 Task: Look for space in Warren Township, United States from 10th August, 2023 to 18th August, 2023 for 2 adults in price range Rs.10000 to Rs.14000. Place can be private room with 1  bedroom having 1 bed and 1 bathroom. Property type can be house, flat, guest house. Amenities needed are: wifi, TV, free parkinig on premises, gym, breakfast. Booking option can be shelf check-in. Required host language is English.
Action: Mouse moved to (490, 122)
Screenshot: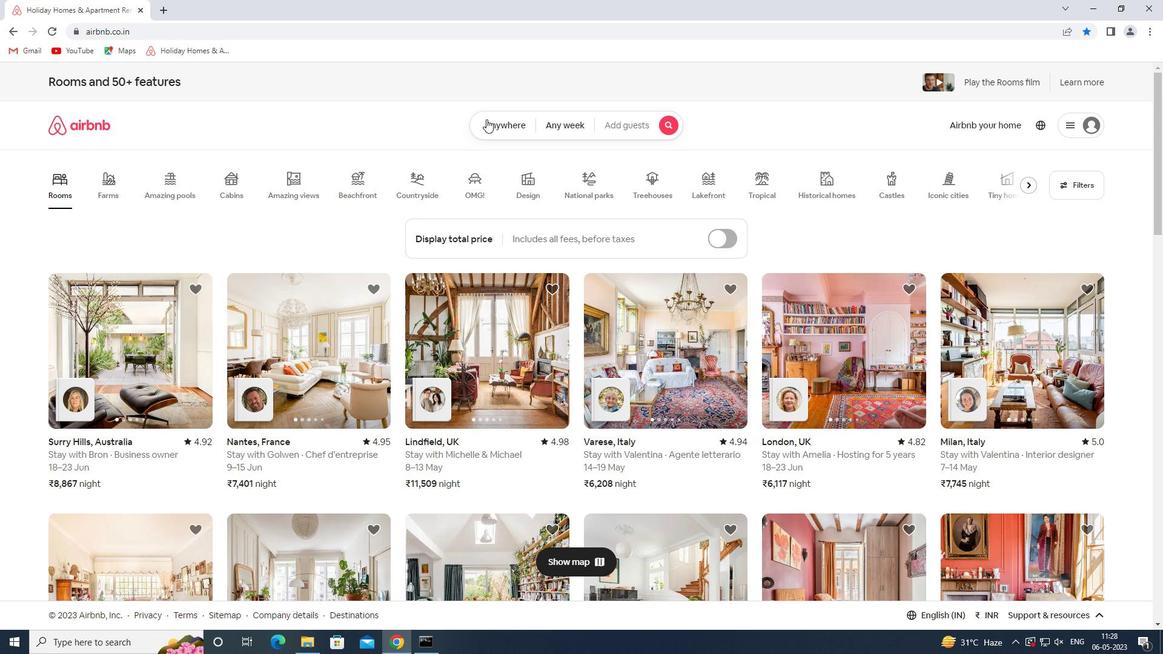 
Action: Mouse pressed left at (490, 122)
Screenshot: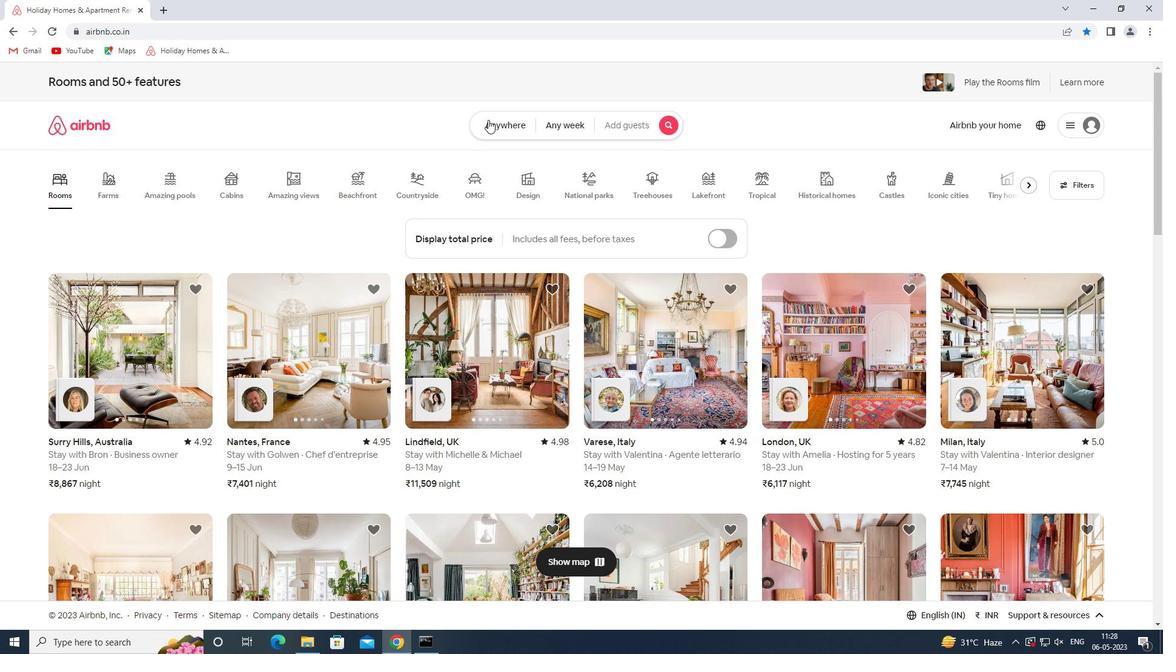 
Action: Mouse moved to (399, 174)
Screenshot: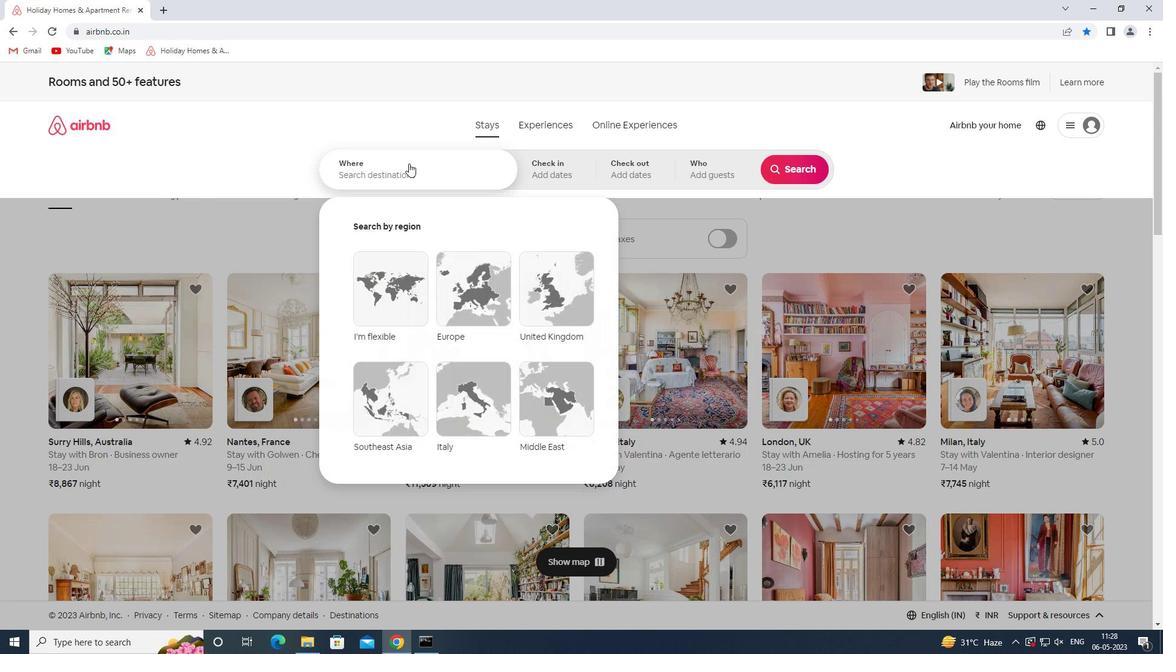 
Action: Mouse pressed left at (399, 174)
Screenshot: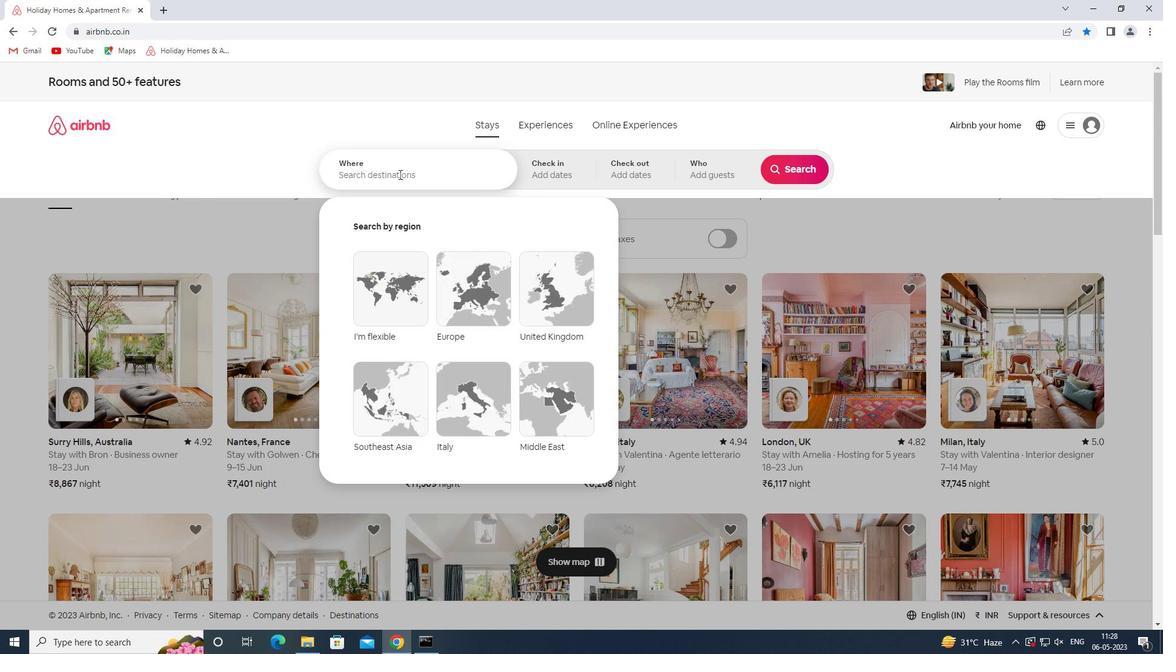 
Action: Mouse moved to (398, 174)
Screenshot: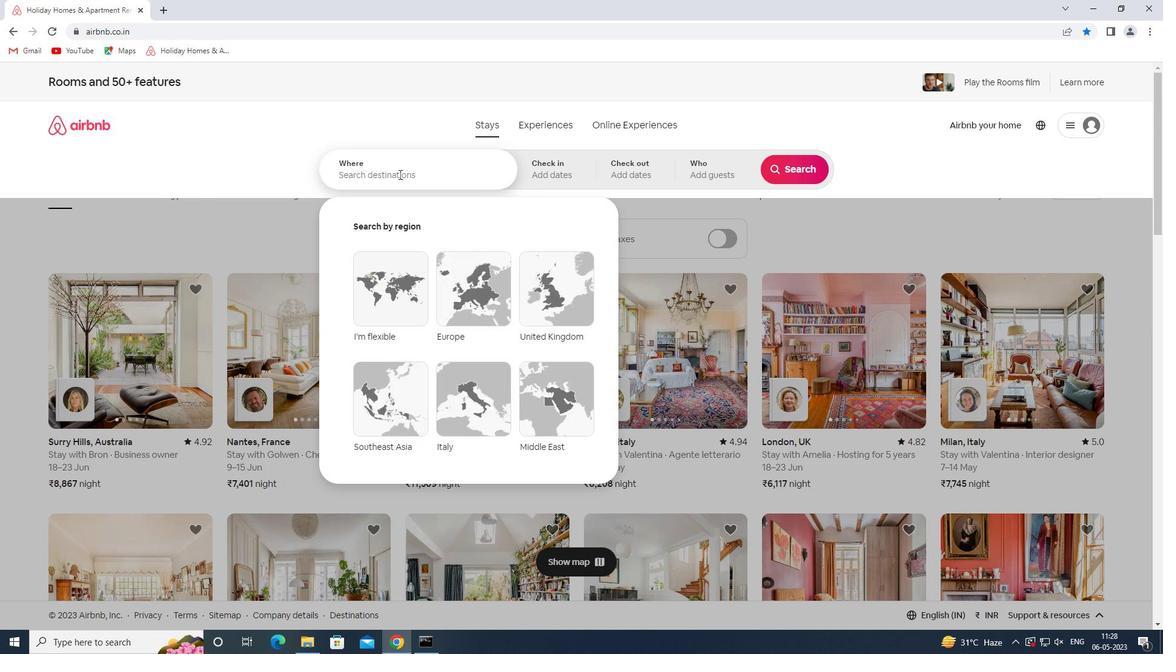 
Action: Key pressed warren<Key.space>township<Key.space>united<Key.space>states<Key.space><Key.enter>
Screenshot: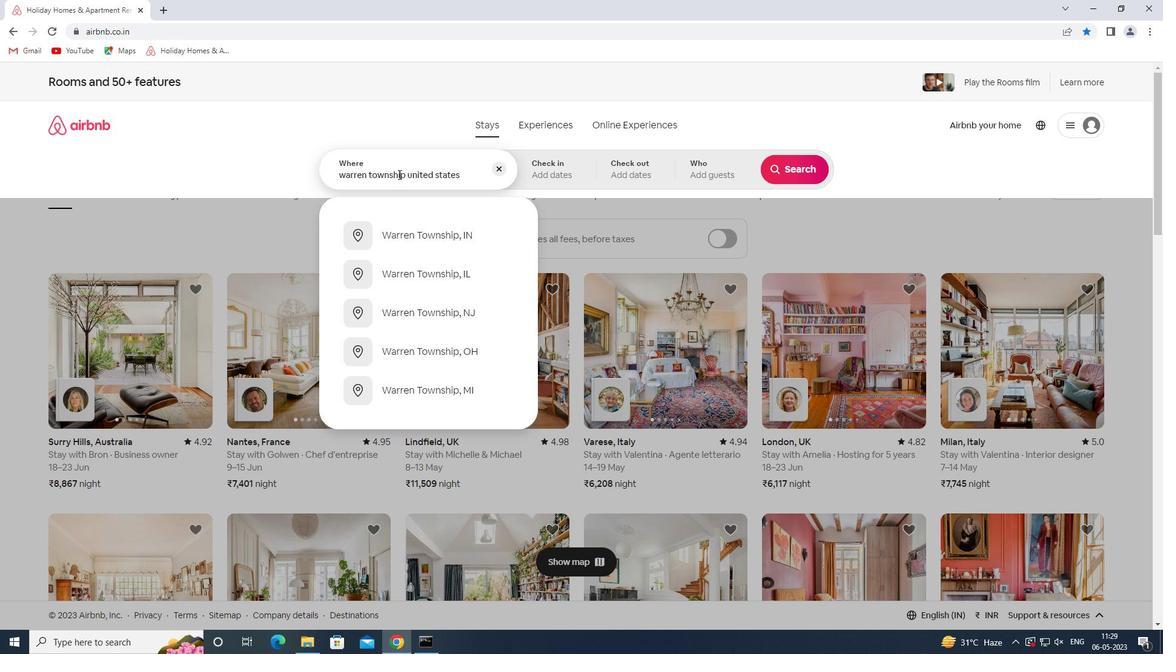 
Action: Mouse moved to (789, 264)
Screenshot: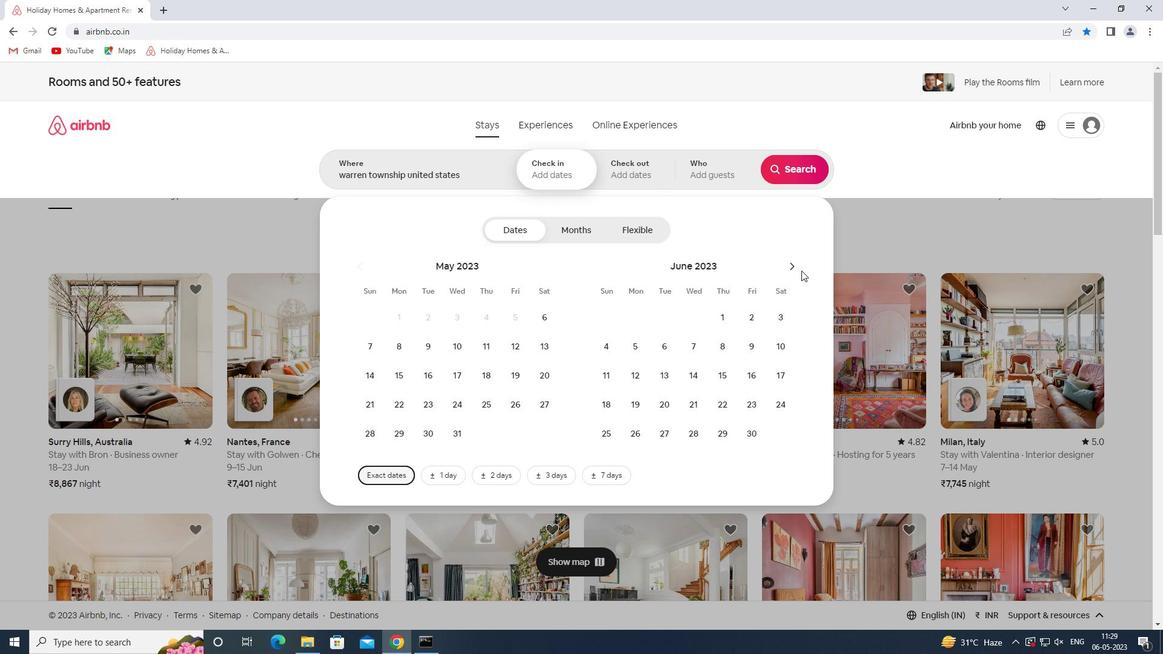 
Action: Mouse pressed left at (789, 264)
Screenshot: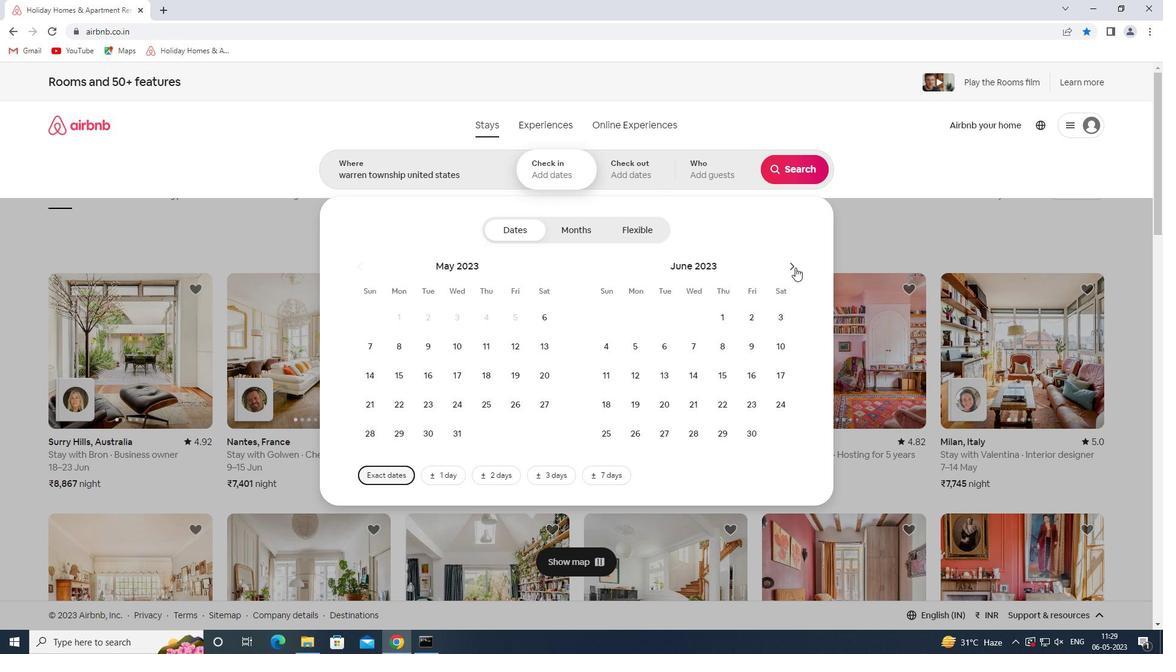 
Action: Mouse moved to (791, 264)
Screenshot: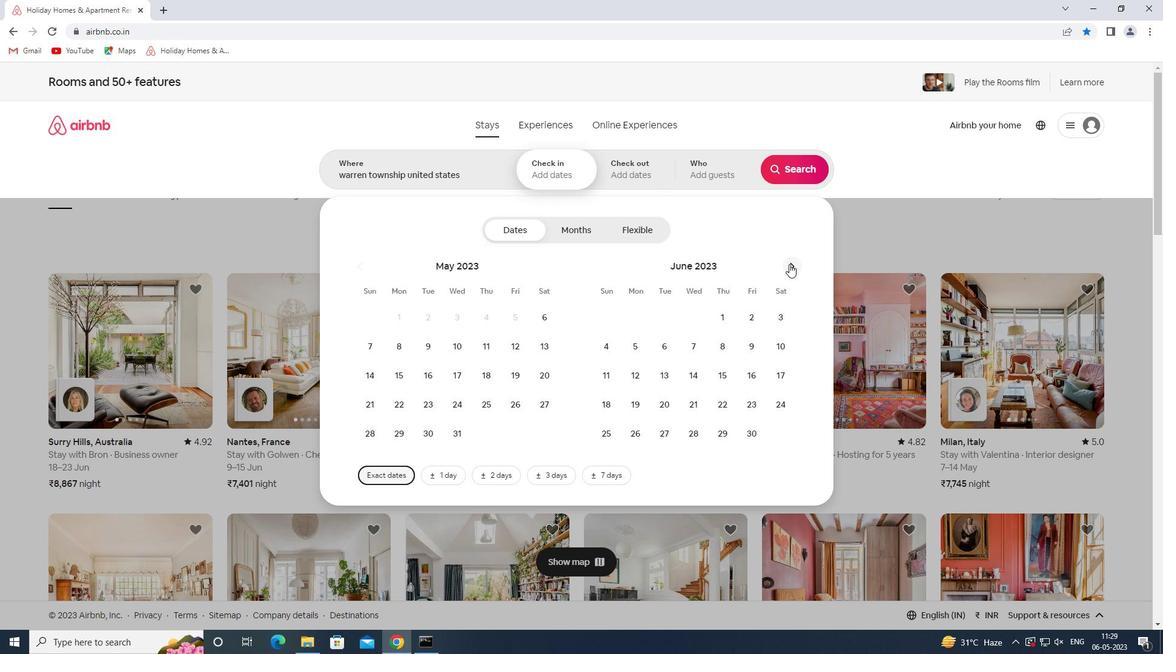 
Action: Mouse pressed left at (791, 264)
Screenshot: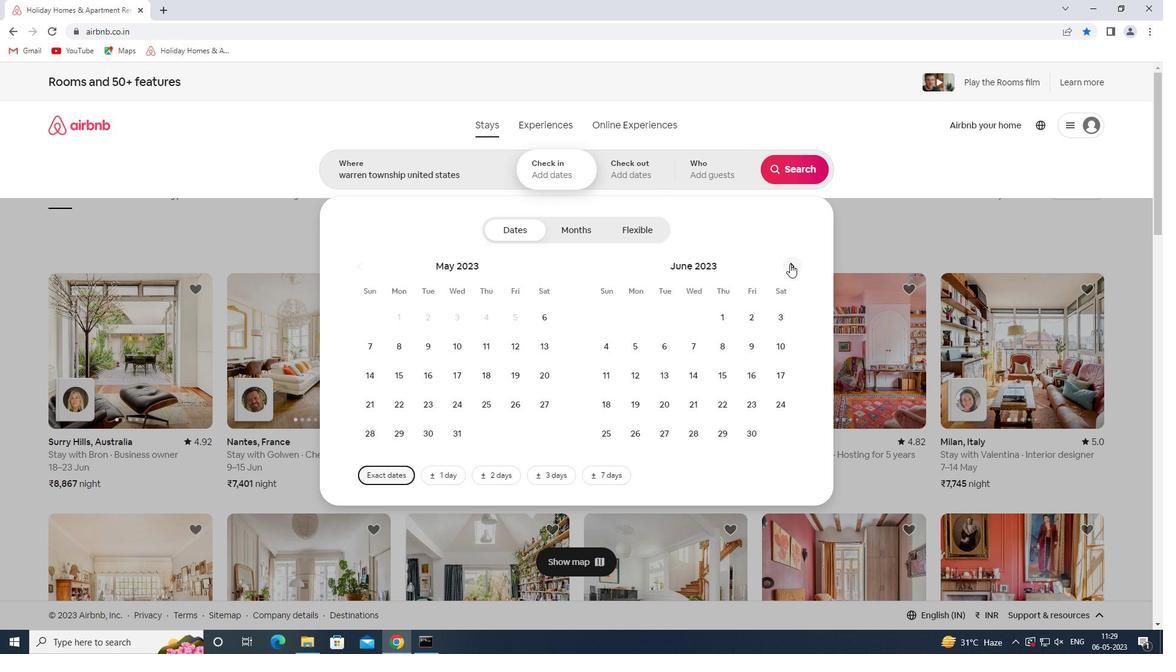 
Action: Mouse moved to (792, 264)
Screenshot: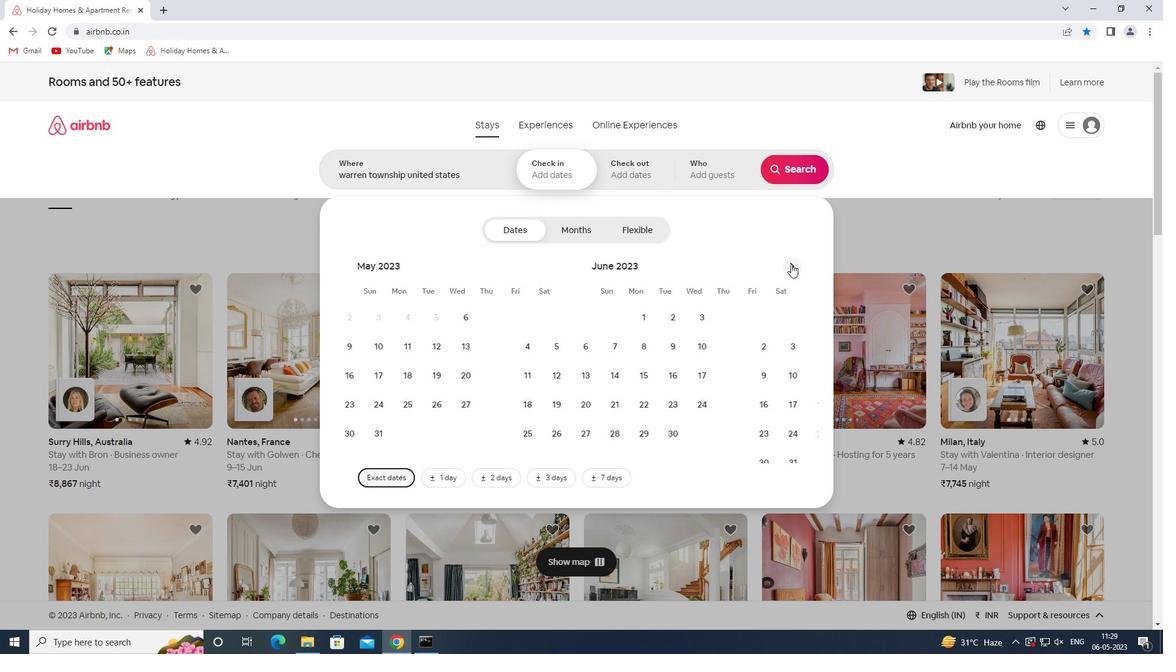 
Action: Mouse pressed left at (792, 264)
Screenshot: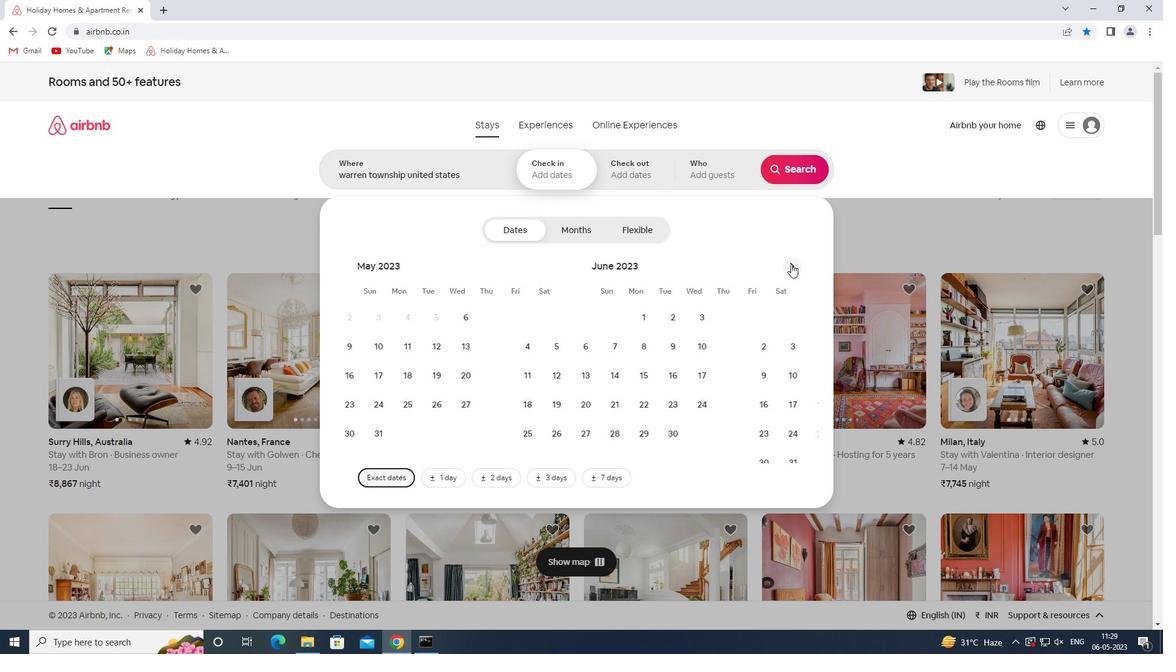 
Action: Mouse pressed left at (792, 264)
Screenshot: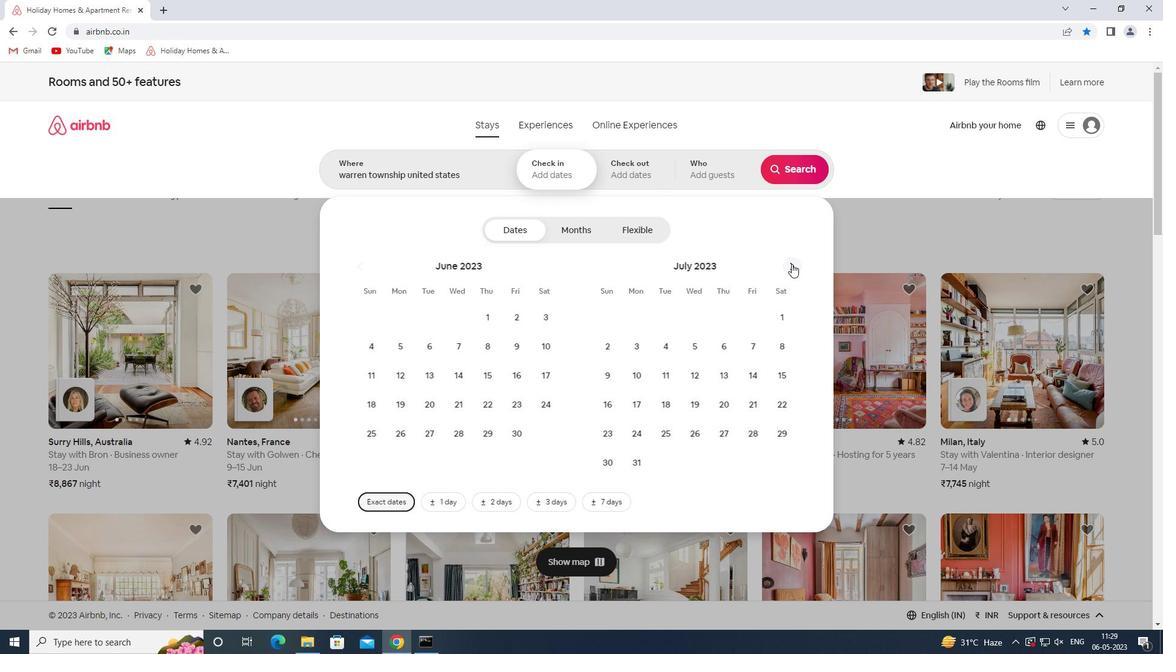 
Action: Mouse moved to (726, 349)
Screenshot: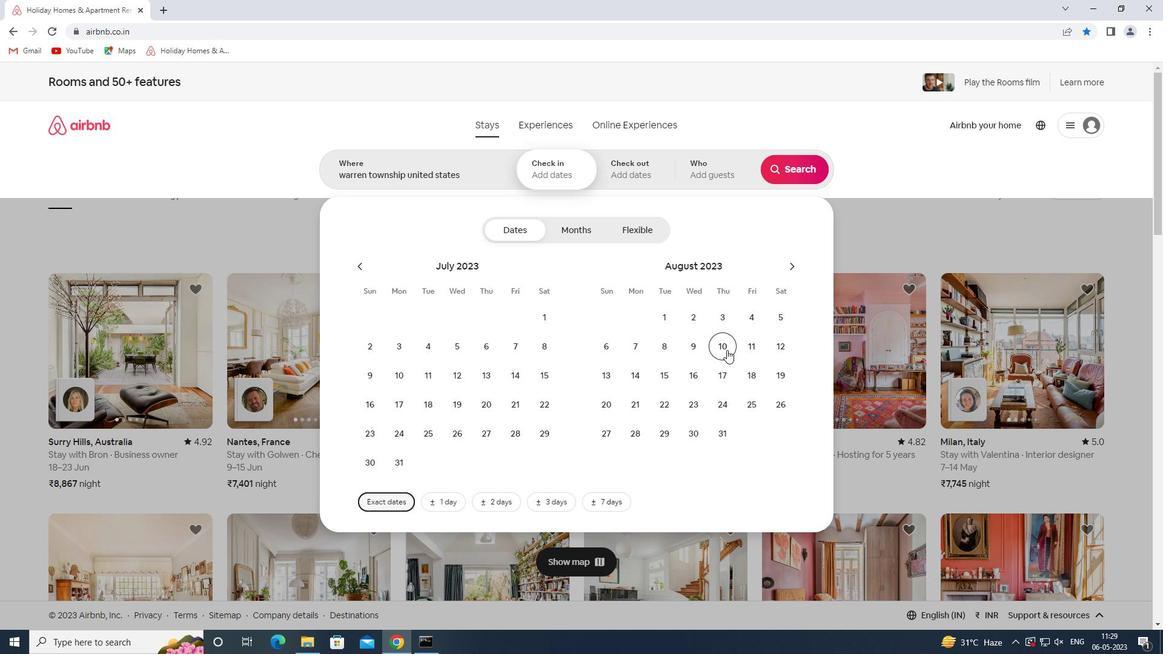 
Action: Mouse pressed left at (726, 349)
Screenshot: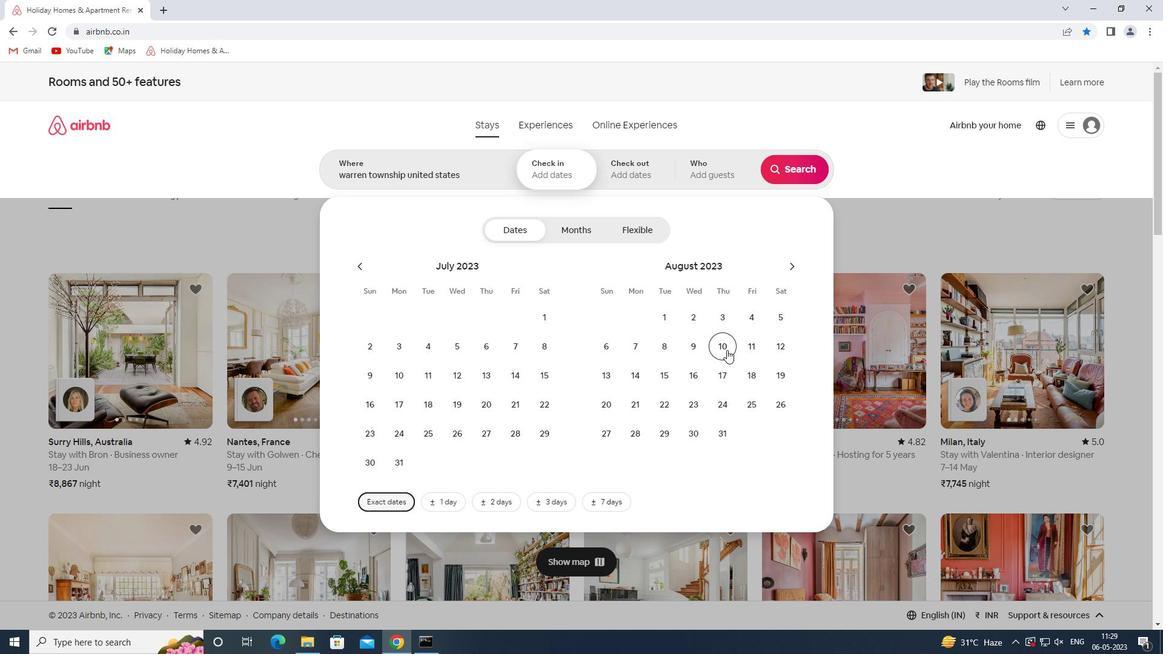 
Action: Mouse moved to (749, 373)
Screenshot: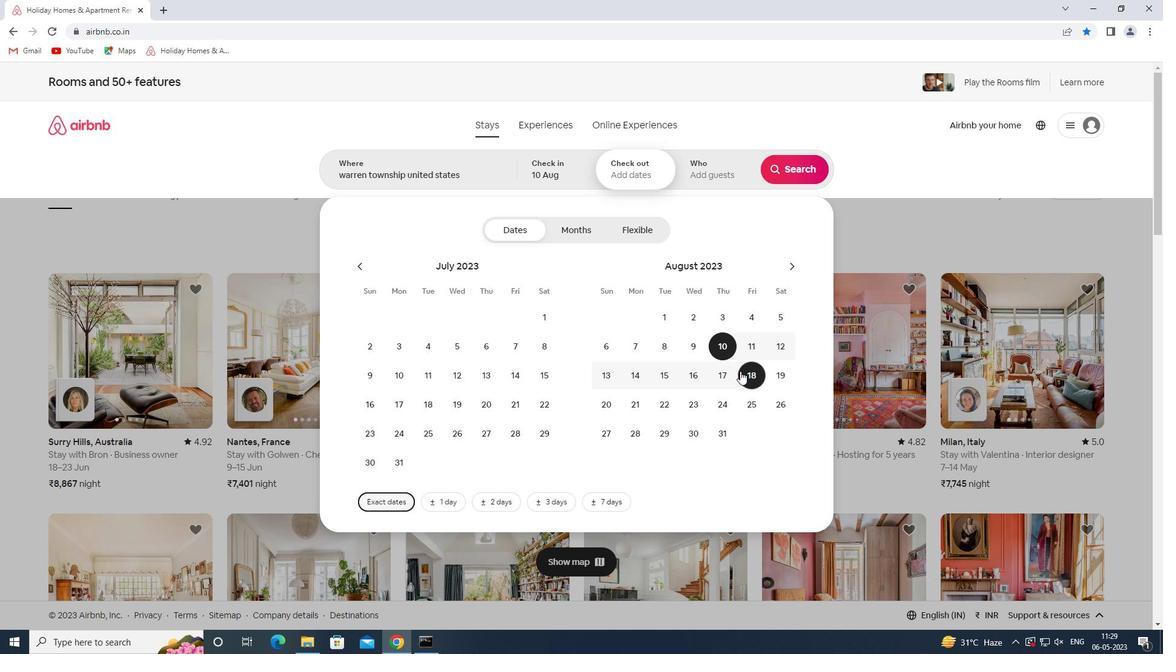 
Action: Mouse pressed left at (749, 373)
Screenshot: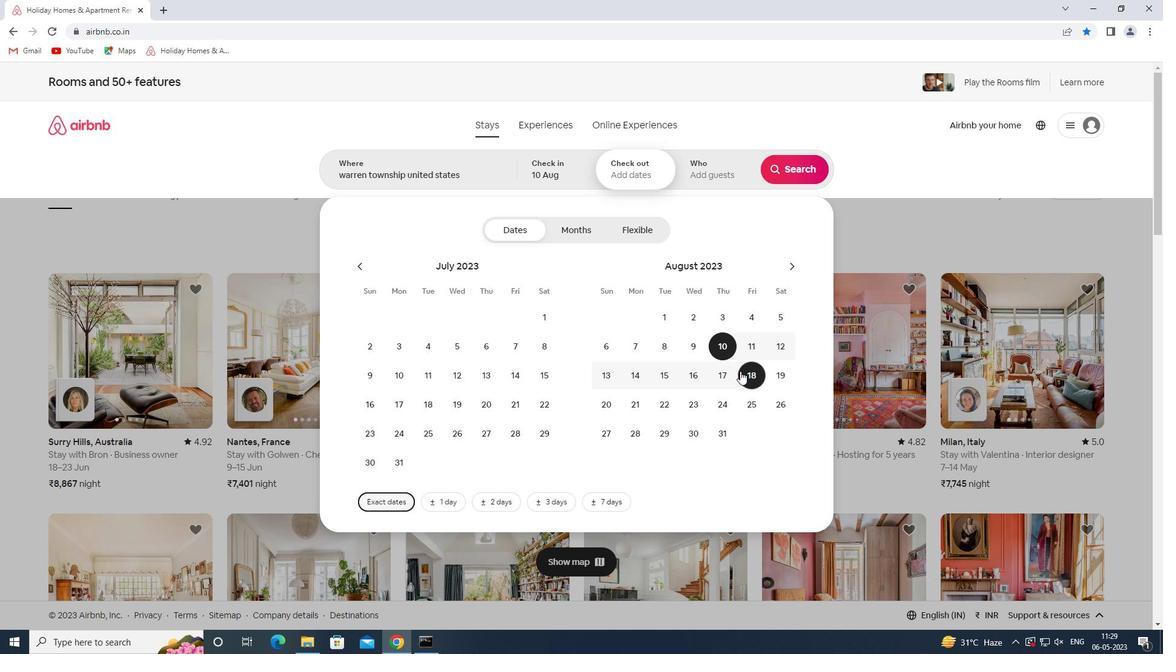 
Action: Mouse moved to (731, 173)
Screenshot: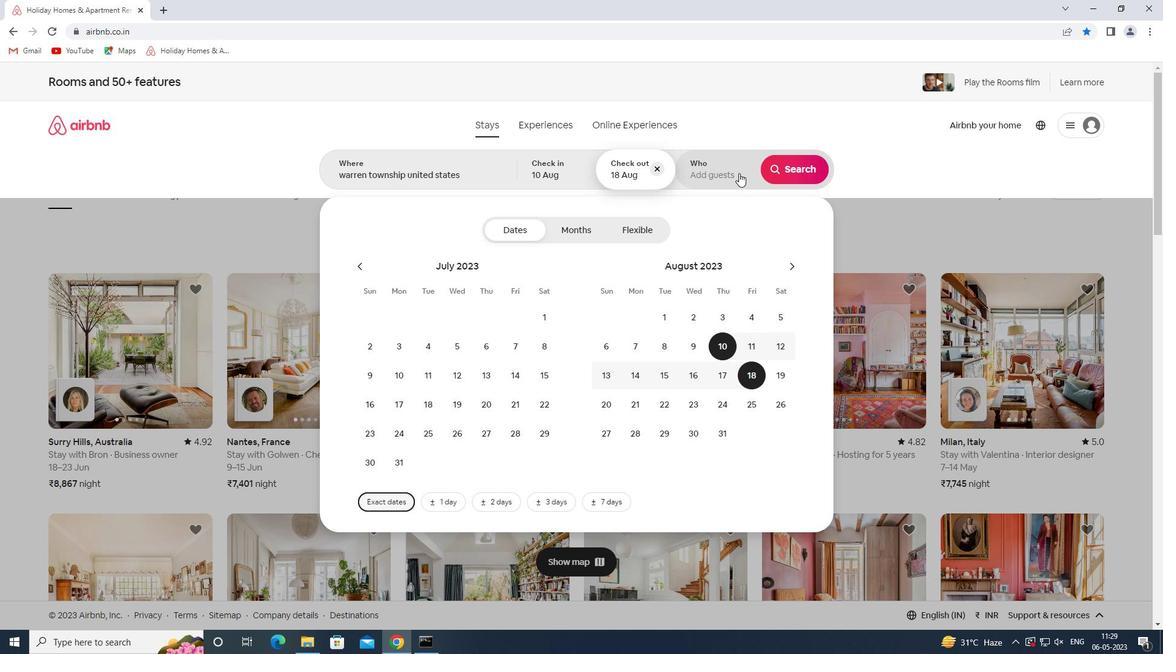 
Action: Mouse pressed left at (731, 173)
Screenshot: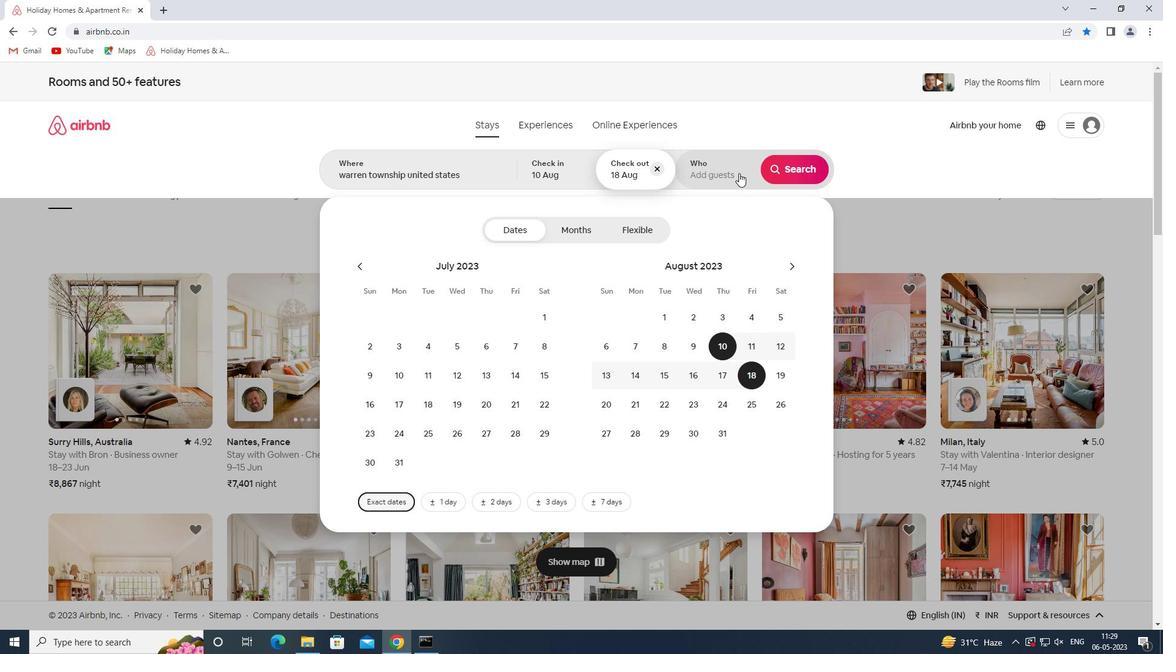
Action: Mouse moved to (801, 236)
Screenshot: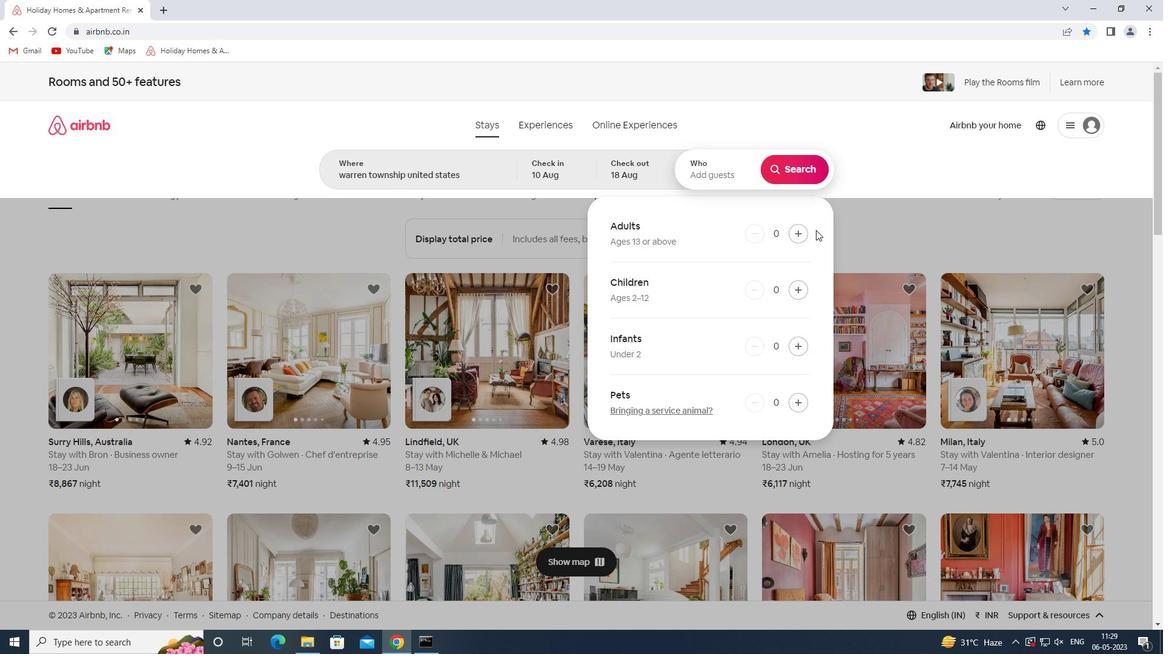 
Action: Mouse pressed left at (801, 236)
Screenshot: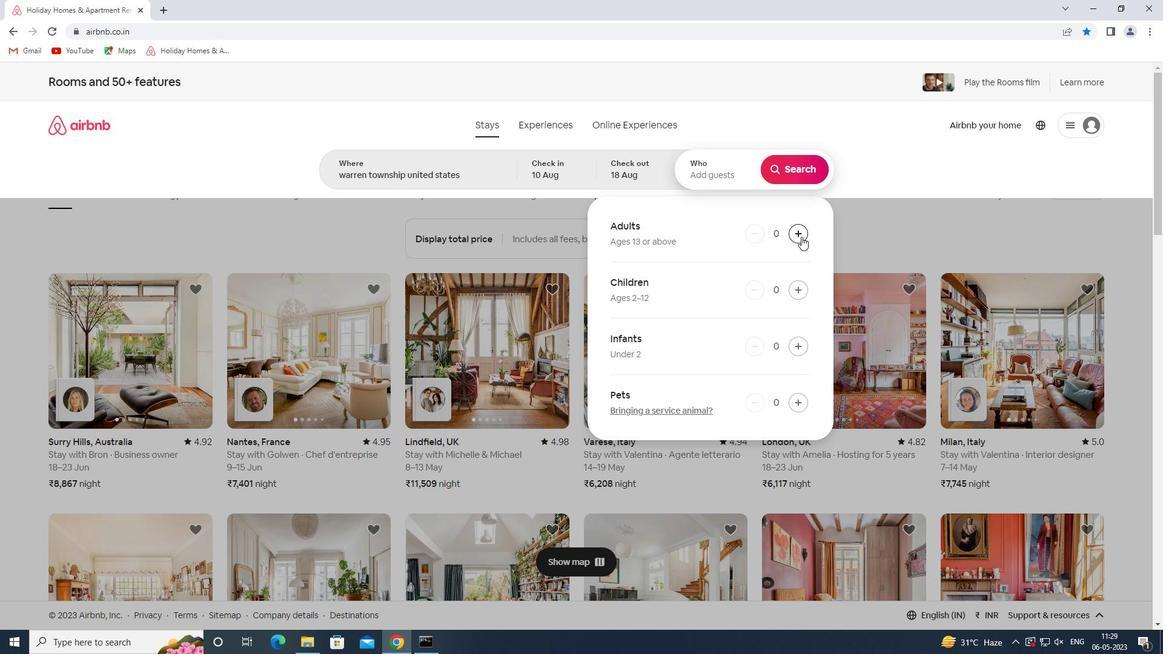 
Action: Mouse moved to (801, 236)
Screenshot: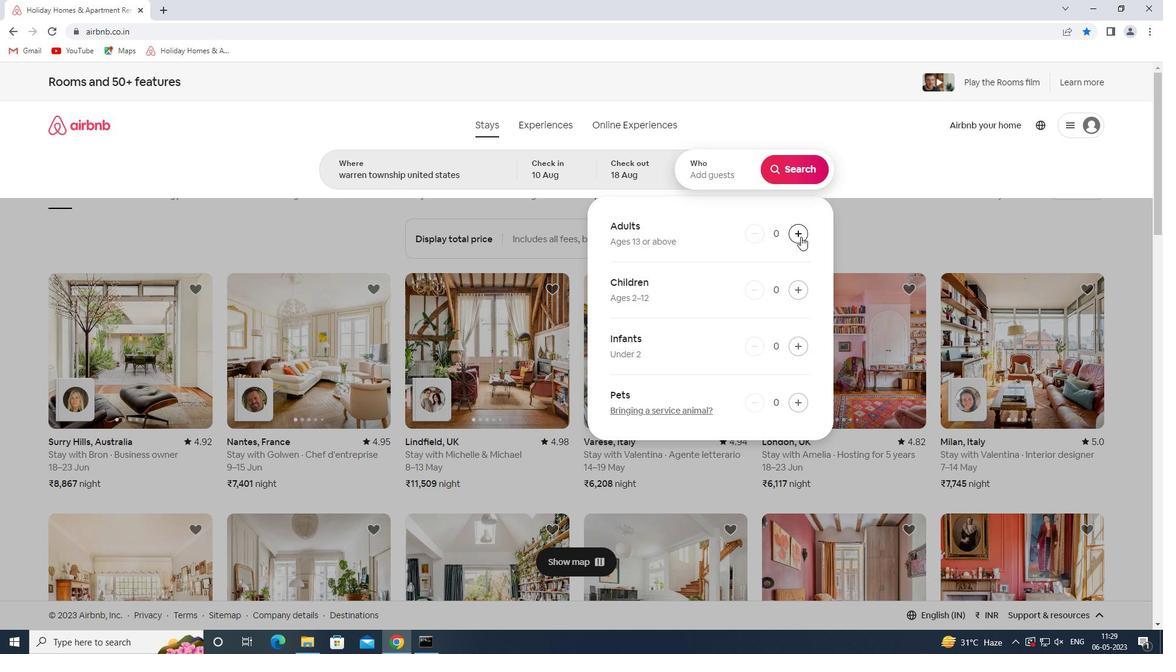 
Action: Mouse pressed left at (801, 236)
Screenshot: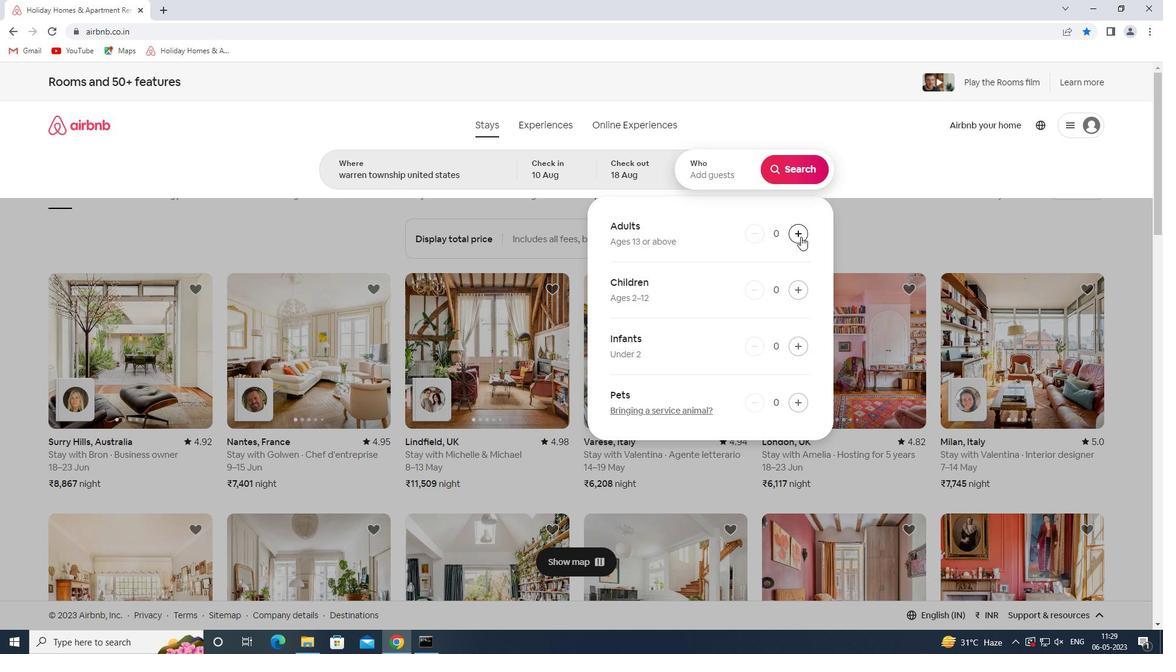 
Action: Mouse moved to (793, 166)
Screenshot: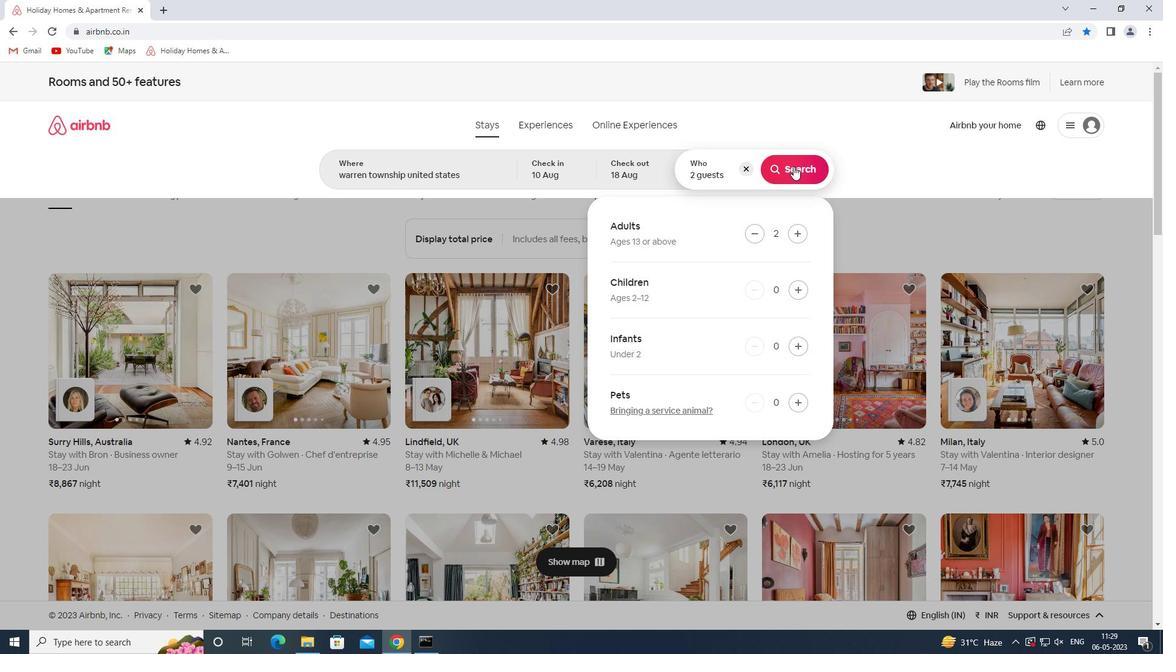 
Action: Mouse pressed left at (793, 166)
Screenshot: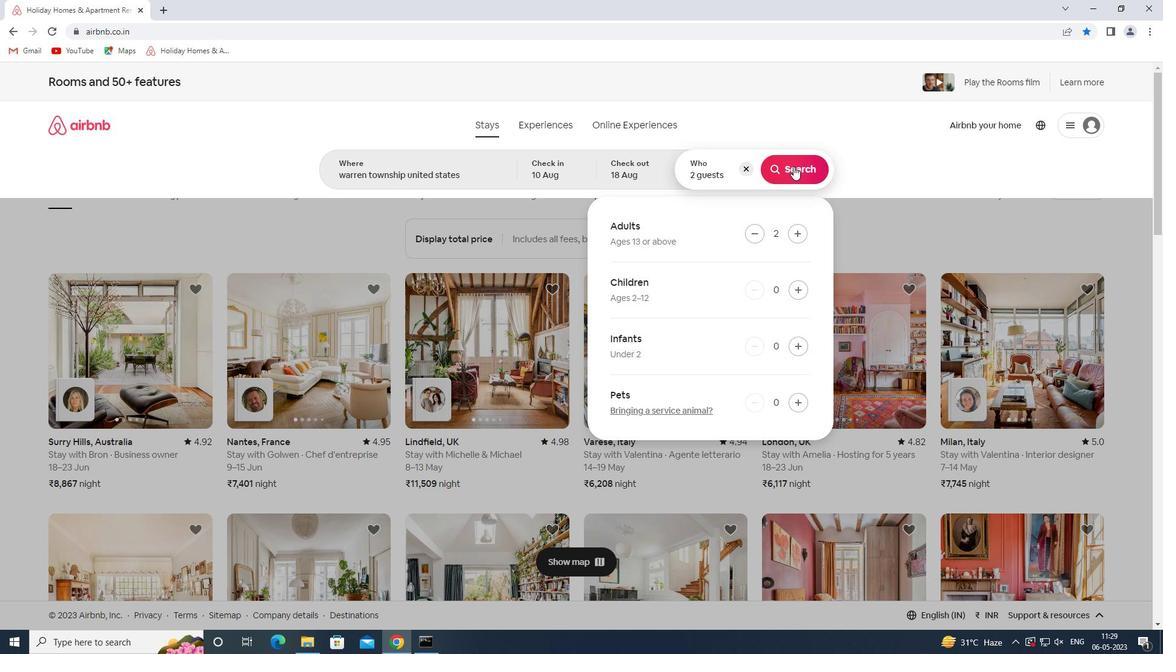 
Action: Mouse moved to (1121, 131)
Screenshot: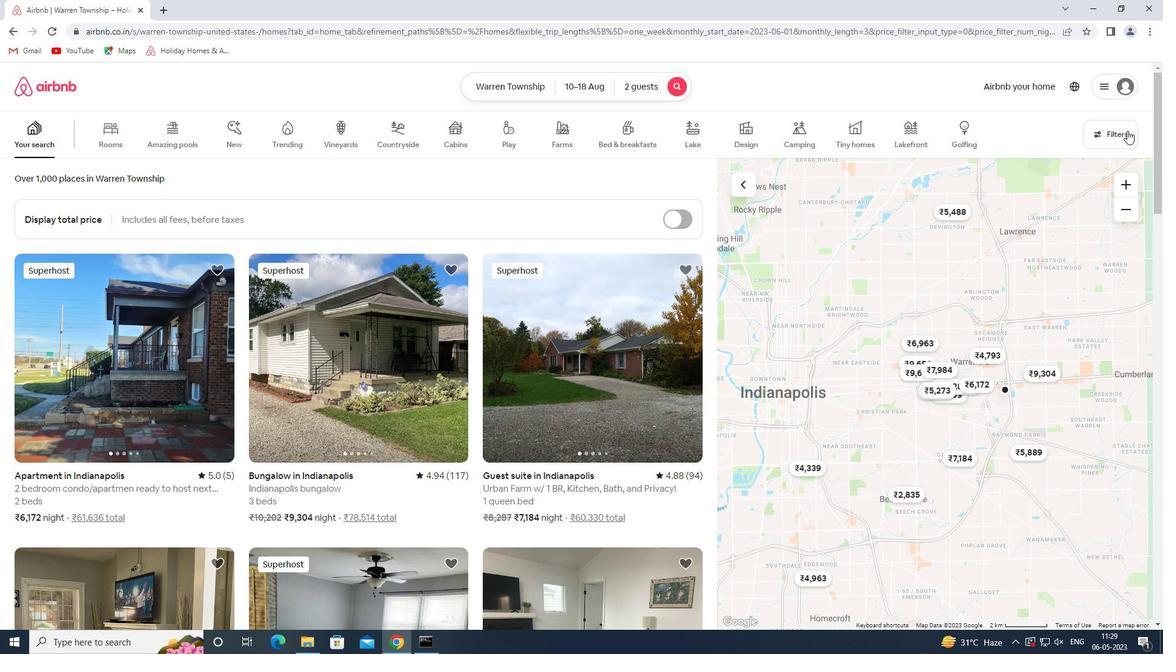 
Action: Mouse pressed left at (1121, 131)
Screenshot: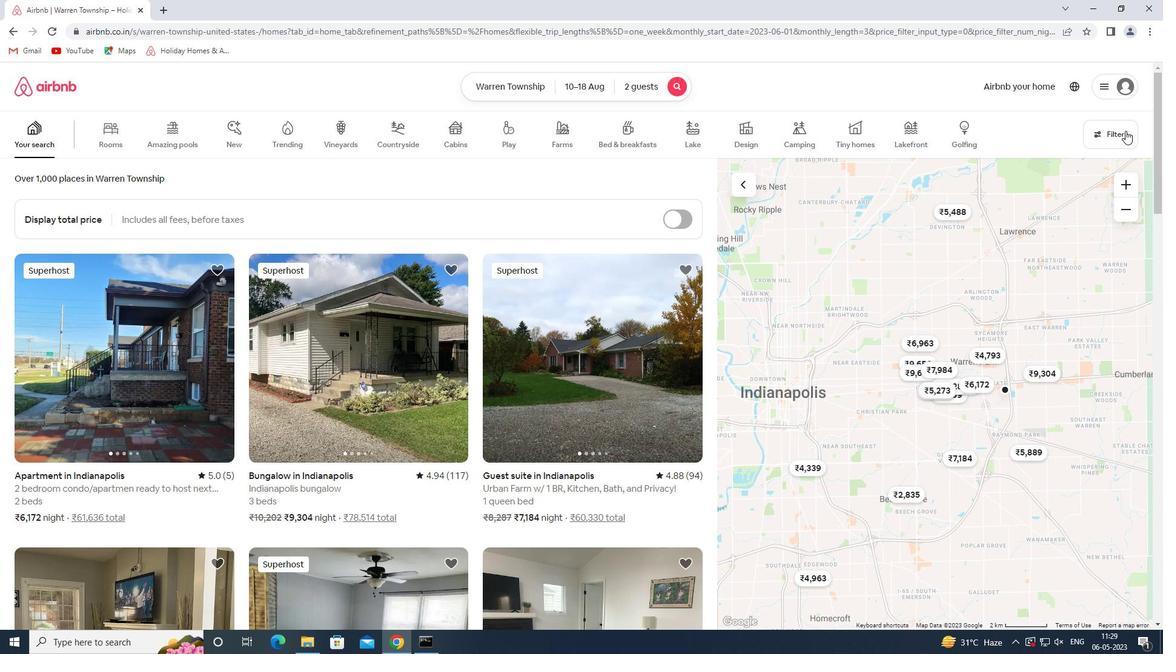 
Action: Mouse moved to (423, 431)
Screenshot: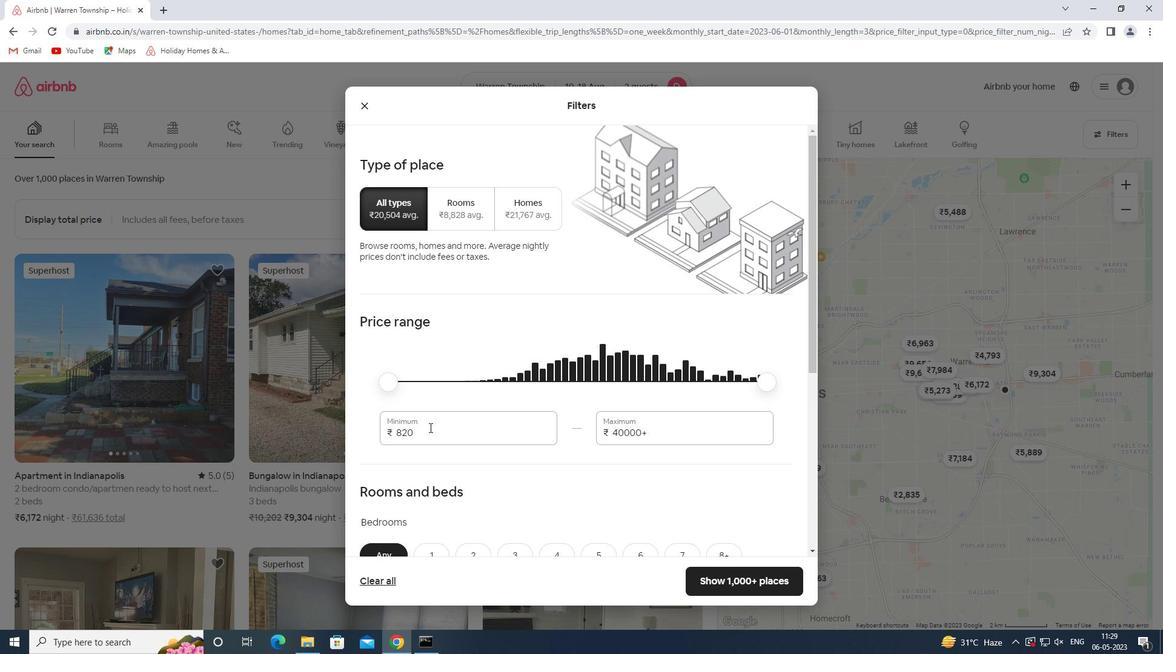 
Action: Mouse pressed left at (423, 431)
Screenshot: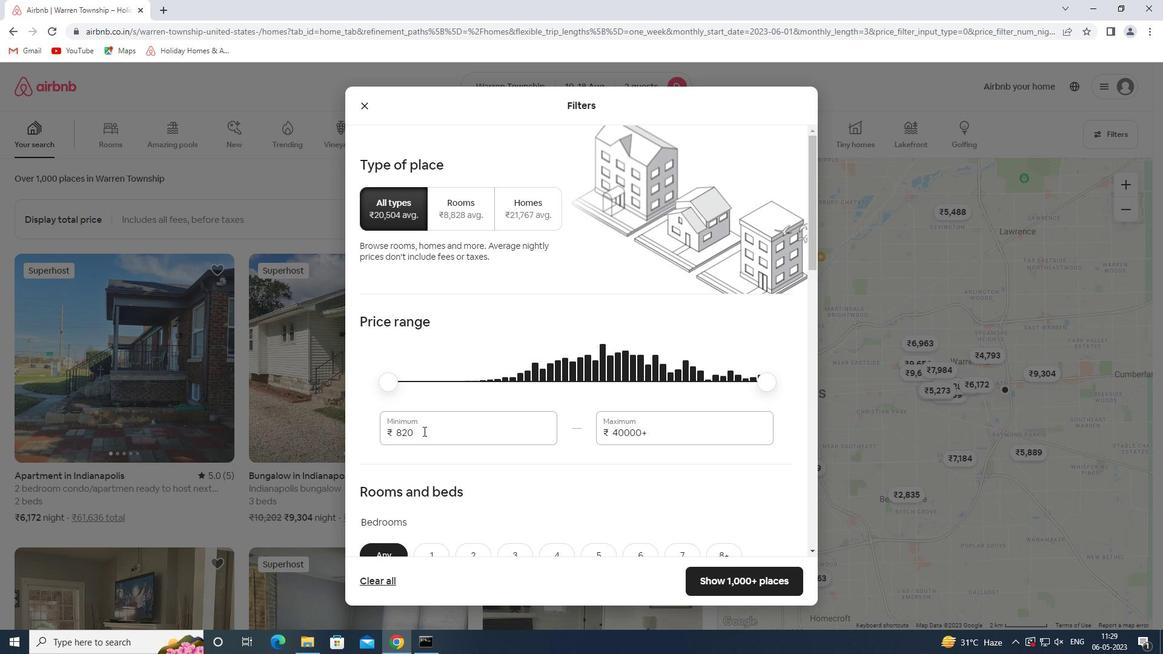 
Action: Mouse pressed left at (423, 431)
Screenshot: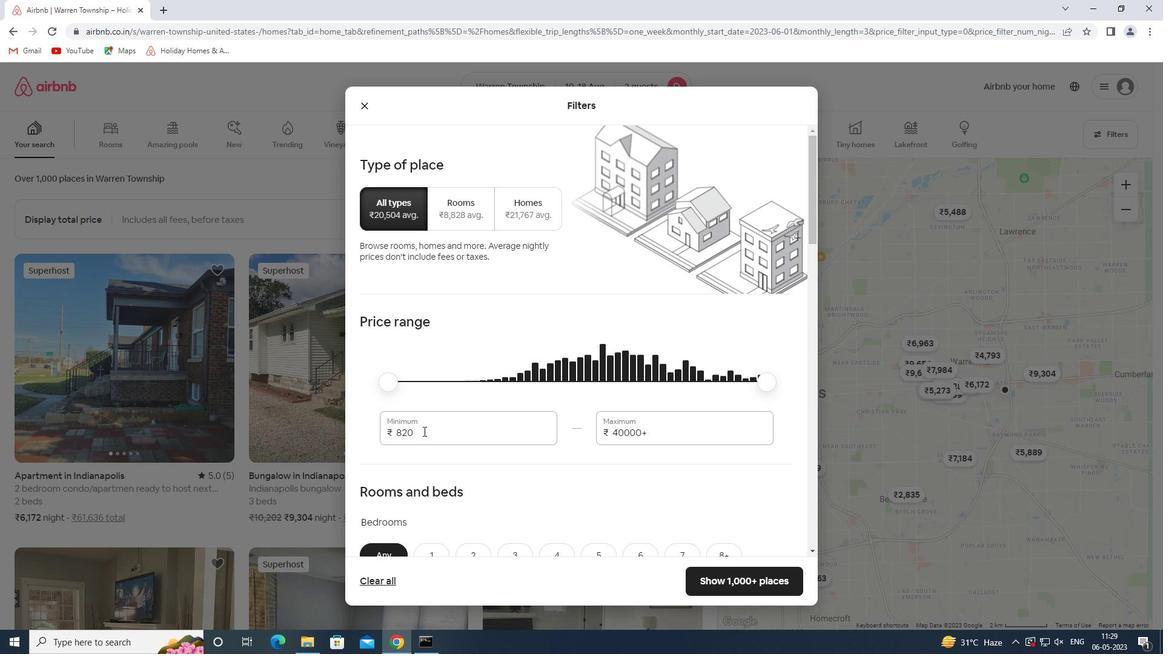 
Action: Mouse moved to (407, 393)
Screenshot: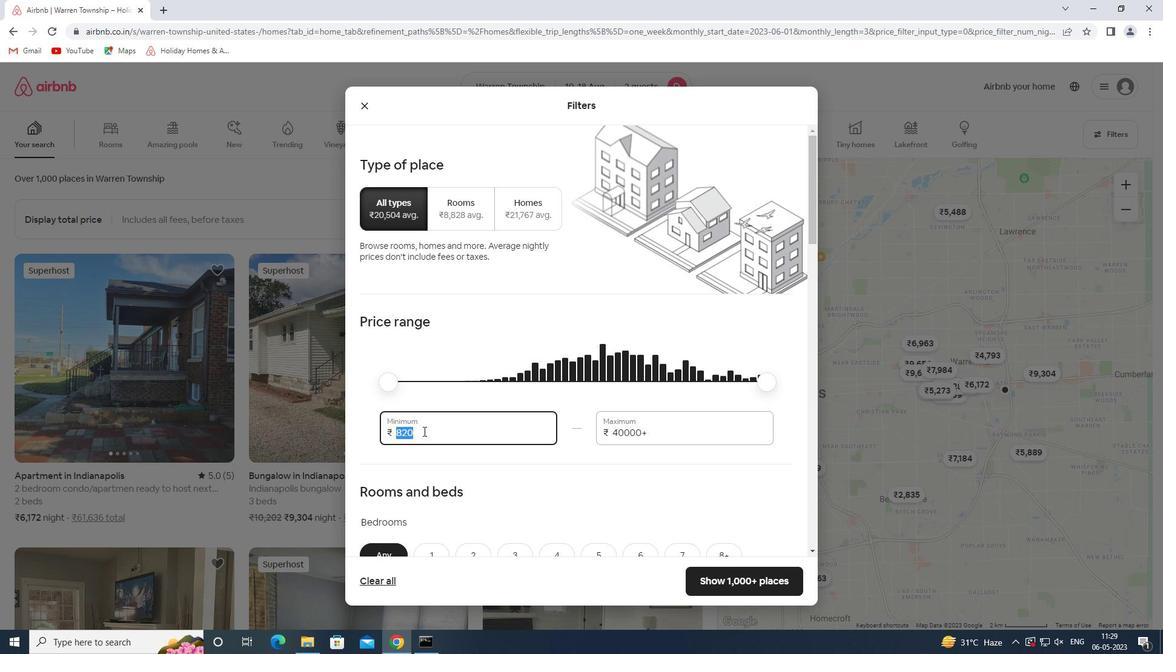 
Action: Key pressed 10000<Key.tab>14000
Screenshot: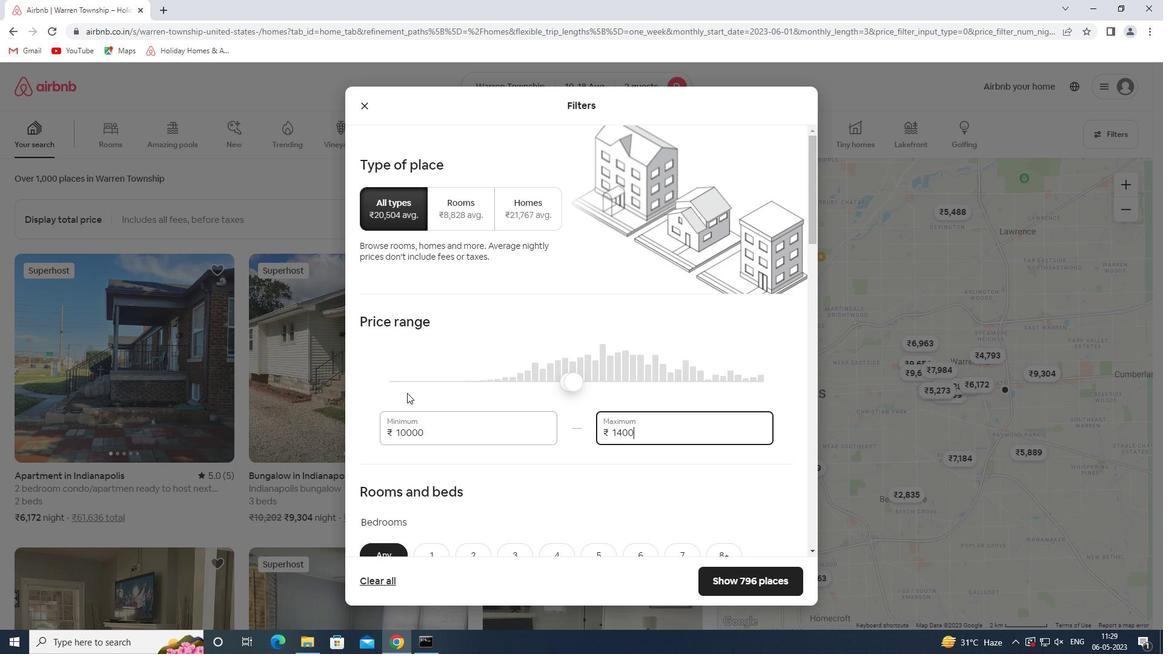 
Action: Mouse moved to (450, 393)
Screenshot: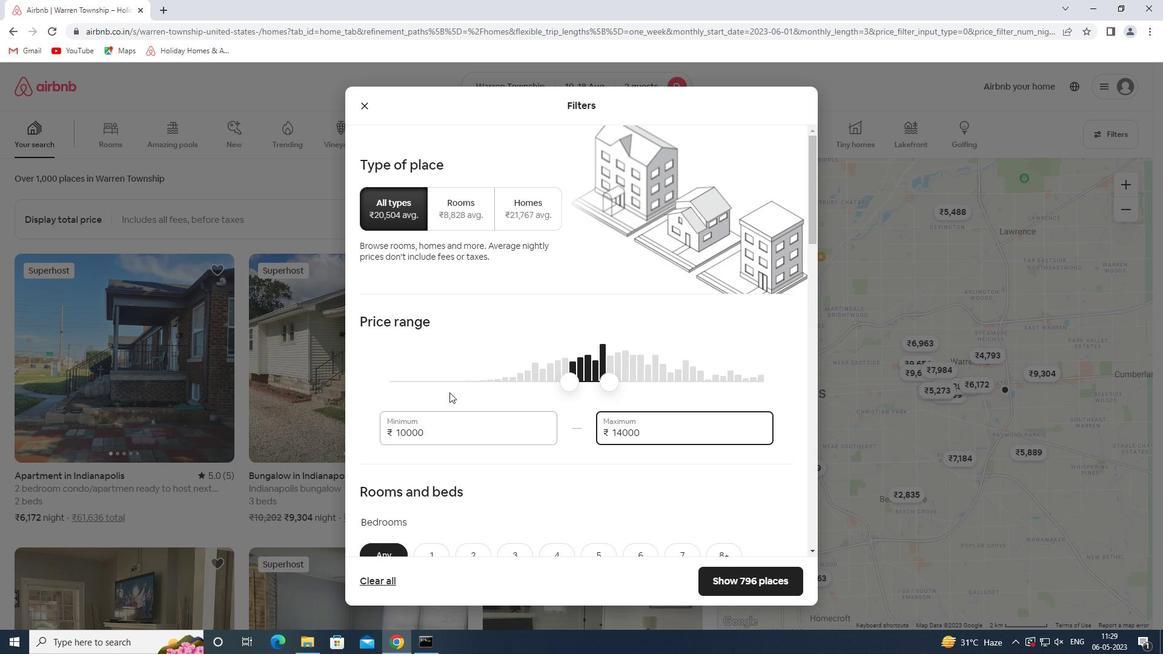 
Action: Mouse scrolled (450, 392) with delta (0, 0)
Screenshot: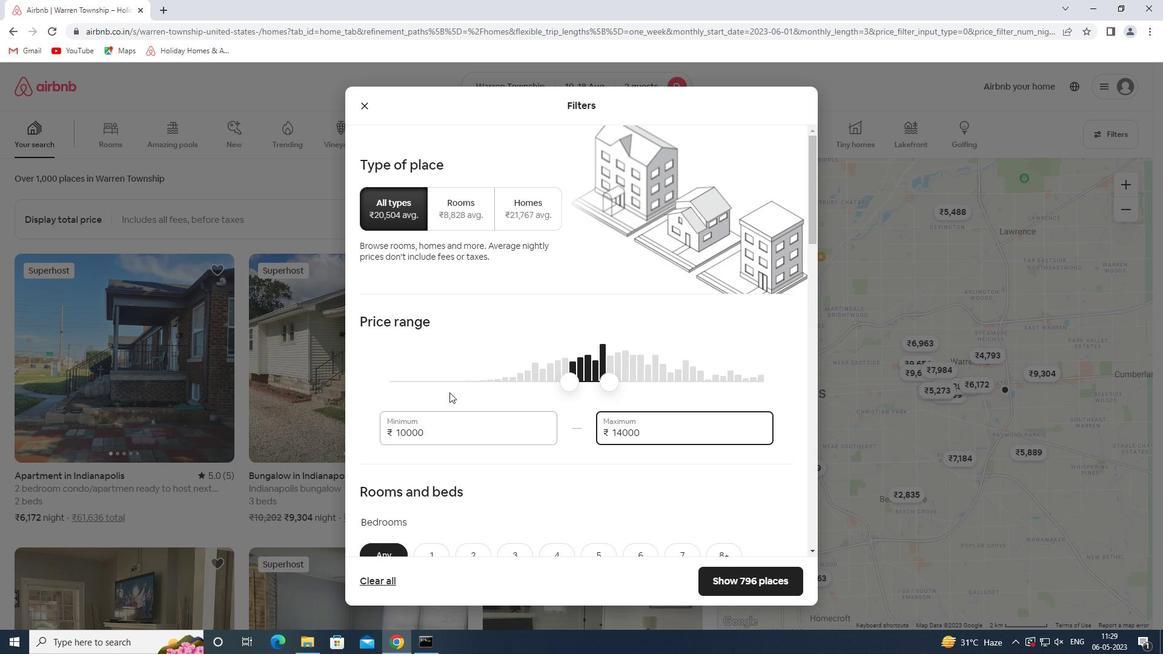 
Action: Mouse moved to (451, 393)
Screenshot: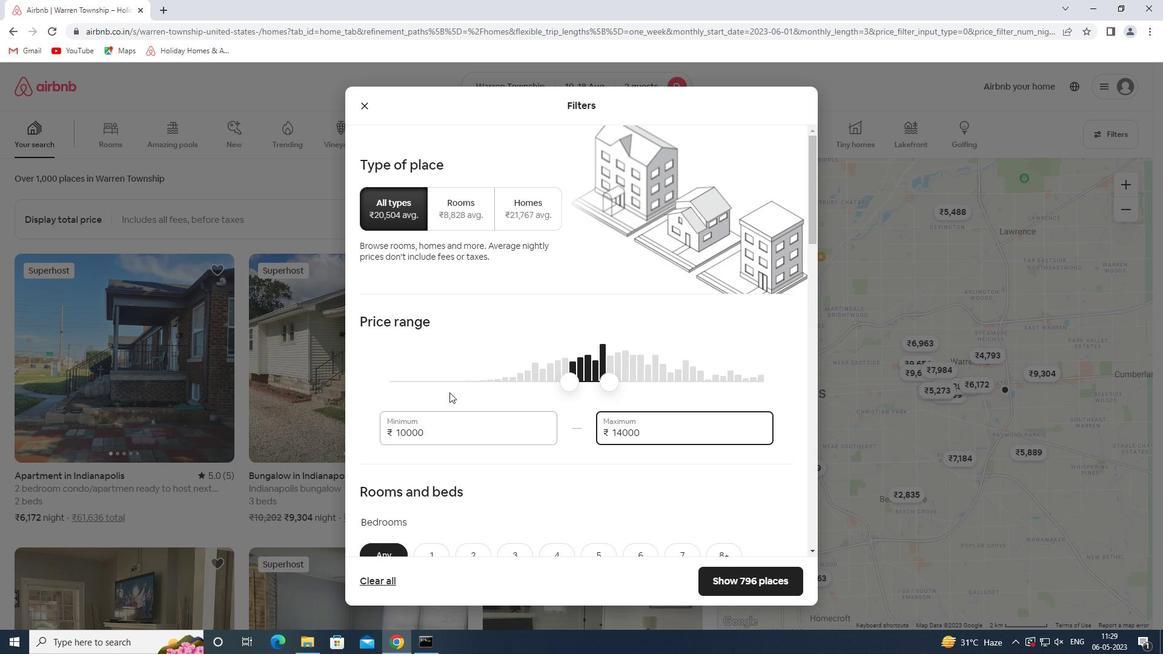 
Action: Mouse scrolled (451, 392) with delta (0, 0)
Screenshot: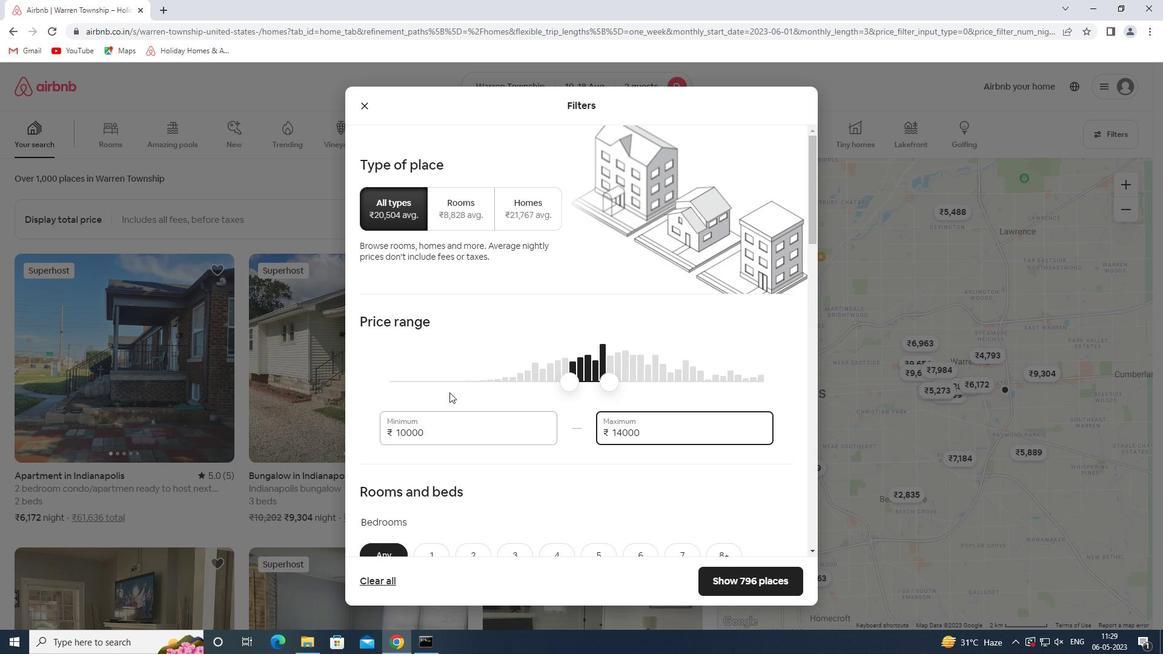 
Action: Mouse moved to (453, 395)
Screenshot: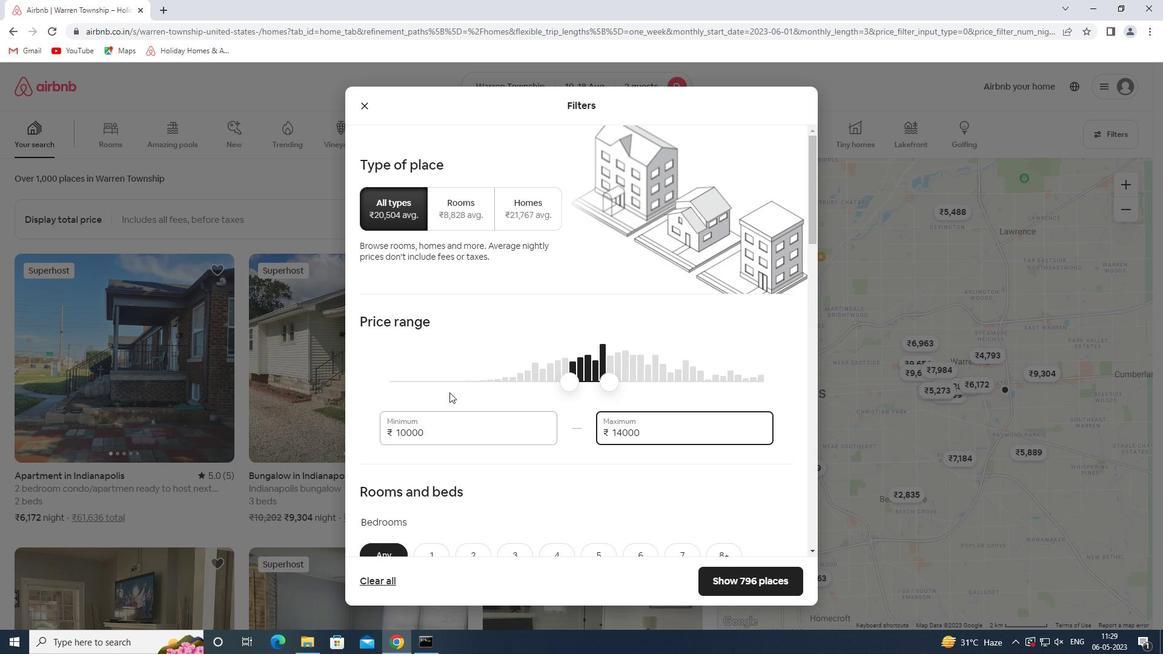 
Action: Mouse scrolled (453, 395) with delta (0, 0)
Screenshot: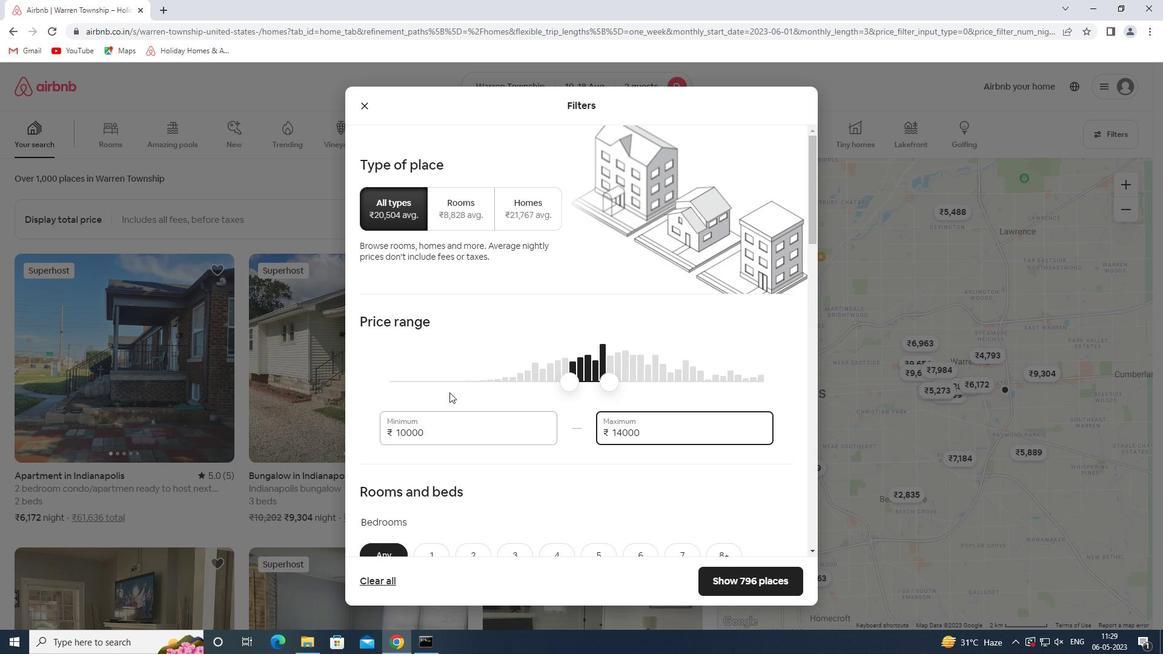 
Action: Mouse scrolled (453, 395) with delta (0, 0)
Screenshot: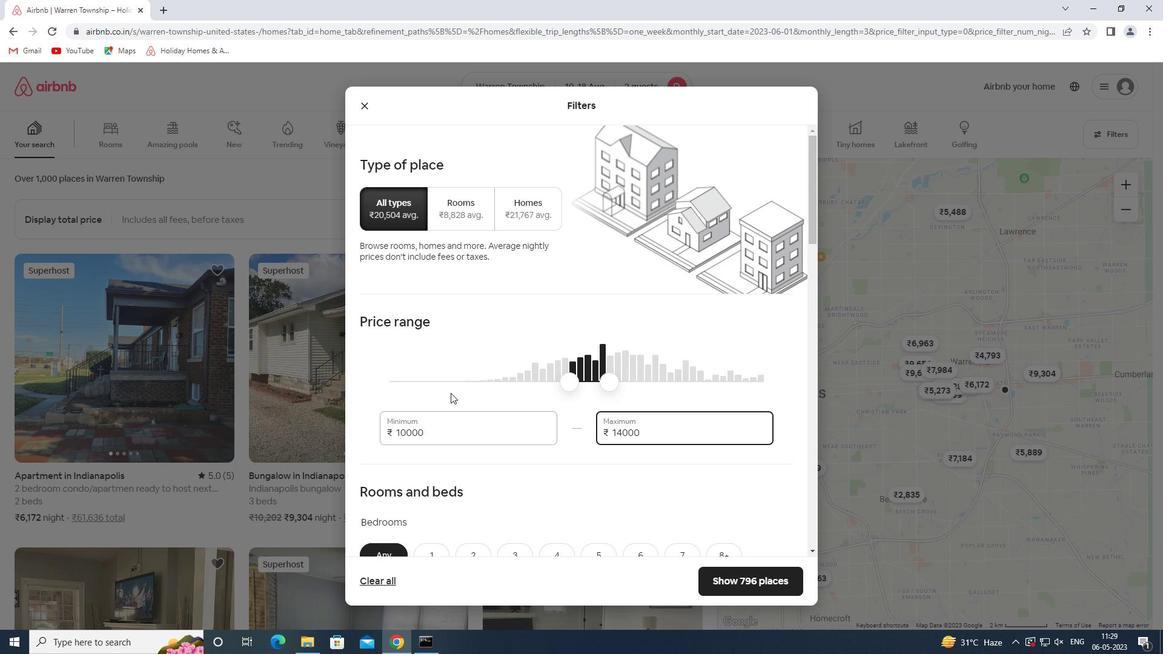 
Action: Mouse moved to (437, 312)
Screenshot: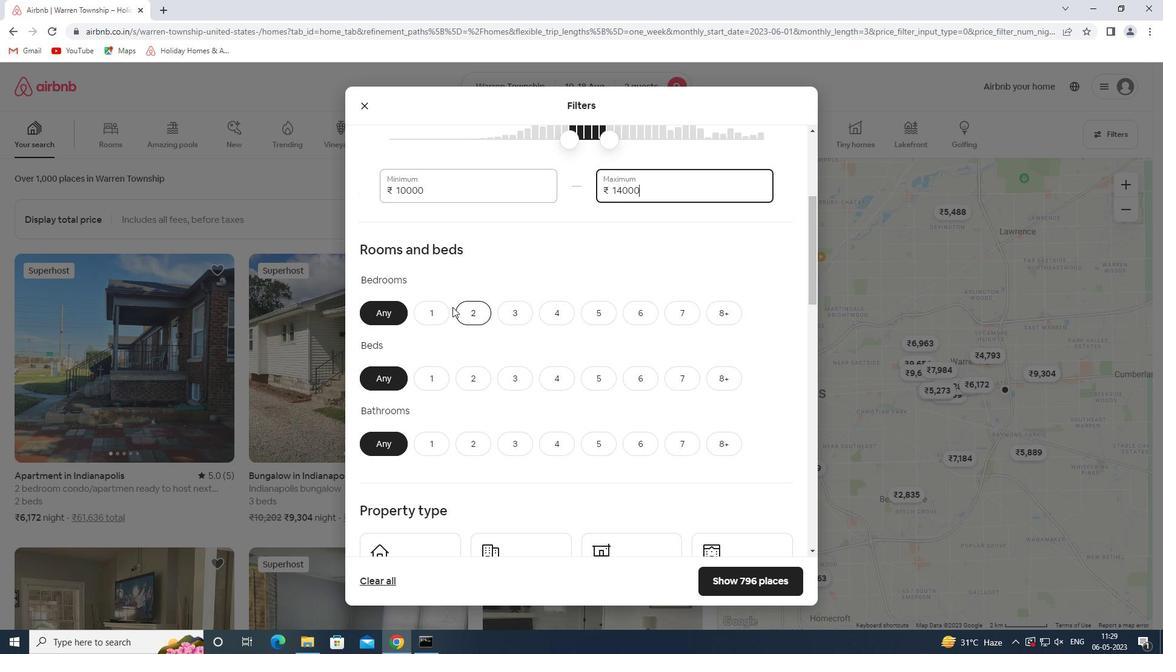
Action: Mouse pressed left at (437, 312)
Screenshot: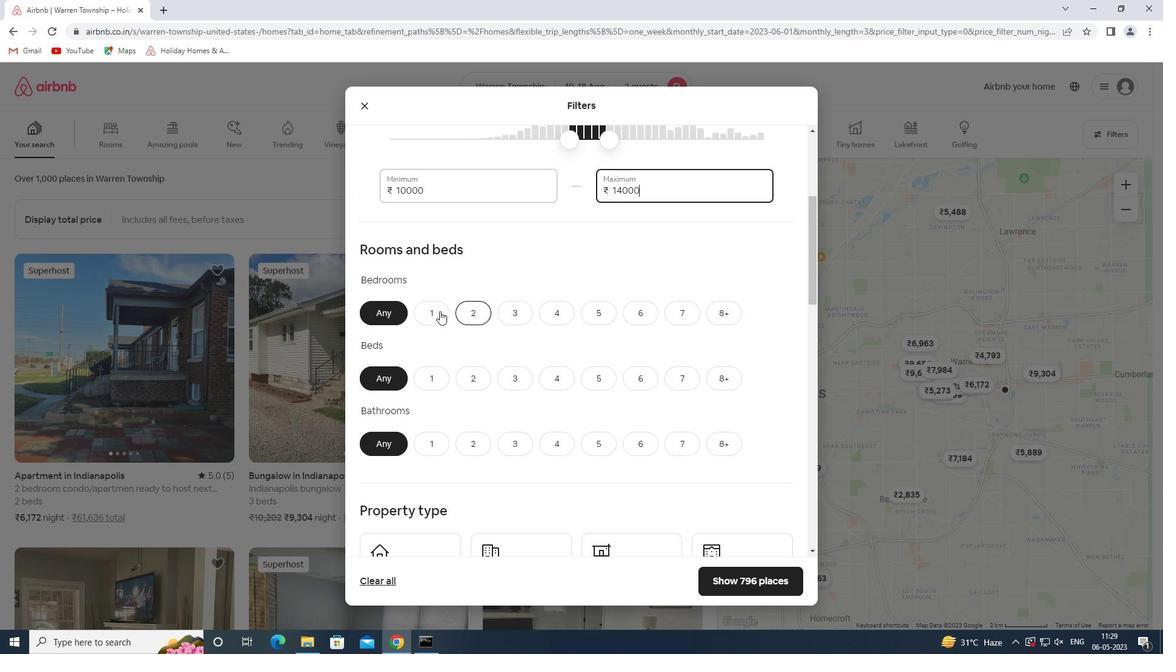 
Action: Mouse moved to (435, 381)
Screenshot: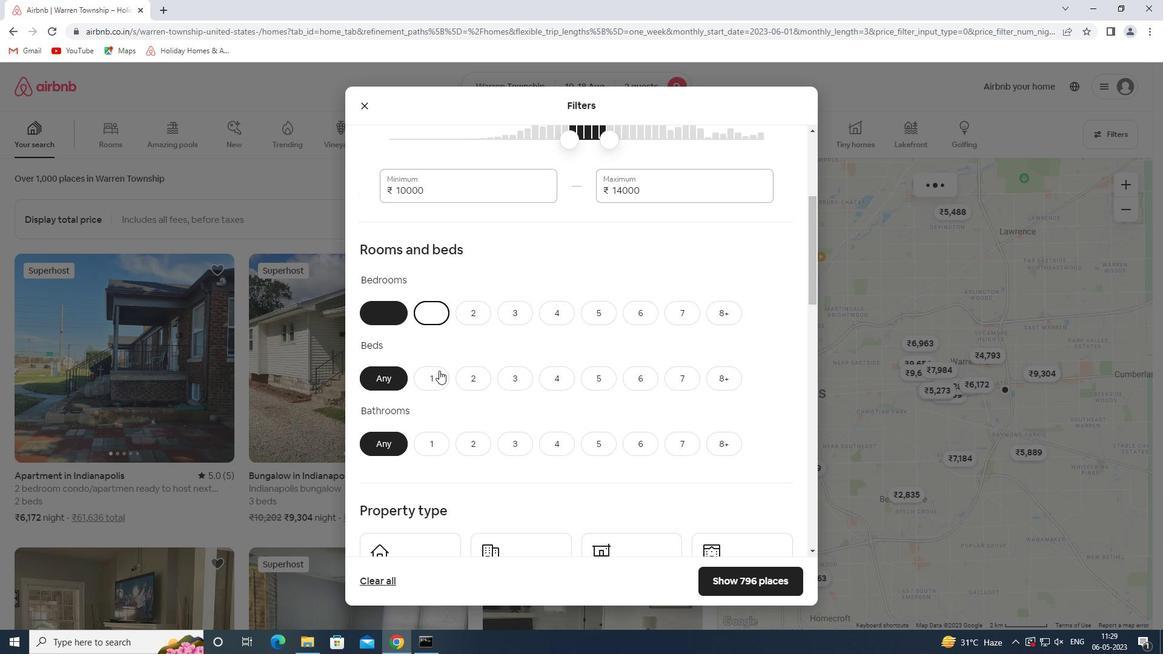
Action: Mouse pressed left at (435, 381)
Screenshot: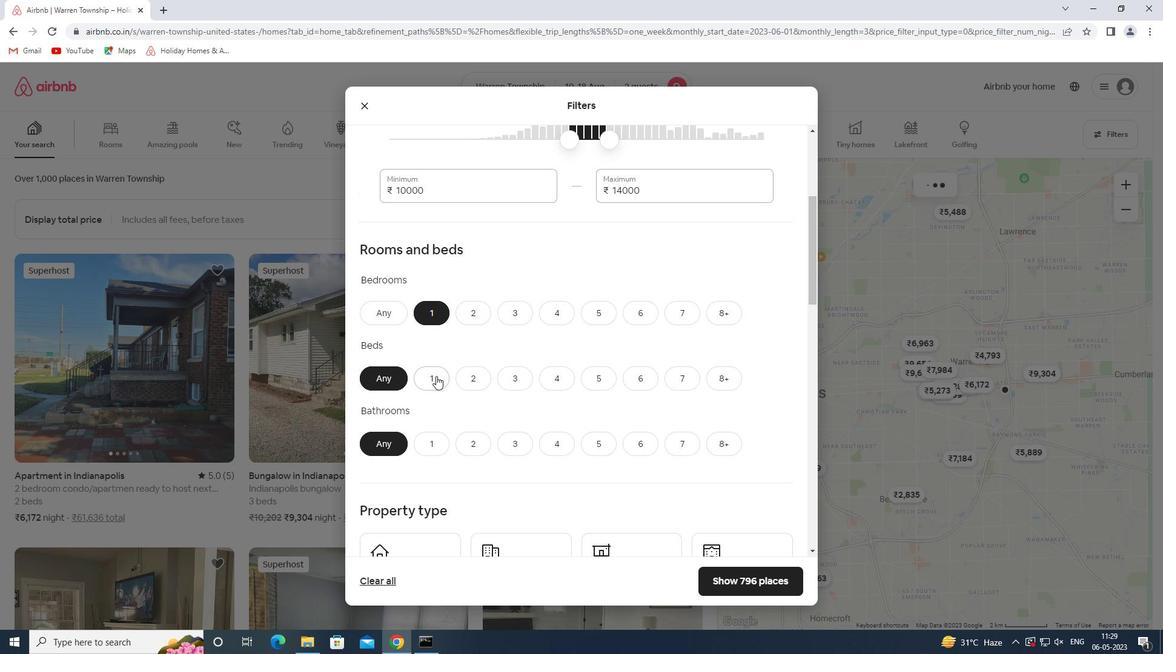 
Action: Mouse moved to (430, 444)
Screenshot: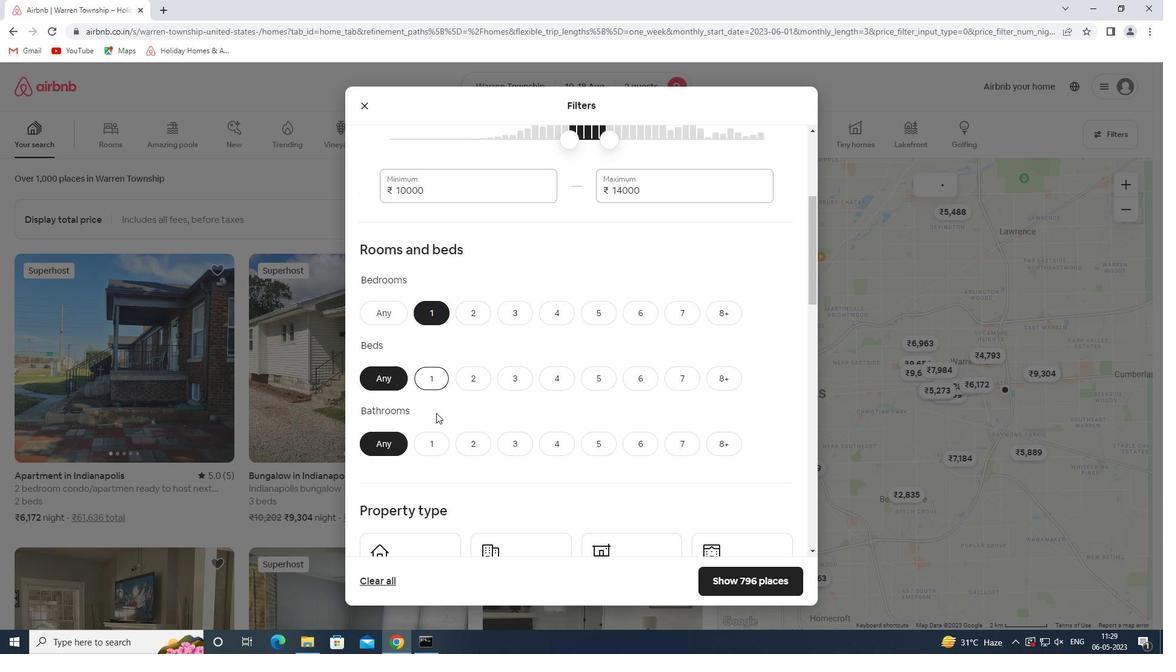 
Action: Mouse pressed left at (430, 444)
Screenshot: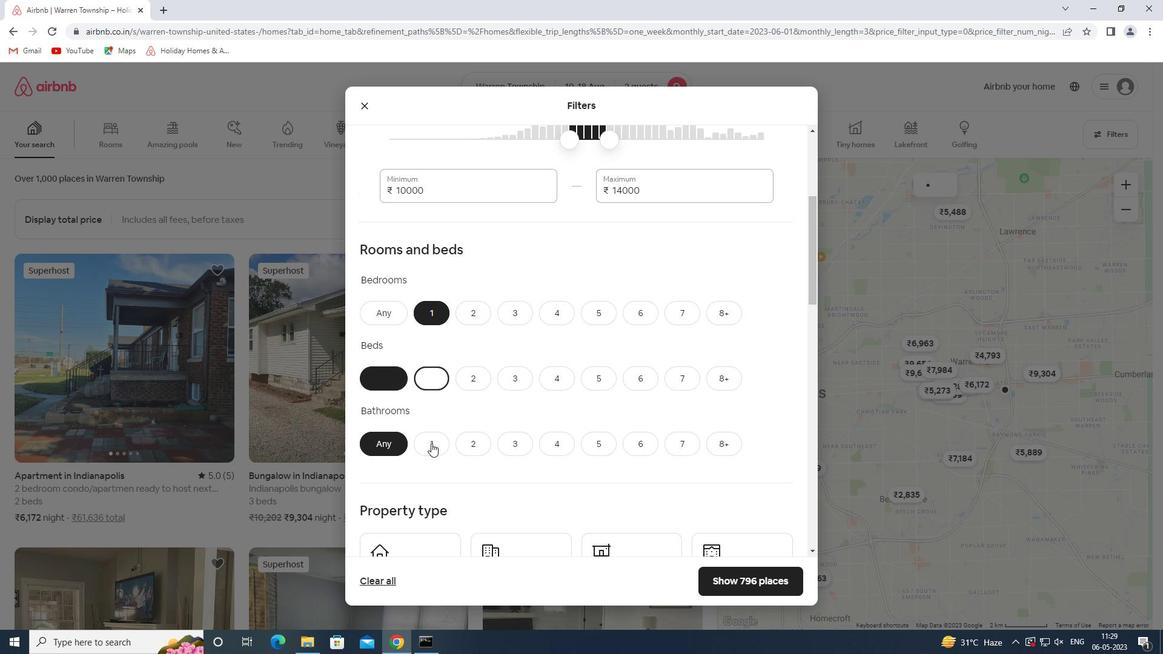 
Action: Mouse moved to (463, 436)
Screenshot: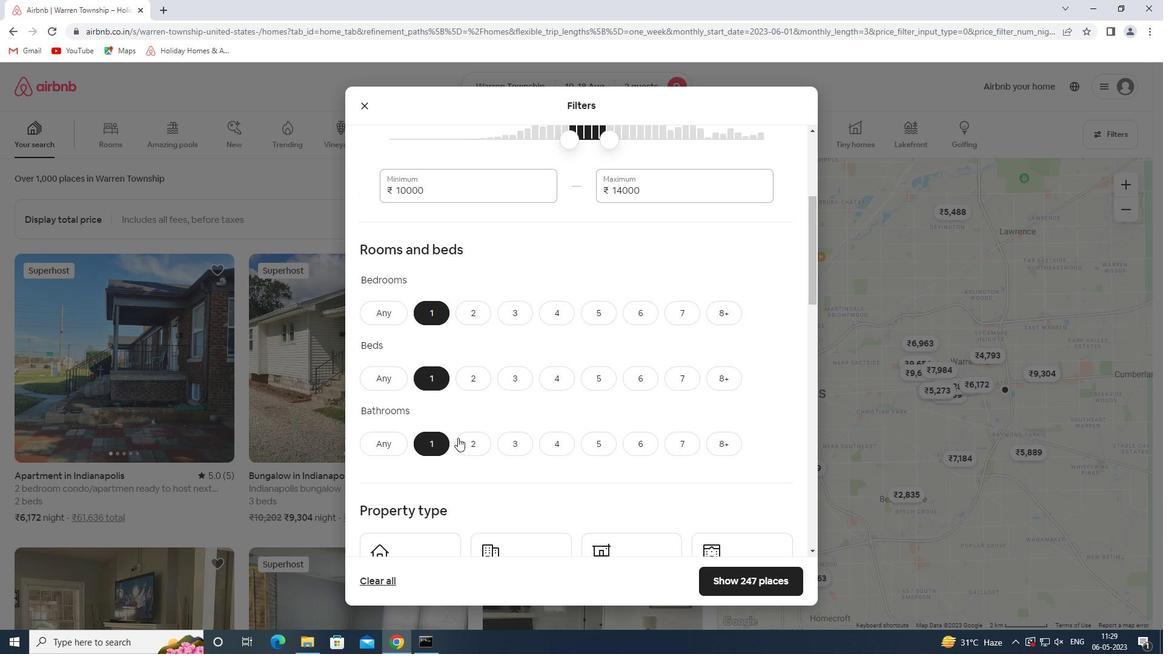 
Action: Mouse scrolled (463, 435) with delta (0, 0)
Screenshot: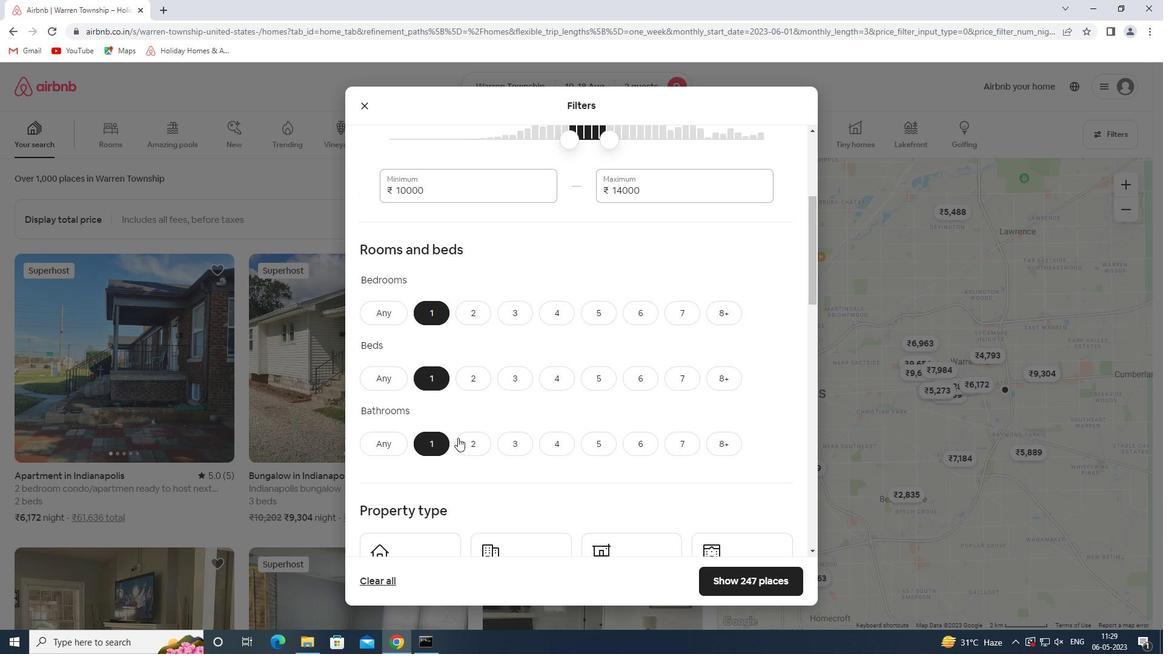 
Action: Mouse moved to (477, 430)
Screenshot: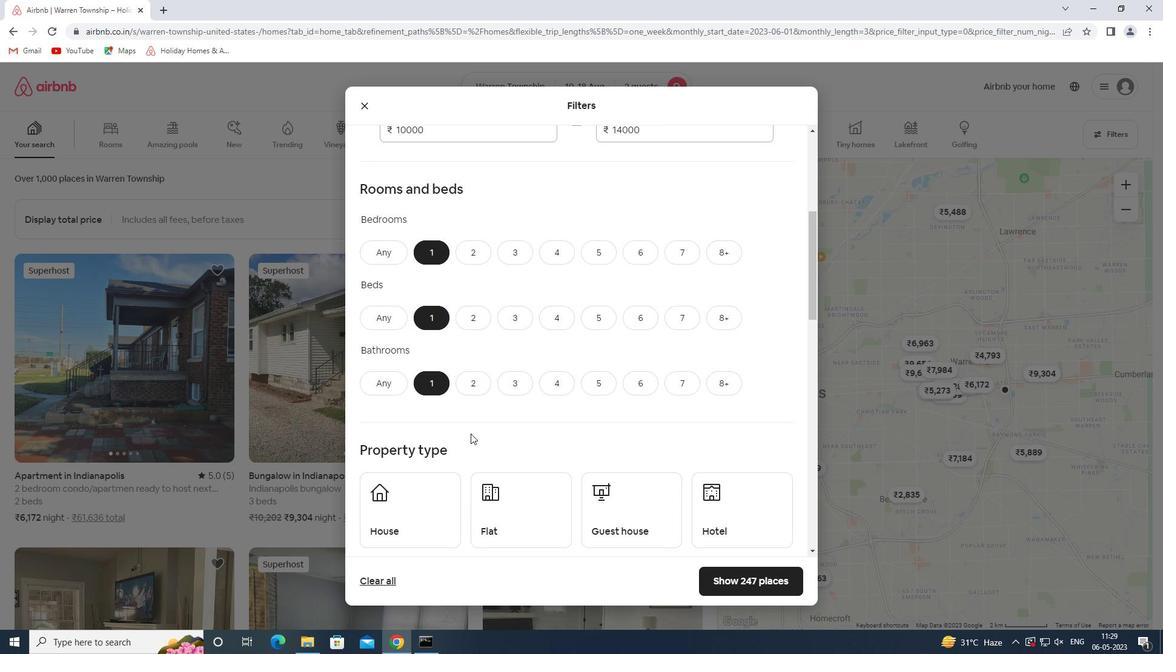 
Action: Mouse scrolled (477, 430) with delta (0, 0)
Screenshot: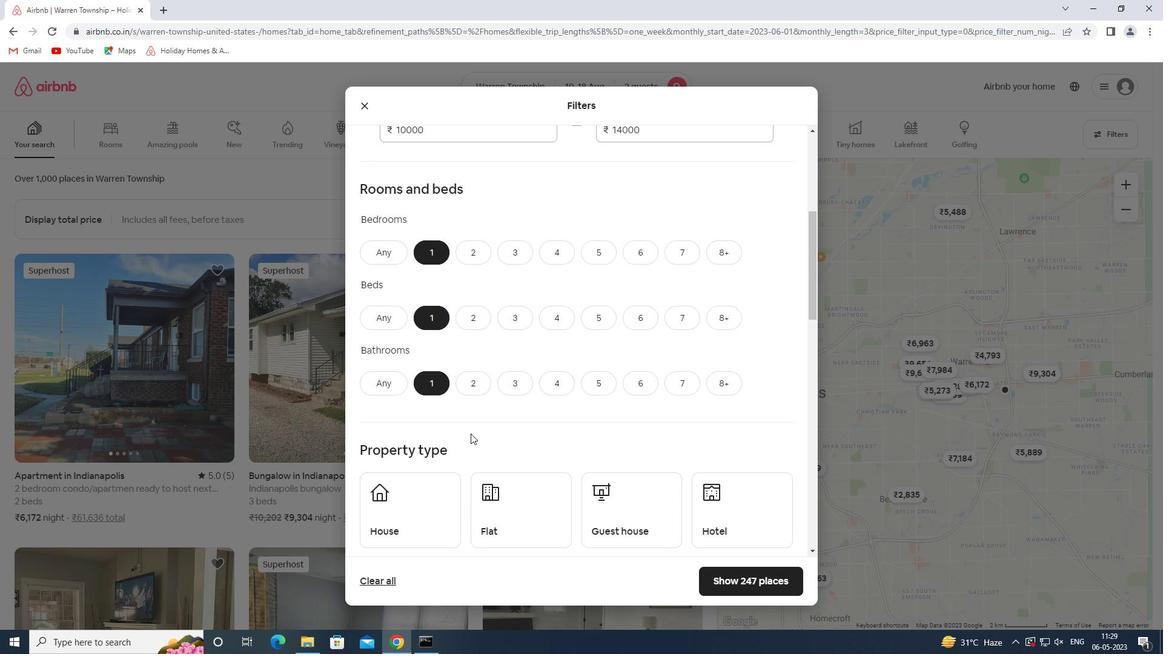 
Action: Mouse moved to (478, 430)
Screenshot: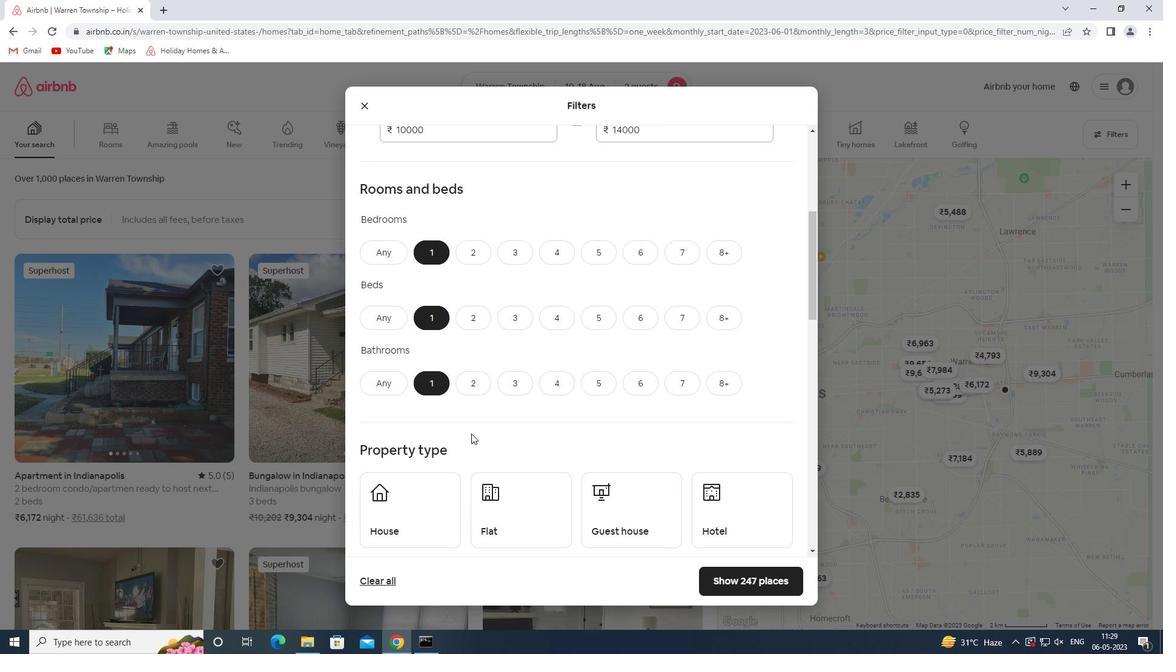 
Action: Mouse scrolled (478, 430) with delta (0, 0)
Screenshot: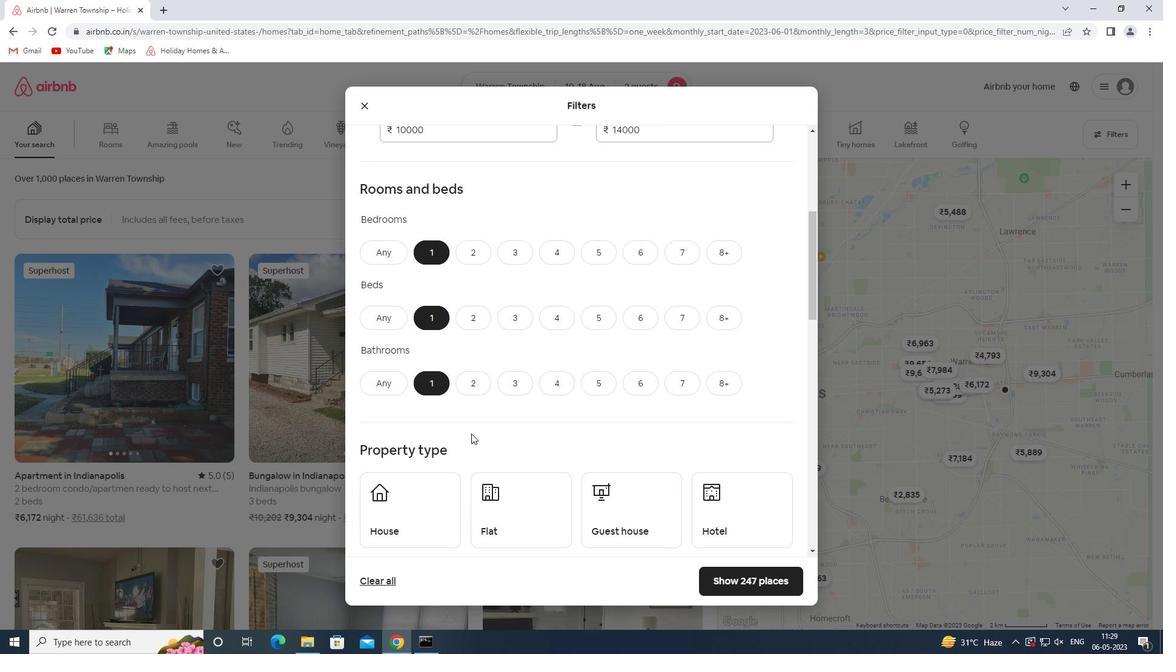 
Action: Mouse scrolled (478, 430) with delta (0, 0)
Screenshot: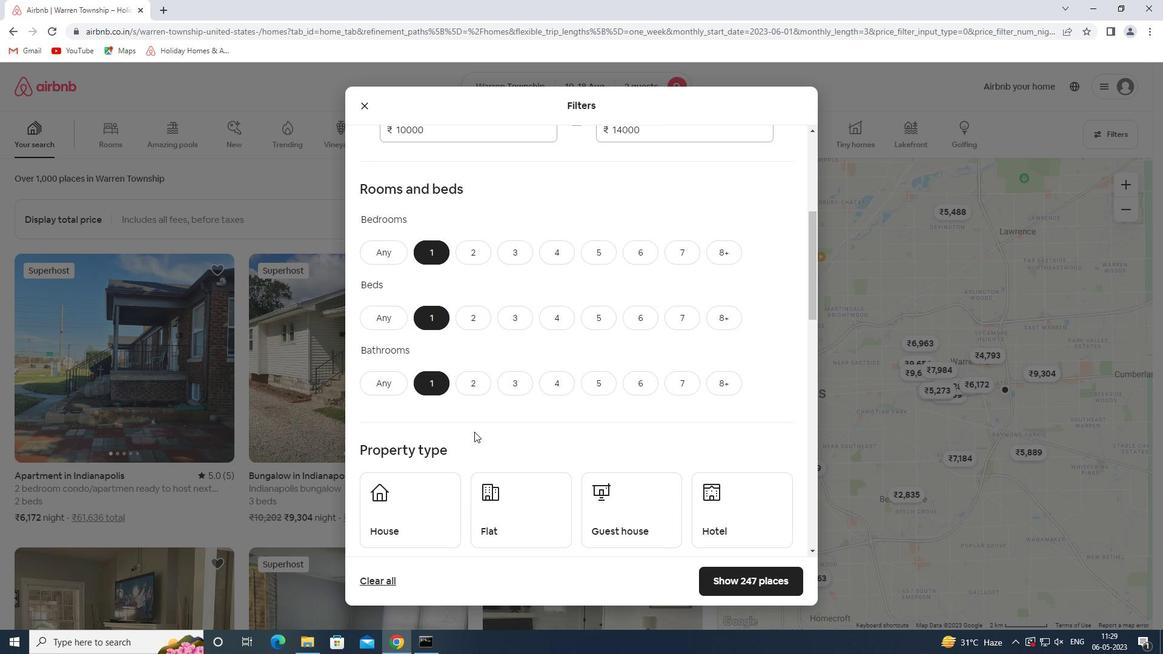 
Action: Mouse moved to (389, 291)
Screenshot: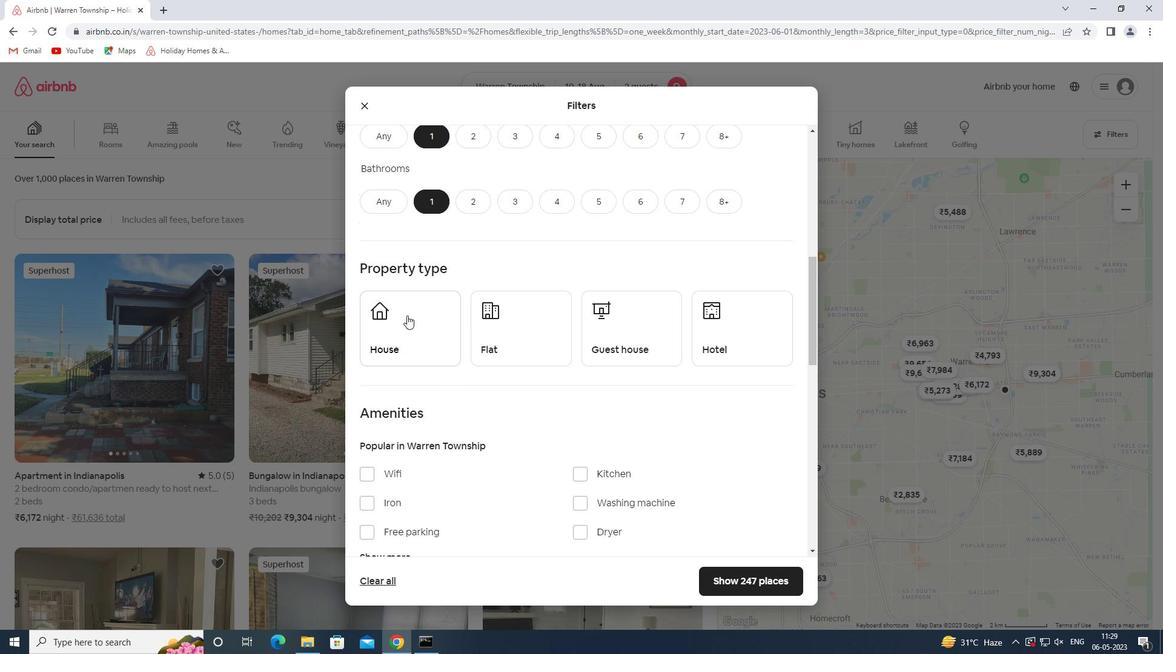 
Action: Mouse pressed left at (389, 291)
Screenshot: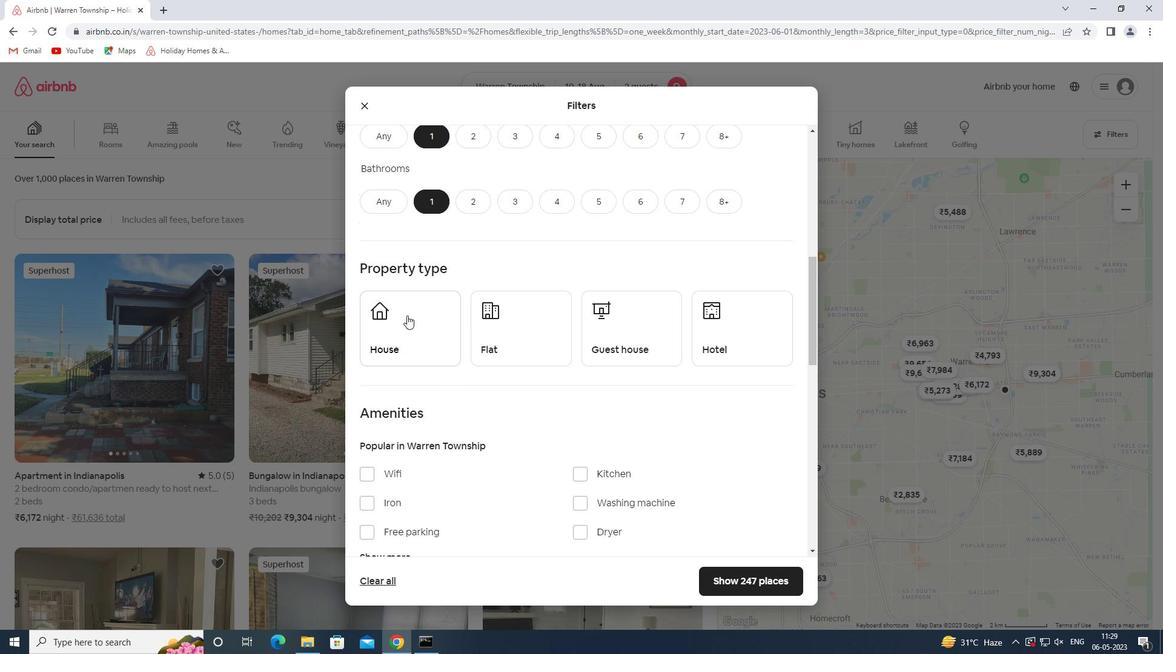 
Action: Mouse moved to (521, 334)
Screenshot: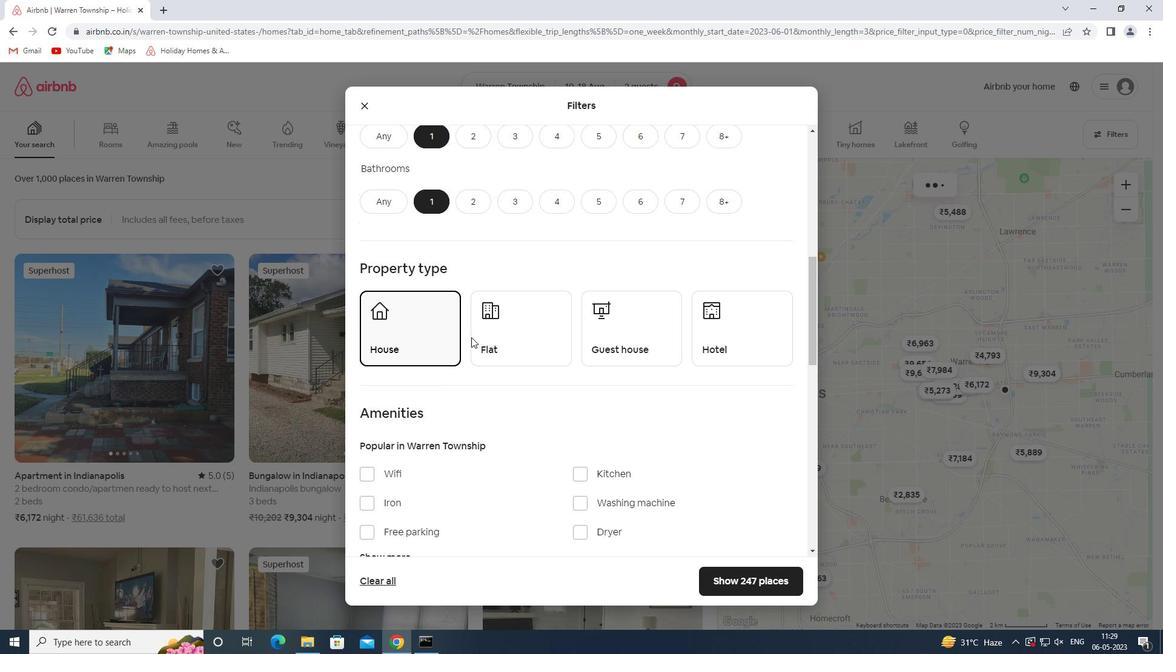
Action: Mouse pressed left at (521, 334)
Screenshot: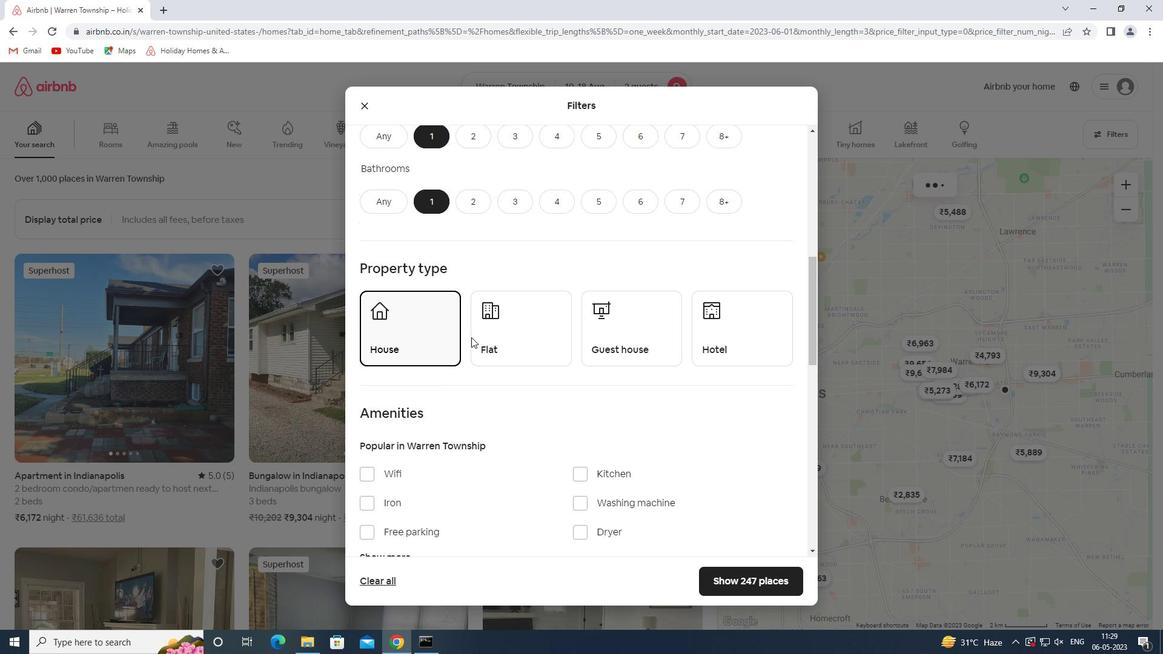 
Action: Mouse moved to (611, 332)
Screenshot: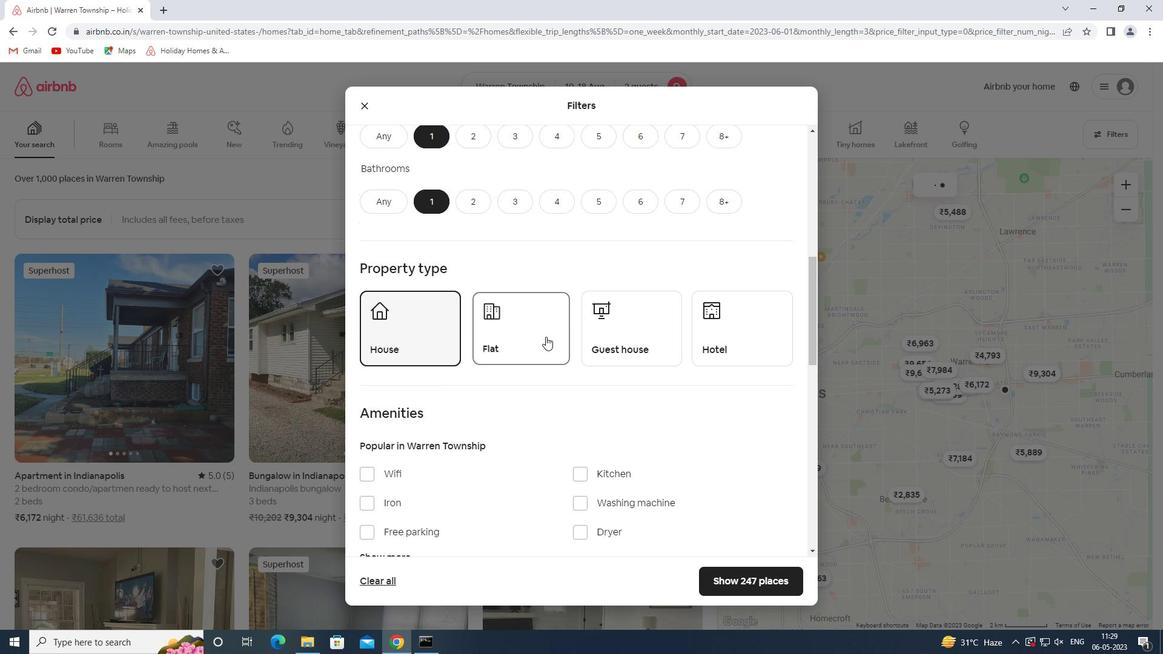 
Action: Mouse pressed left at (611, 332)
Screenshot: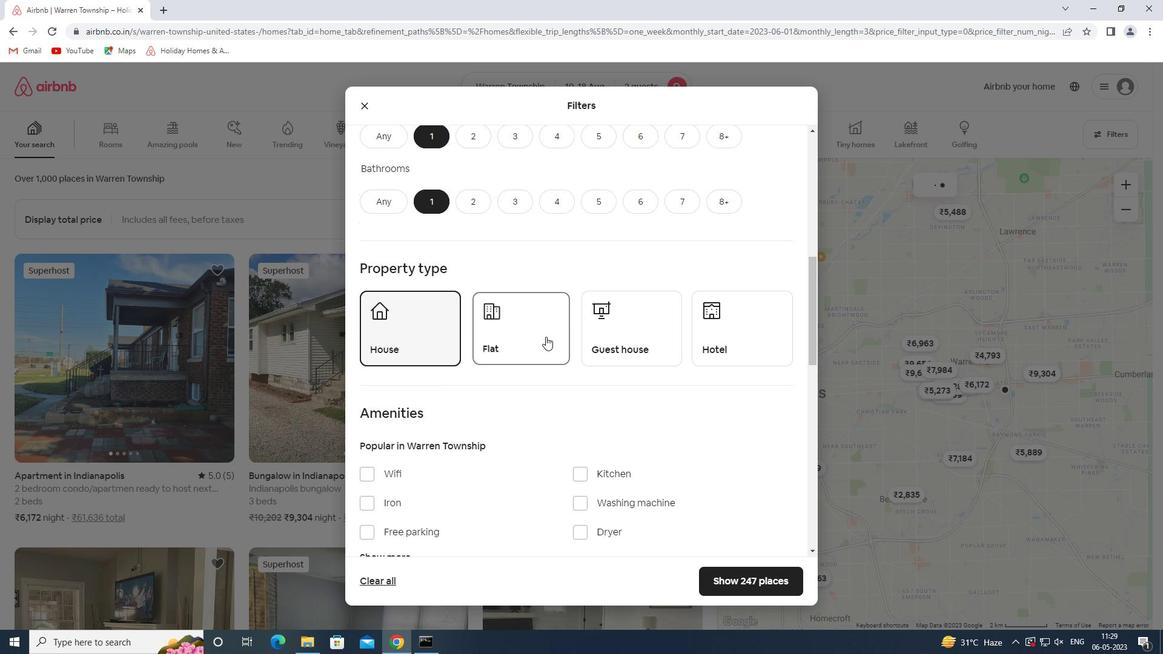 
Action: Mouse moved to (602, 338)
Screenshot: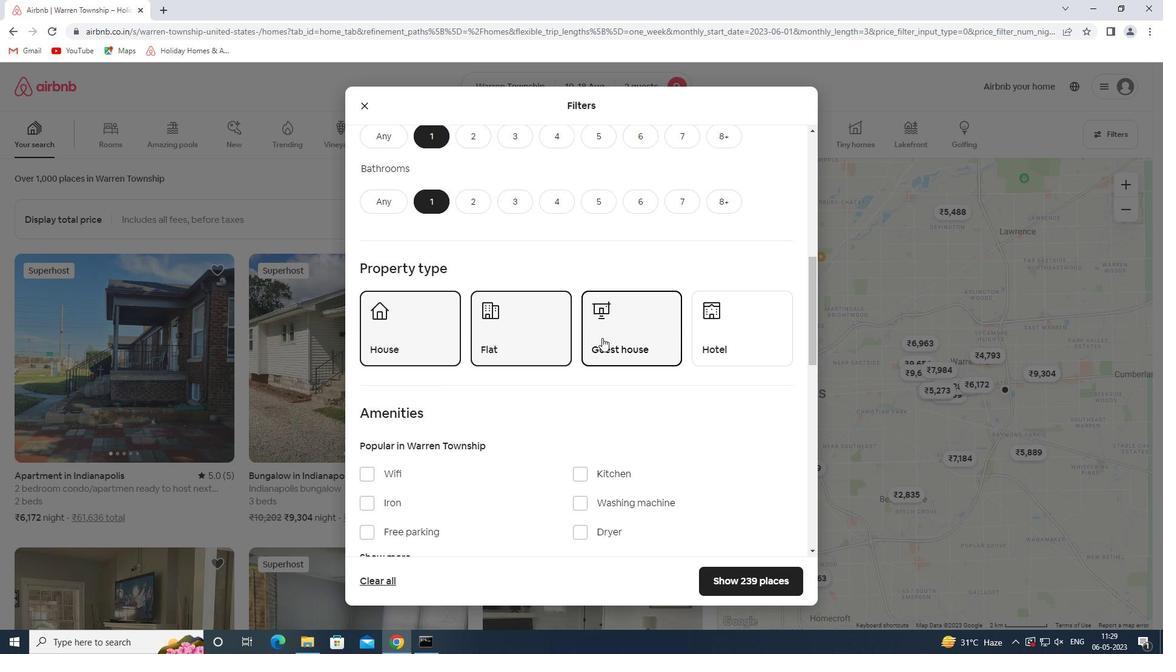 
Action: Mouse scrolled (602, 337) with delta (0, 0)
Screenshot: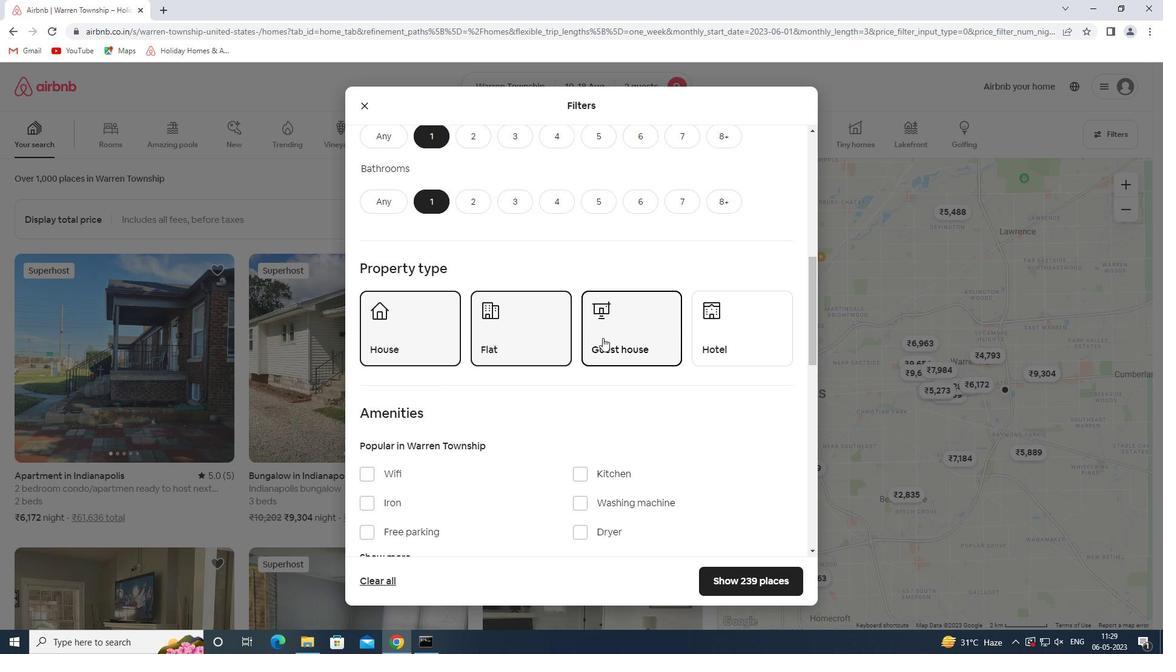 
Action: Mouse moved to (603, 338)
Screenshot: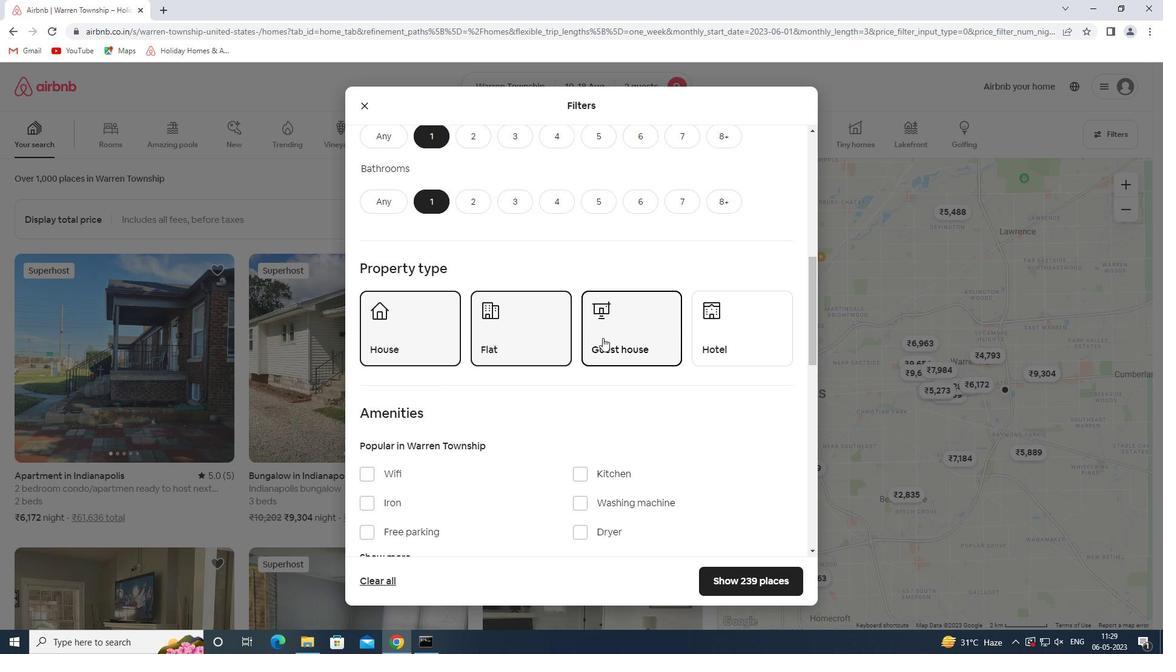 
Action: Mouse scrolled (603, 338) with delta (0, 0)
Screenshot: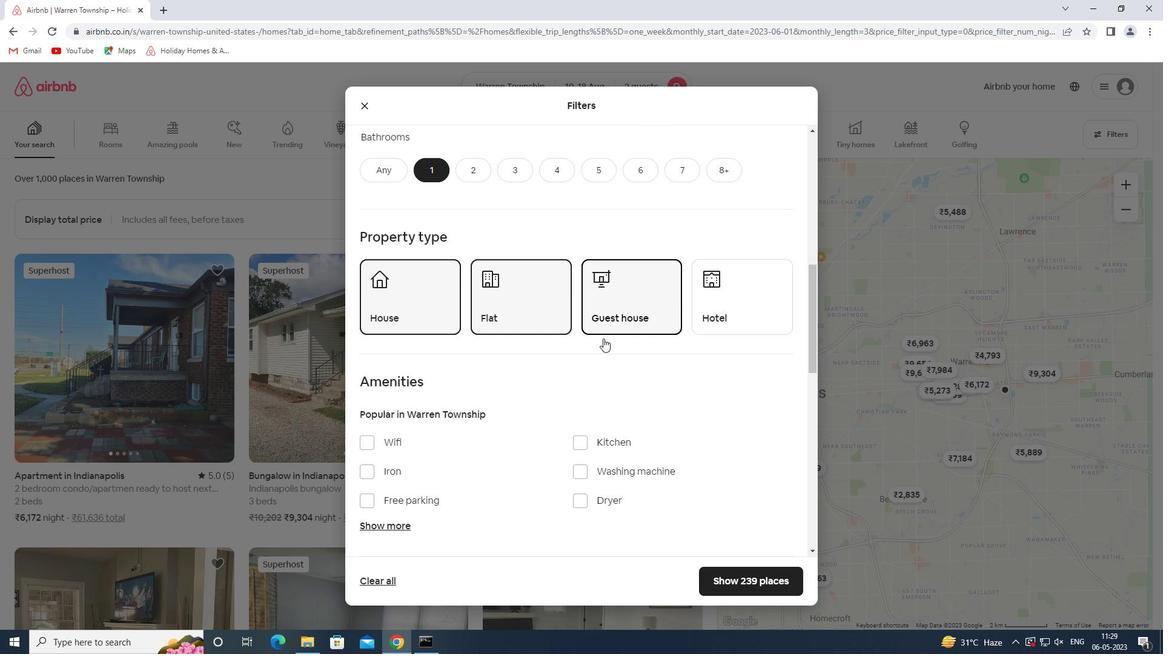 
Action: Mouse scrolled (603, 338) with delta (0, 0)
Screenshot: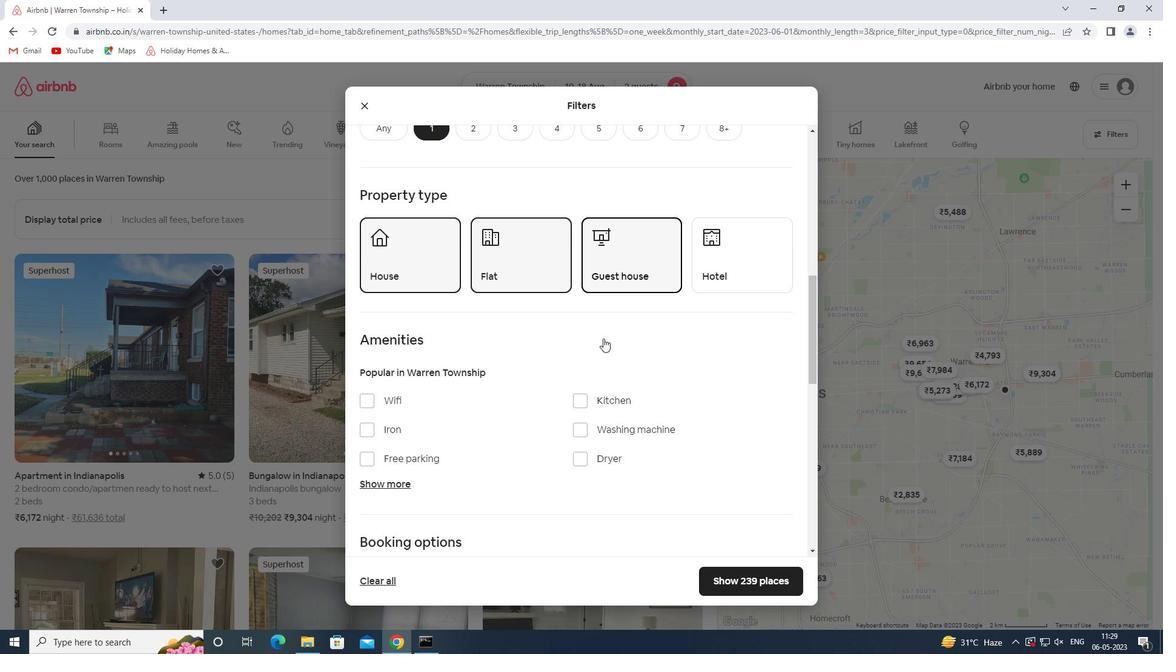 
Action: Mouse moved to (394, 292)
Screenshot: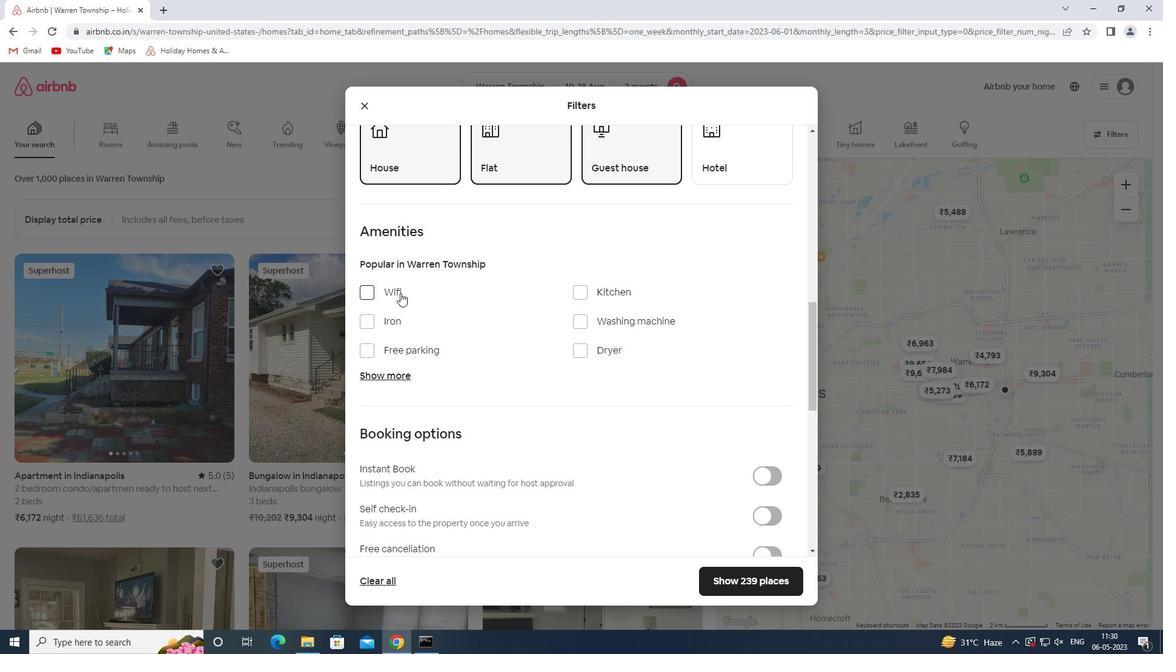 
Action: Mouse pressed left at (394, 292)
Screenshot: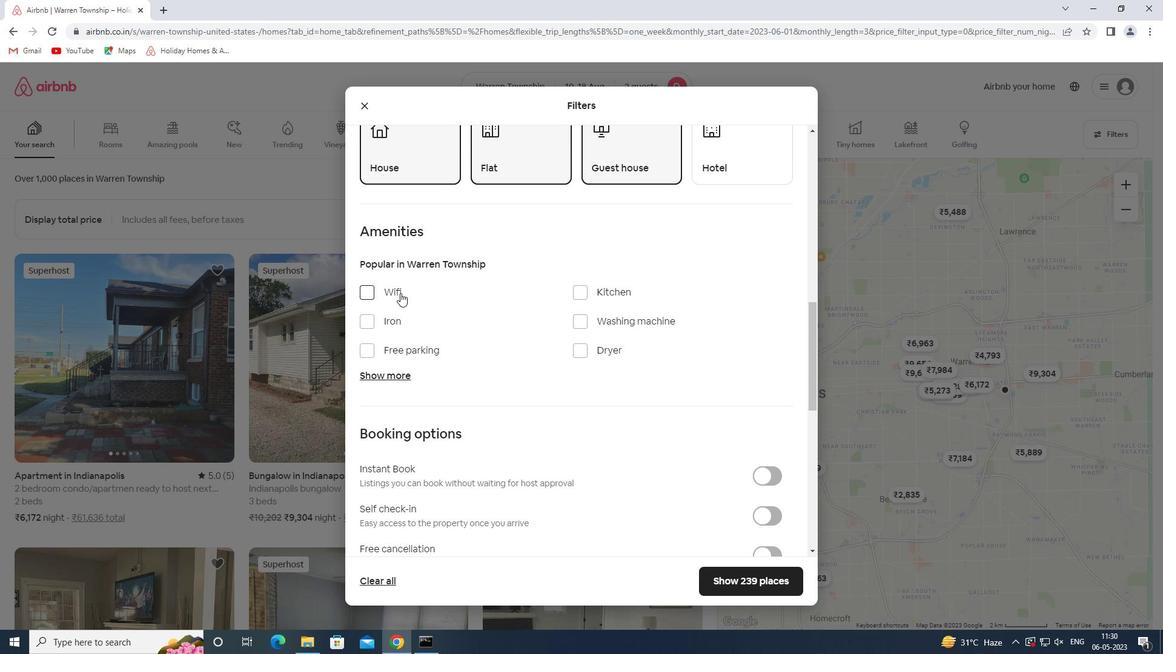 
Action: Mouse moved to (376, 378)
Screenshot: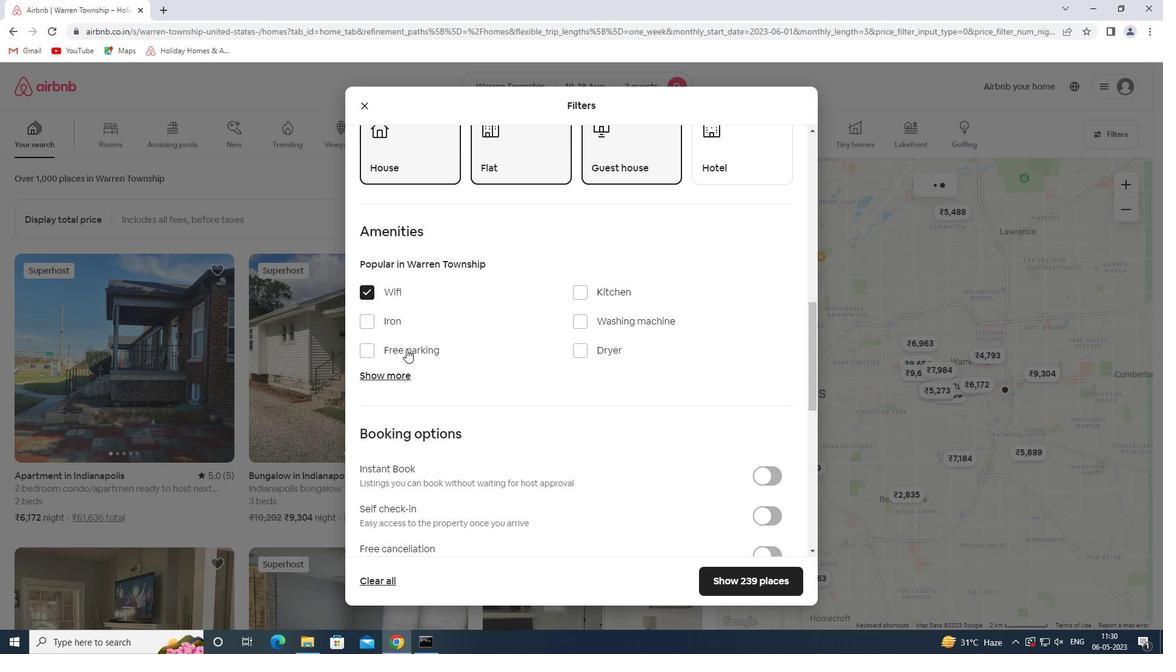 
Action: Mouse pressed left at (376, 378)
Screenshot: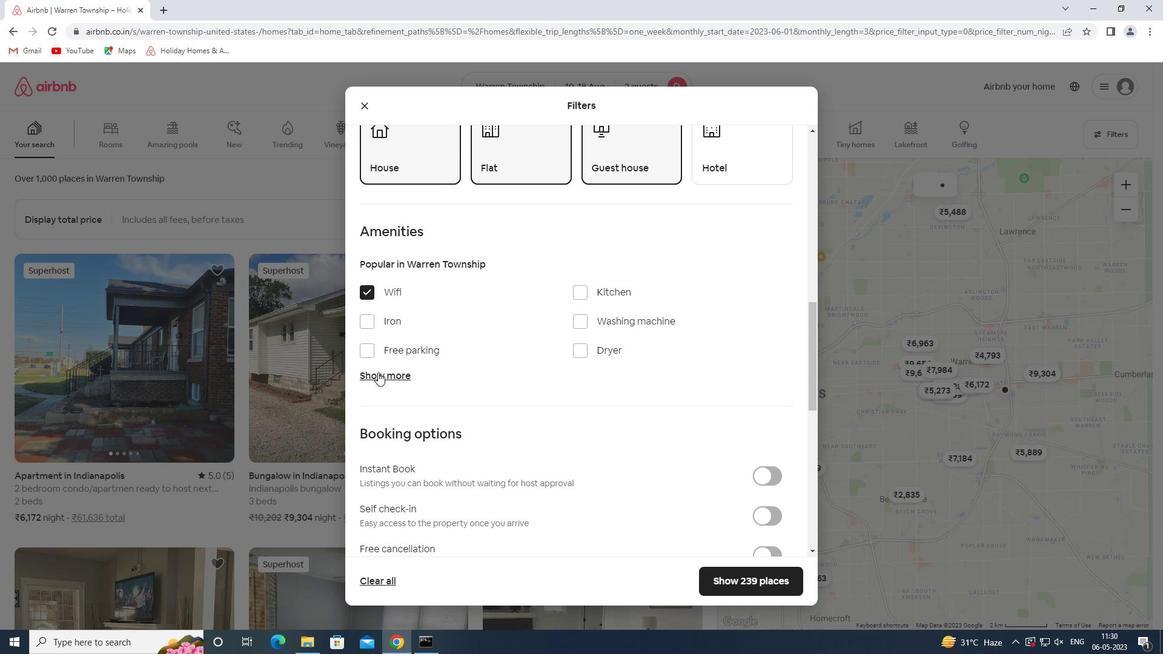 
Action: Mouse moved to (587, 447)
Screenshot: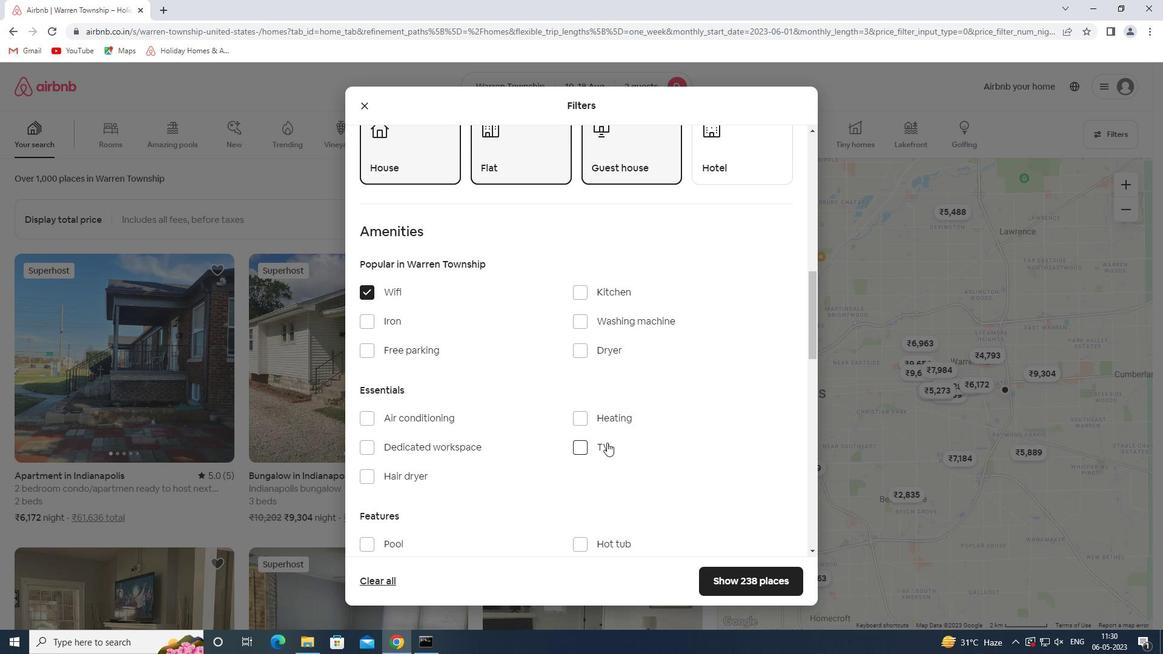 
Action: Mouse pressed left at (587, 447)
Screenshot: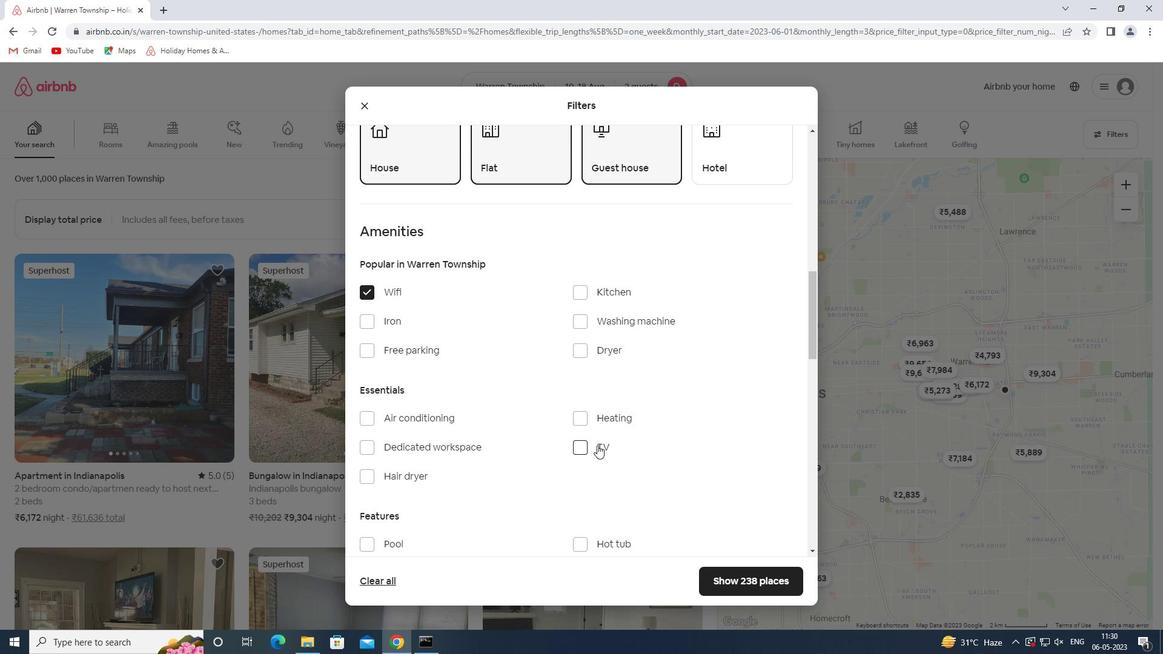
Action: Mouse moved to (432, 484)
Screenshot: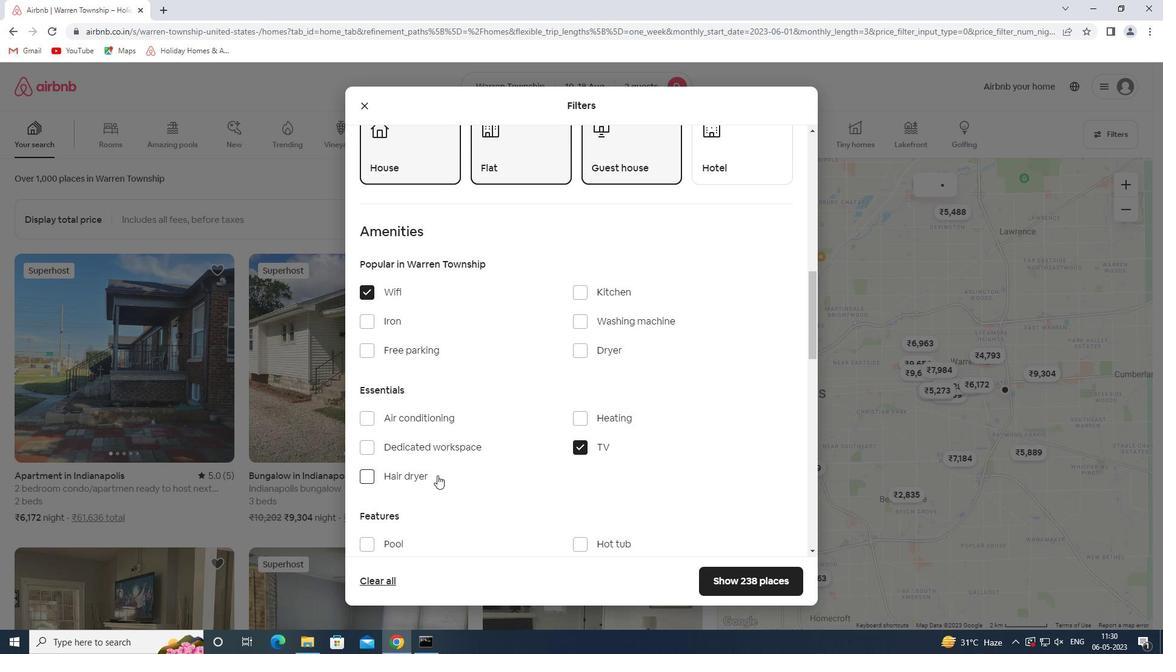 
Action: Mouse scrolled (432, 484) with delta (0, 0)
Screenshot: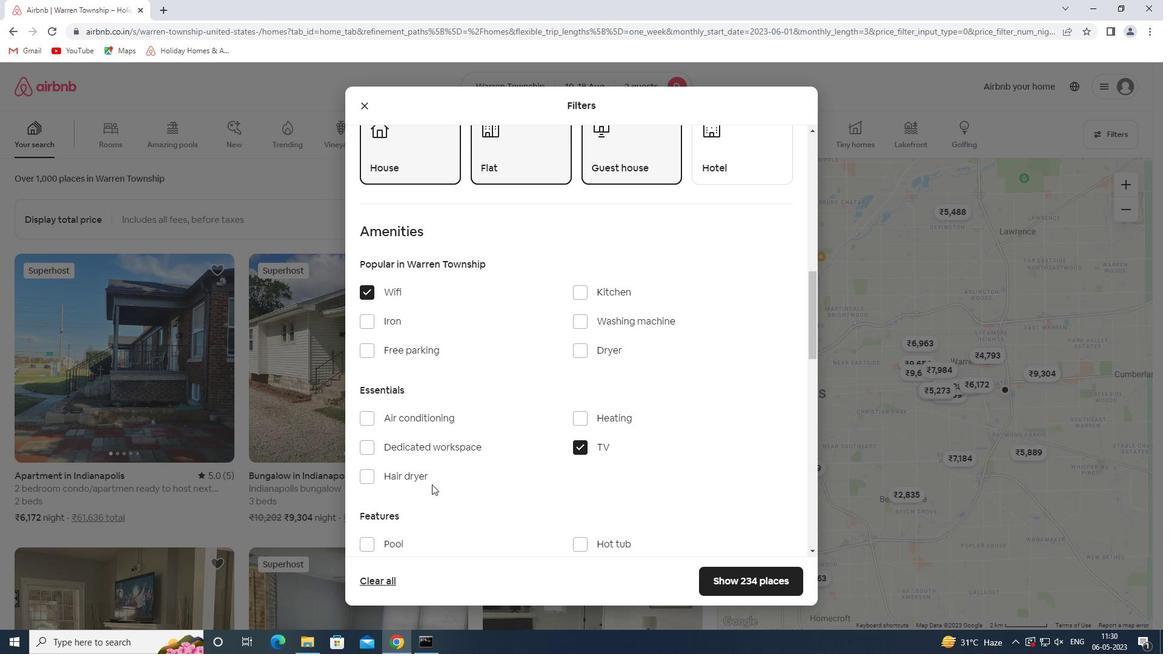 
Action: Mouse moved to (434, 489)
Screenshot: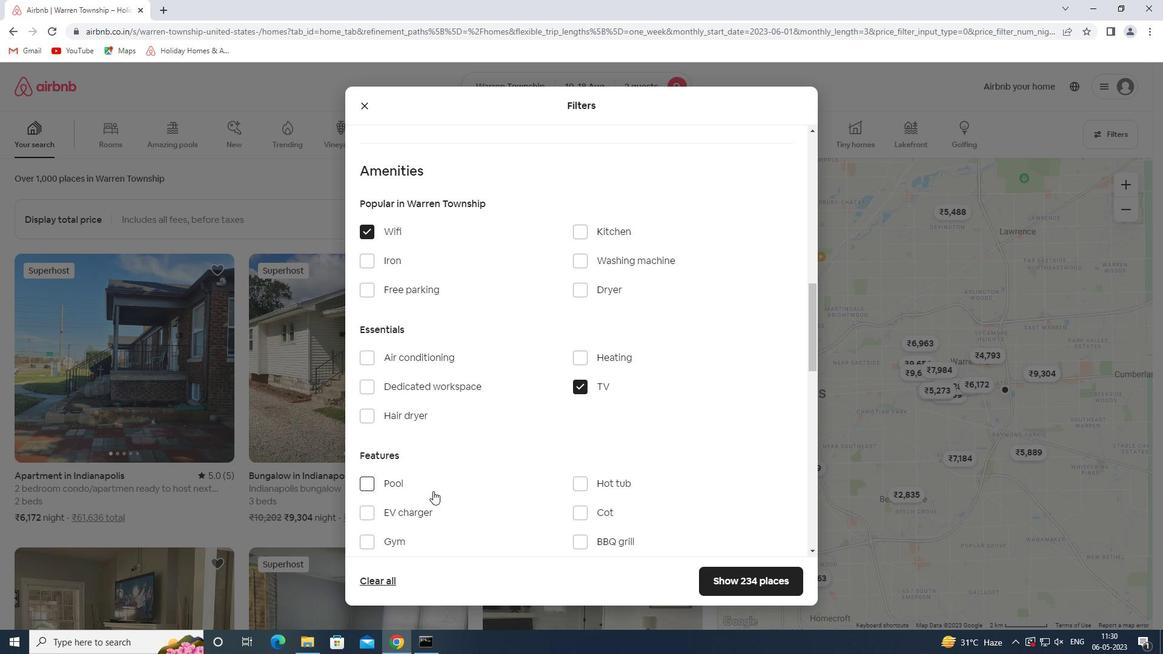 
Action: Mouse scrolled (434, 488) with delta (0, 0)
Screenshot: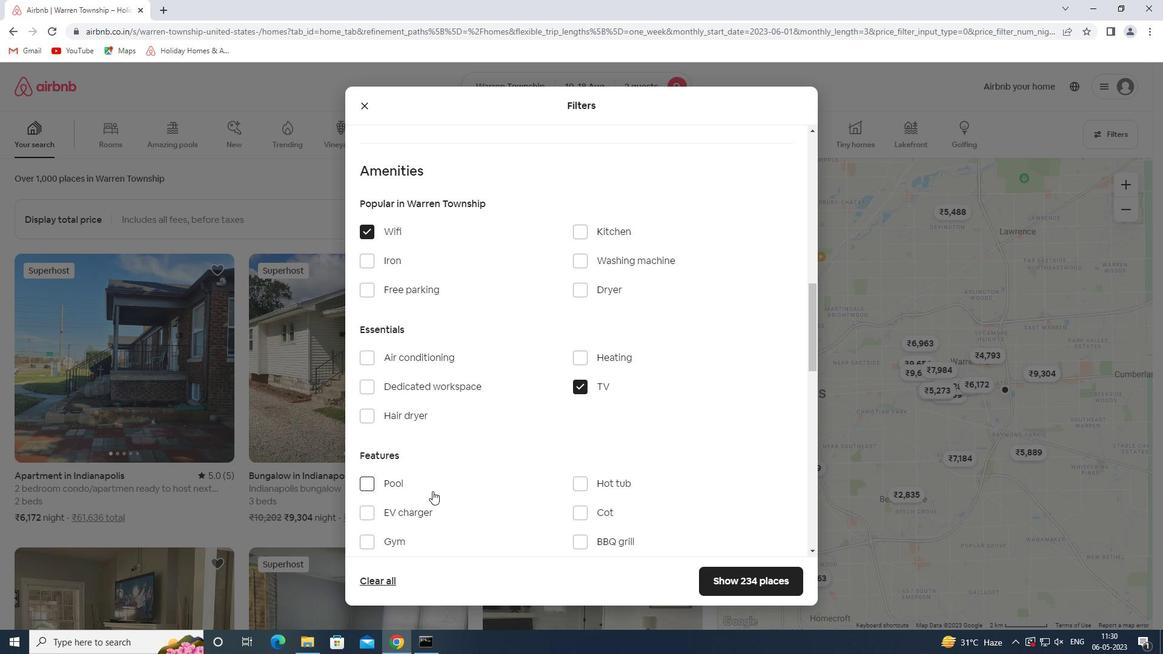 
Action: Mouse moved to (432, 484)
Screenshot: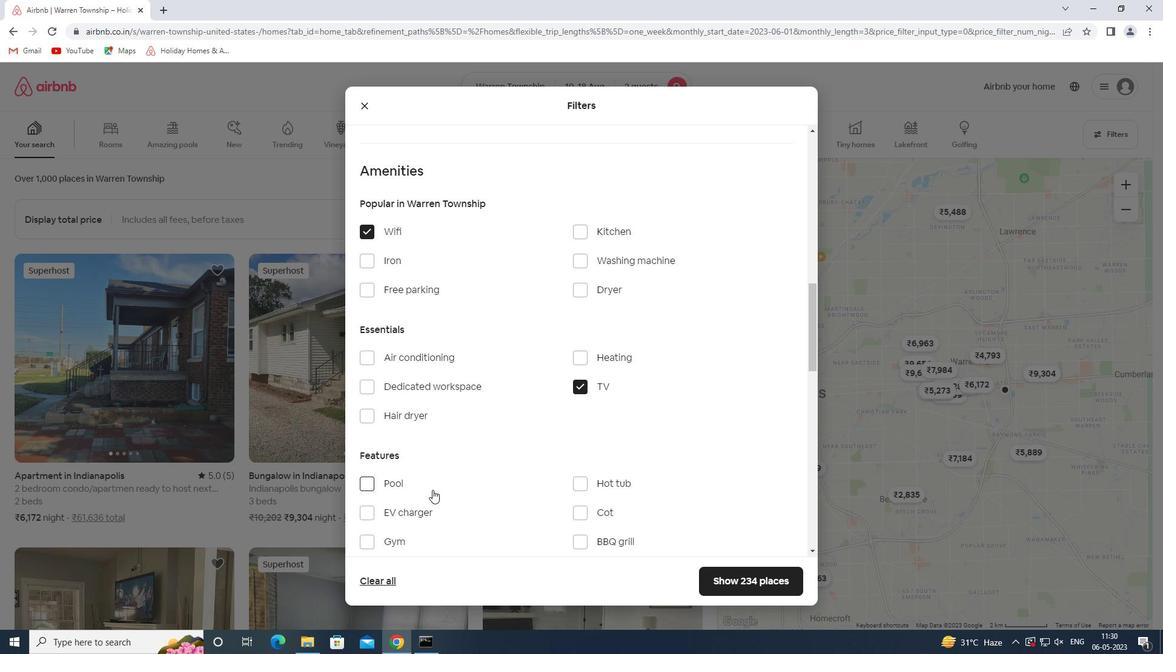 
Action: Mouse scrolled (432, 483) with delta (0, 0)
Screenshot: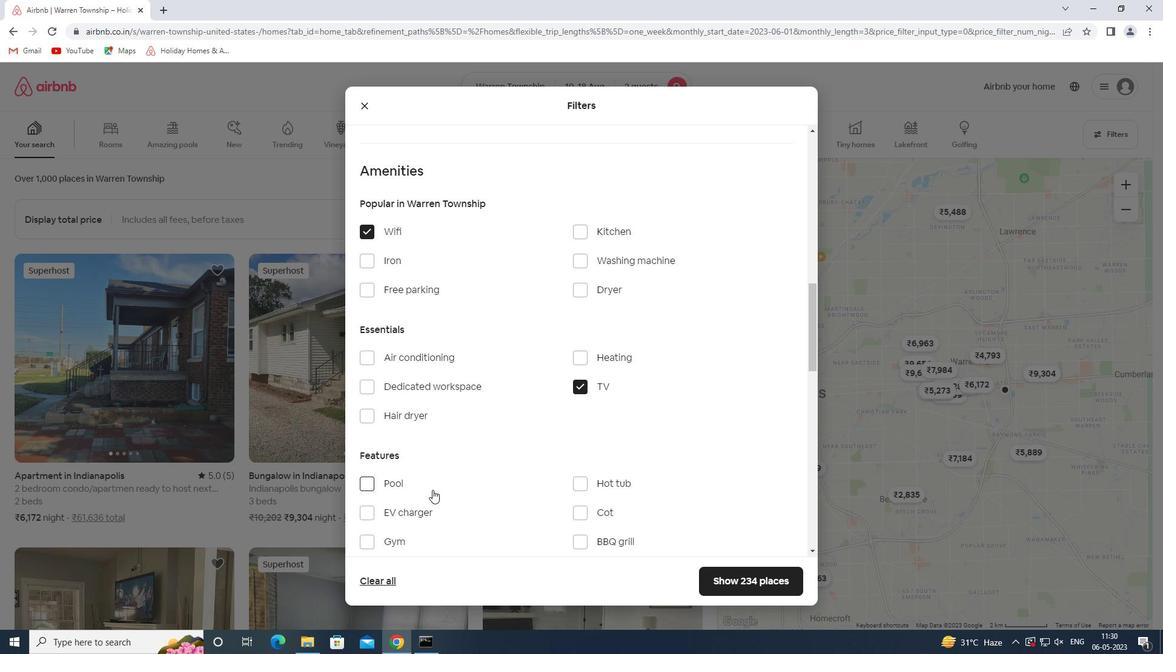 
Action: Mouse moved to (416, 261)
Screenshot: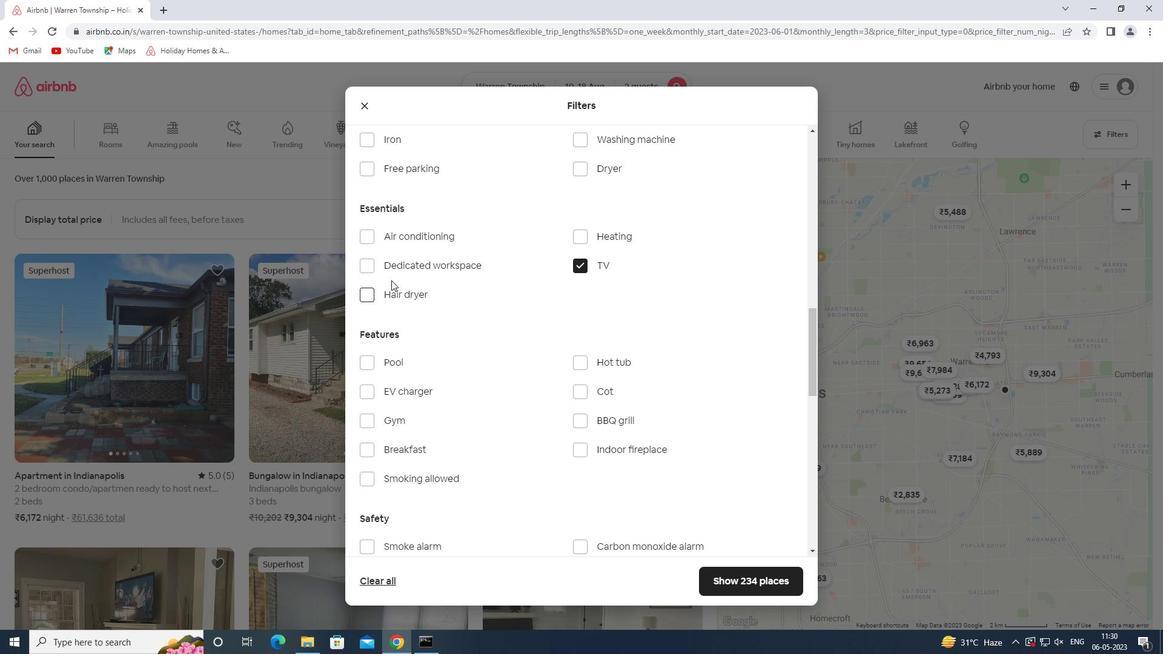 
Action: Mouse scrolled (416, 262) with delta (0, 0)
Screenshot: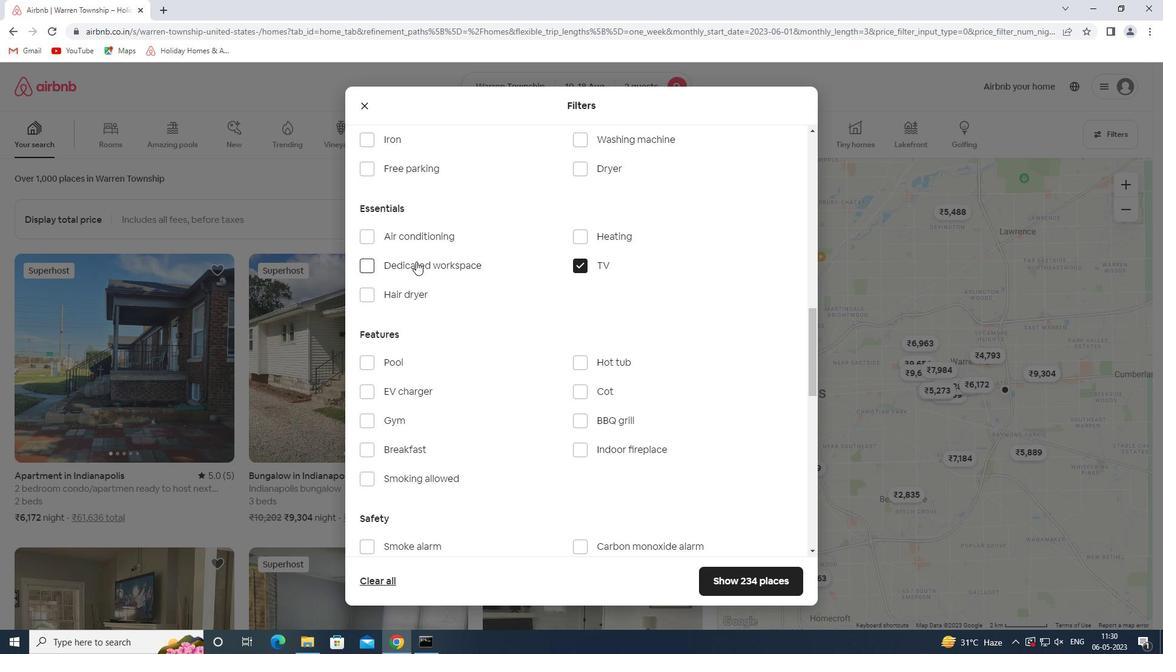 
Action: Mouse moved to (410, 232)
Screenshot: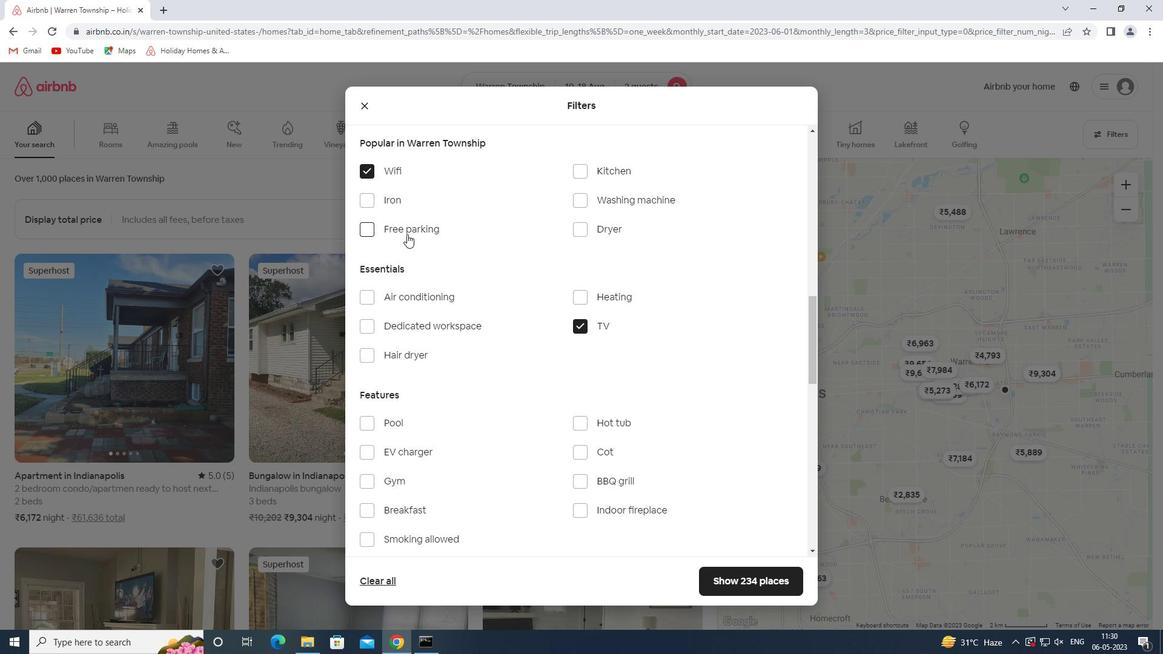 
Action: Mouse pressed left at (410, 232)
Screenshot: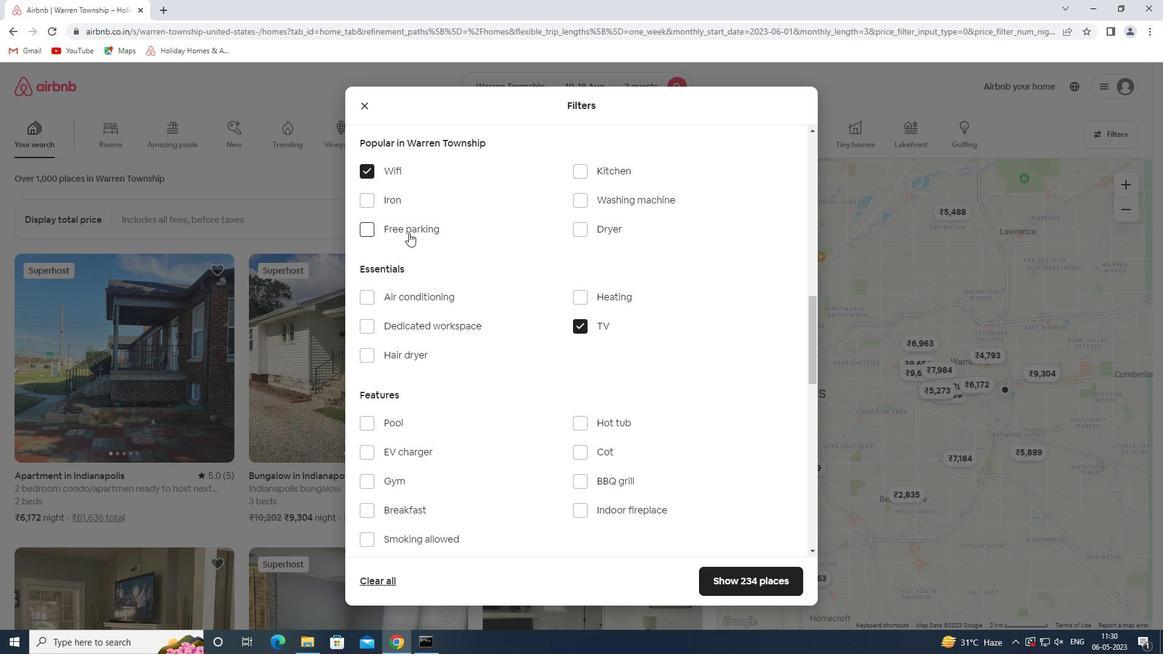 
Action: Mouse moved to (532, 324)
Screenshot: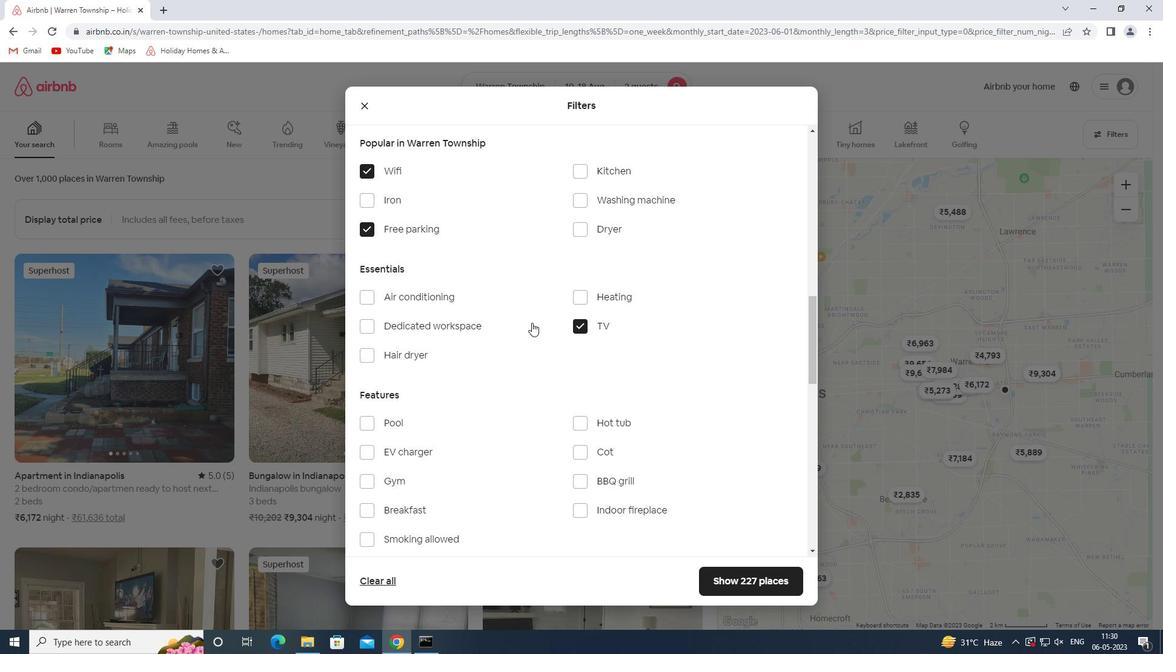 
Action: Mouse scrolled (532, 324) with delta (0, 0)
Screenshot: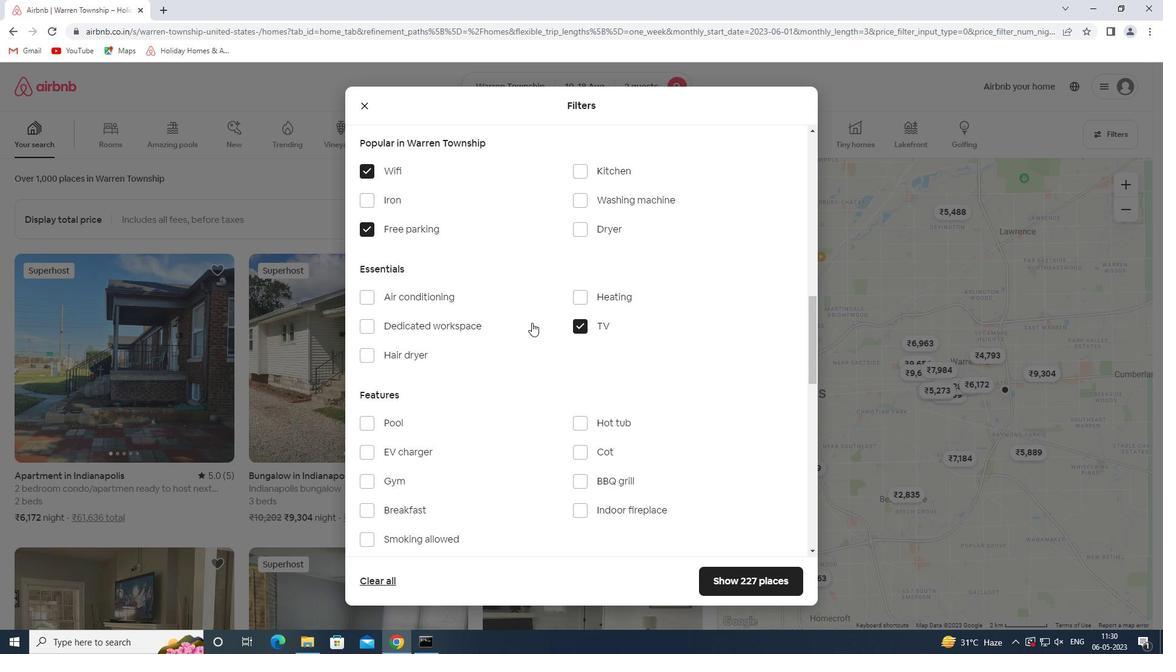 
Action: Mouse scrolled (532, 324) with delta (0, 0)
Screenshot: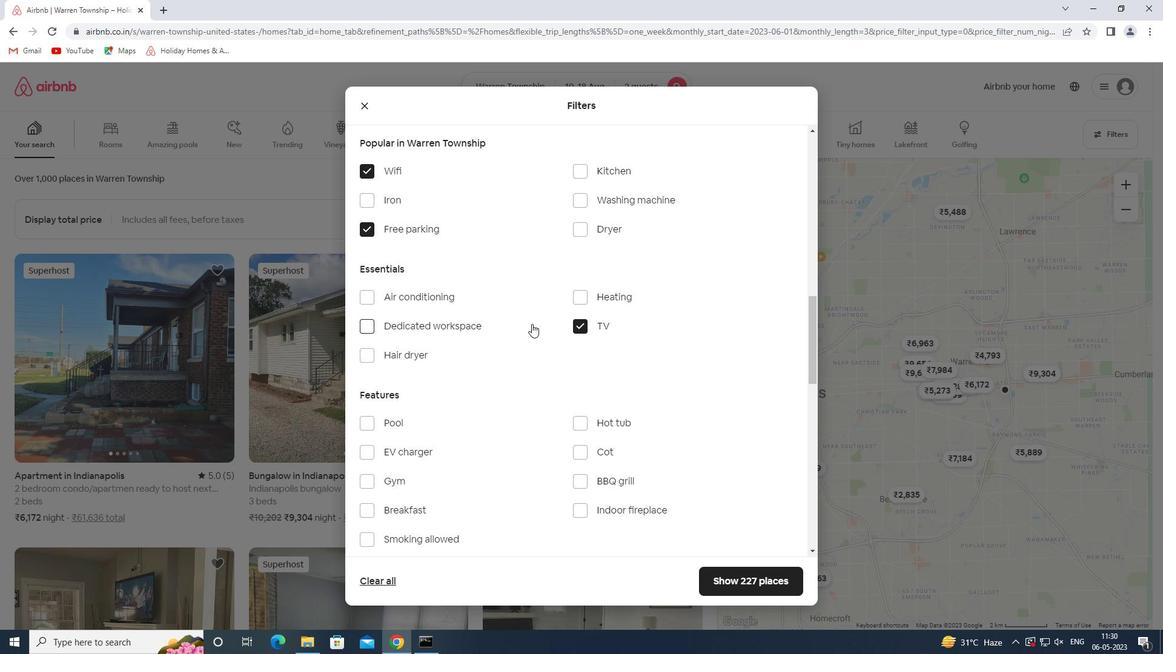 
Action: Mouse scrolled (532, 324) with delta (0, 0)
Screenshot: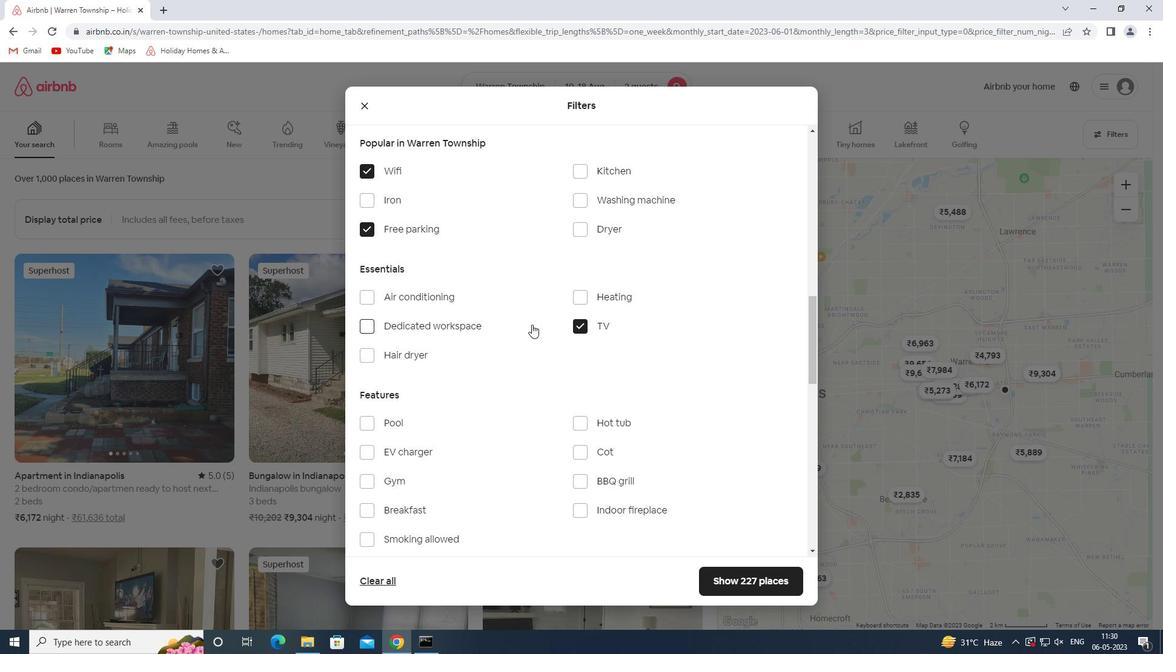 
Action: Mouse moved to (395, 301)
Screenshot: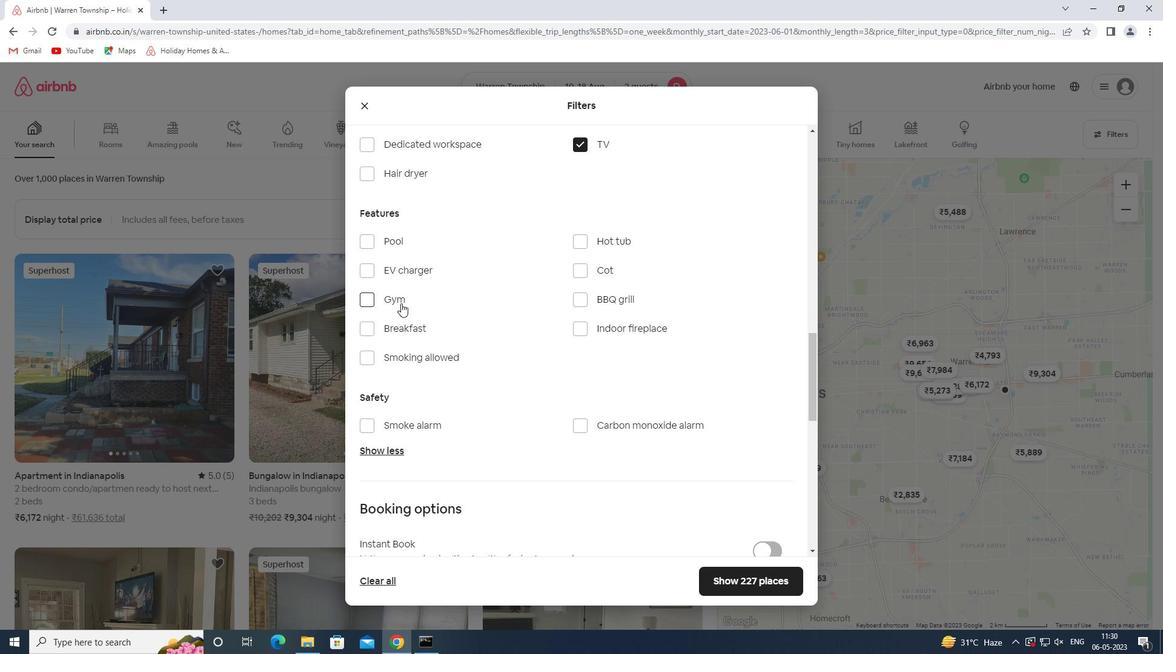 
Action: Mouse pressed left at (395, 301)
Screenshot: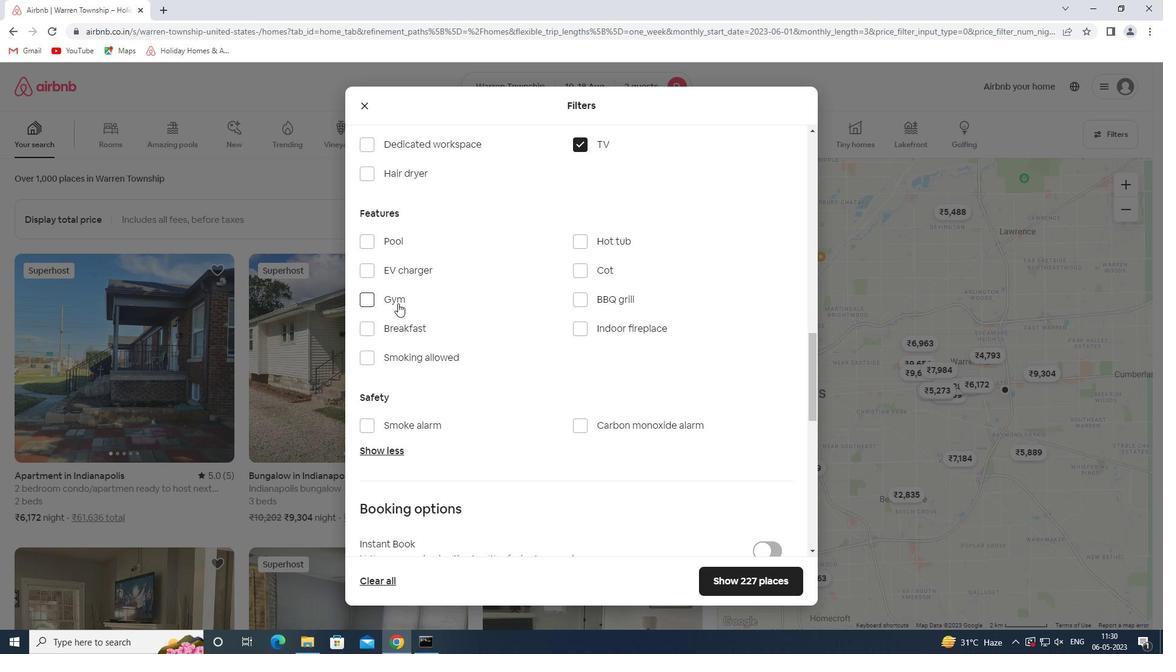 
Action: Mouse moved to (402, 329)
Screenshot: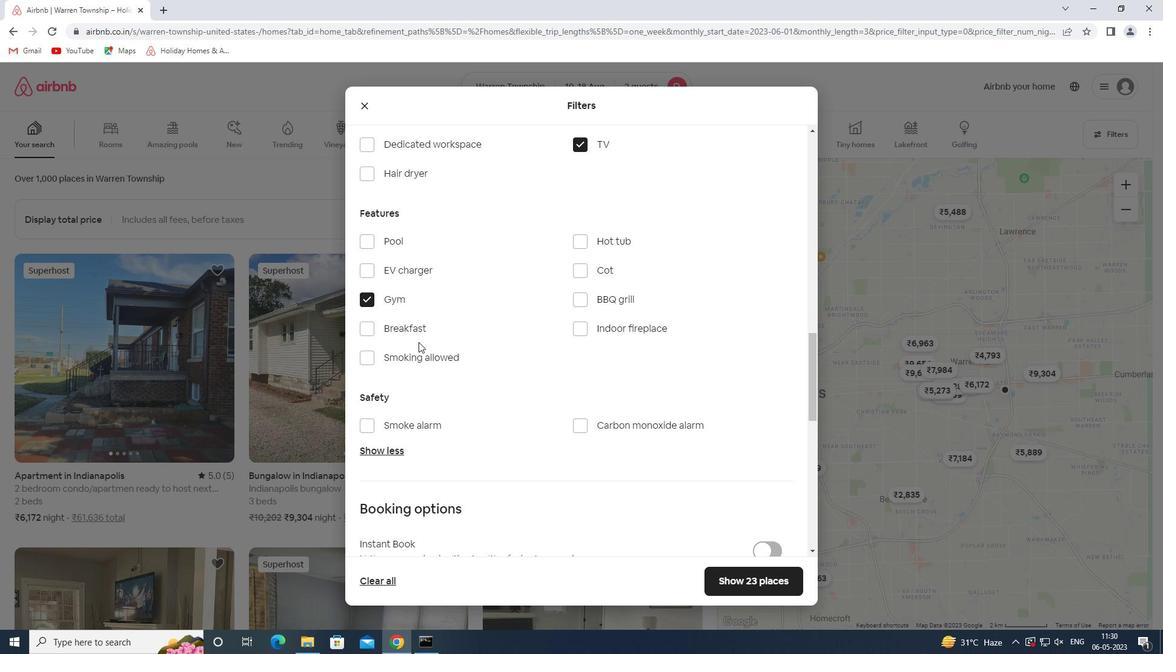 
Action: Mouse pressed left at (402, 329)
Screenshot: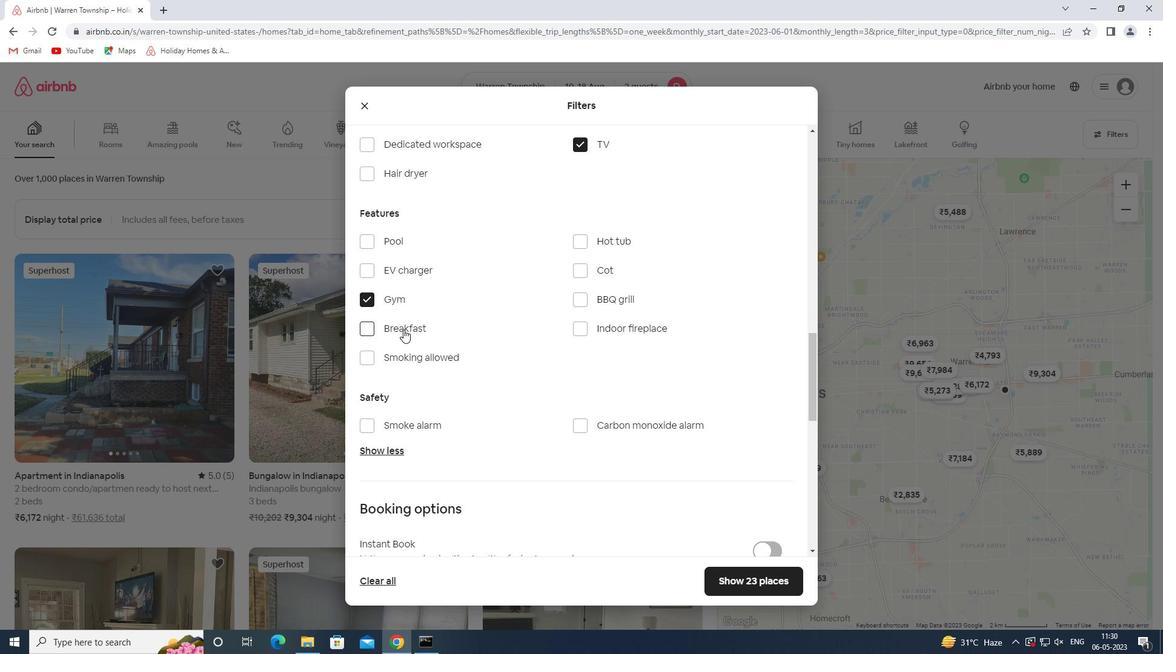 
Action: Mouse moved to (515, 400)
Screenshot: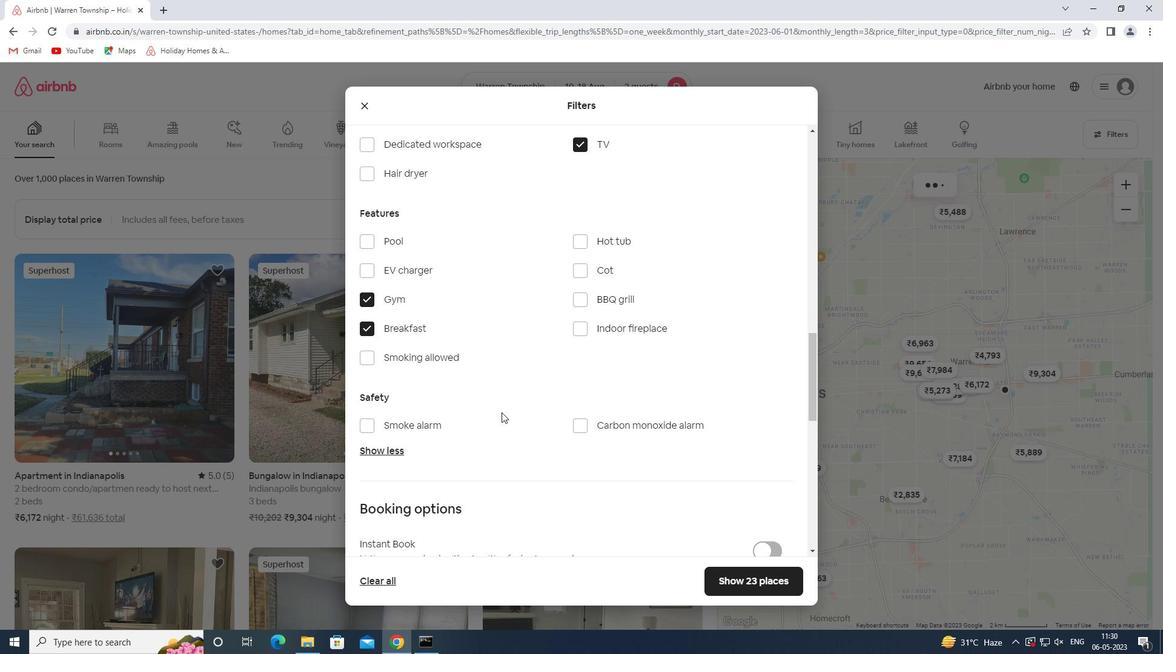 
Action: Mouse scrolled (515, 399) with delta (0, 0)
Screenshot: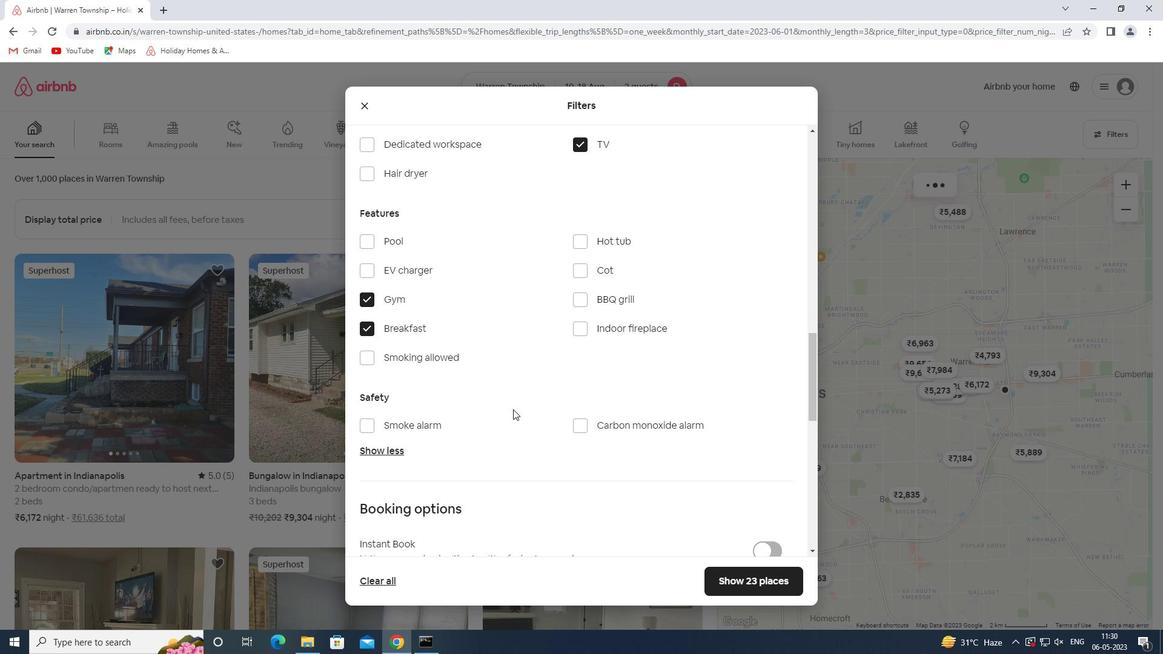 
Action: Mouse scrolled (515, 399) with delta (0, 0)
Screenshot: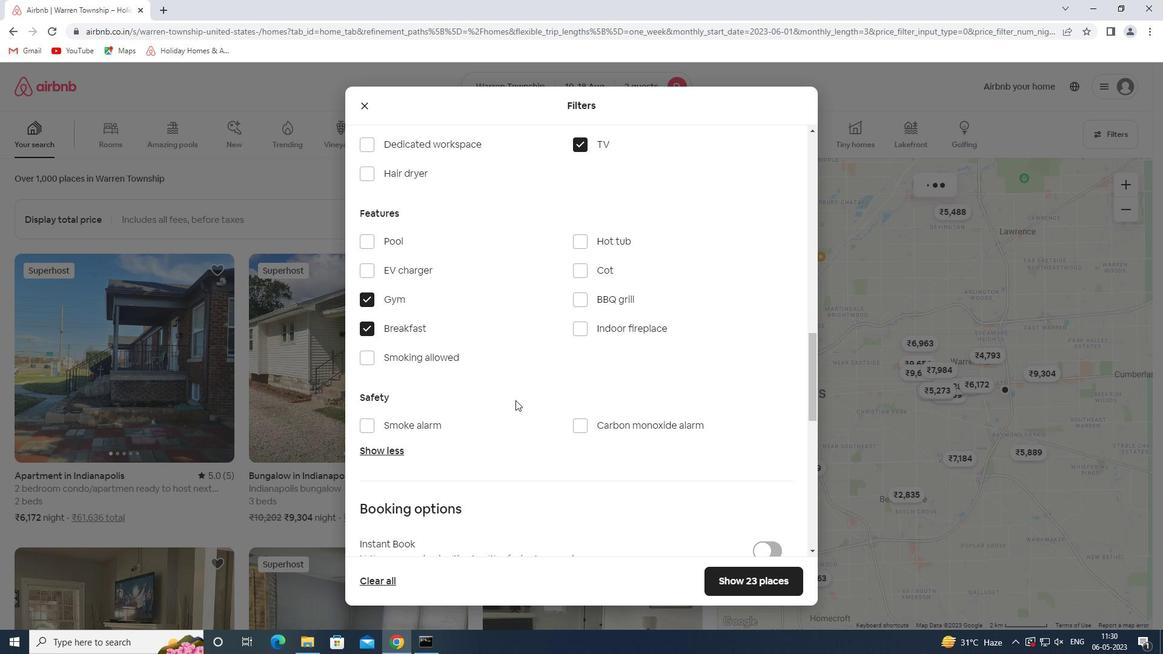 
Action: Mouse moved to (515, 399)
Screenshot: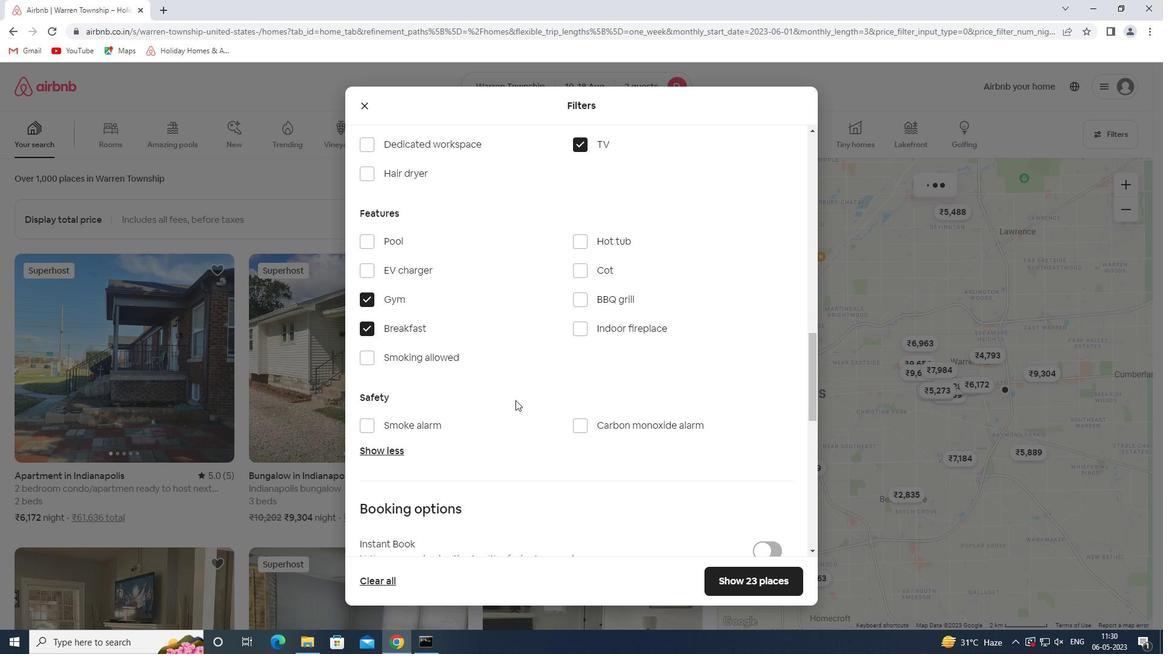 
Action: Mouse scrolled (515, 399) with delta (0, 0)
Screenshot: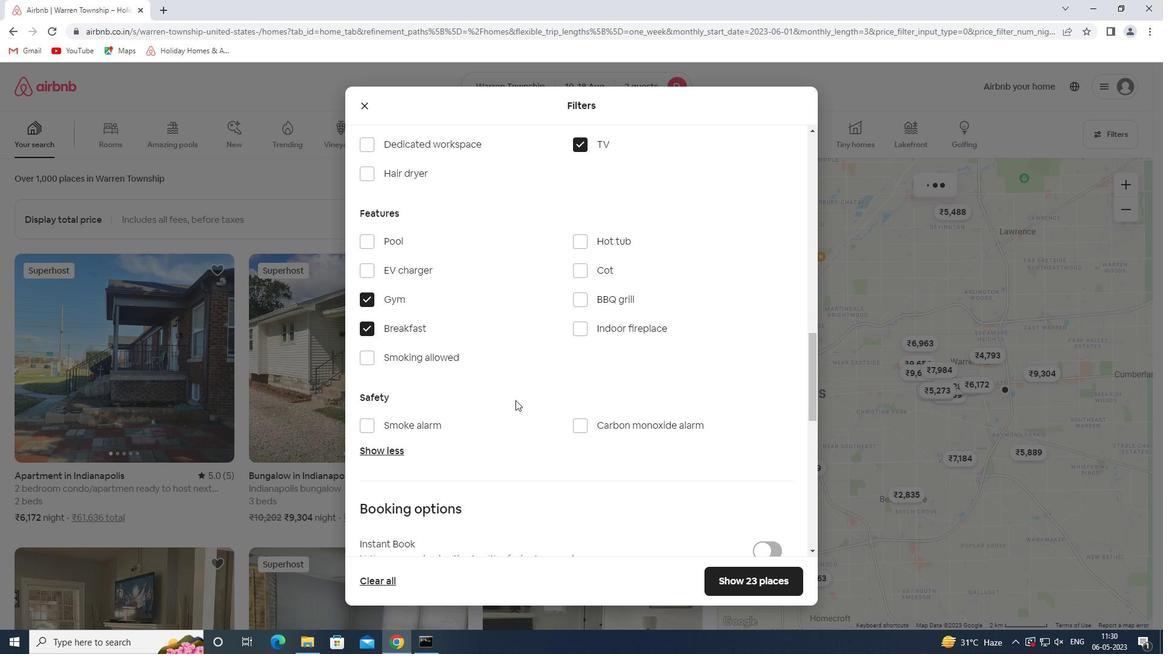 
Action: Mouse moved to (516, 399)
Screenshot: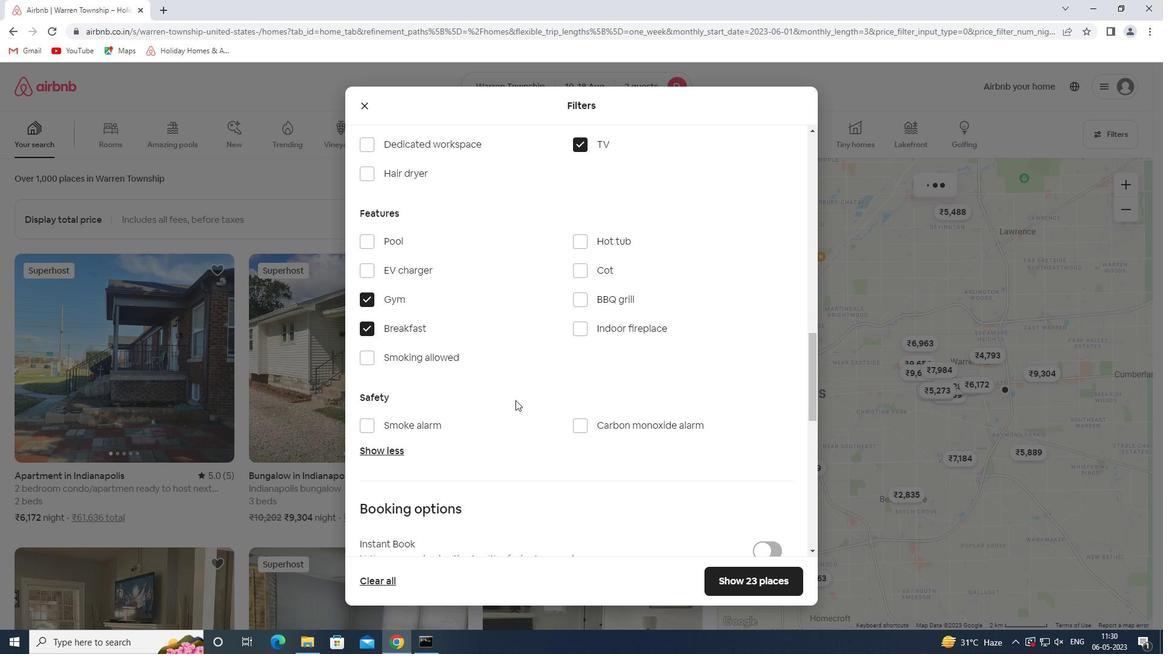 
Action: Mouse scrolled (516, 399) with delta (0, 0)
Screenshot: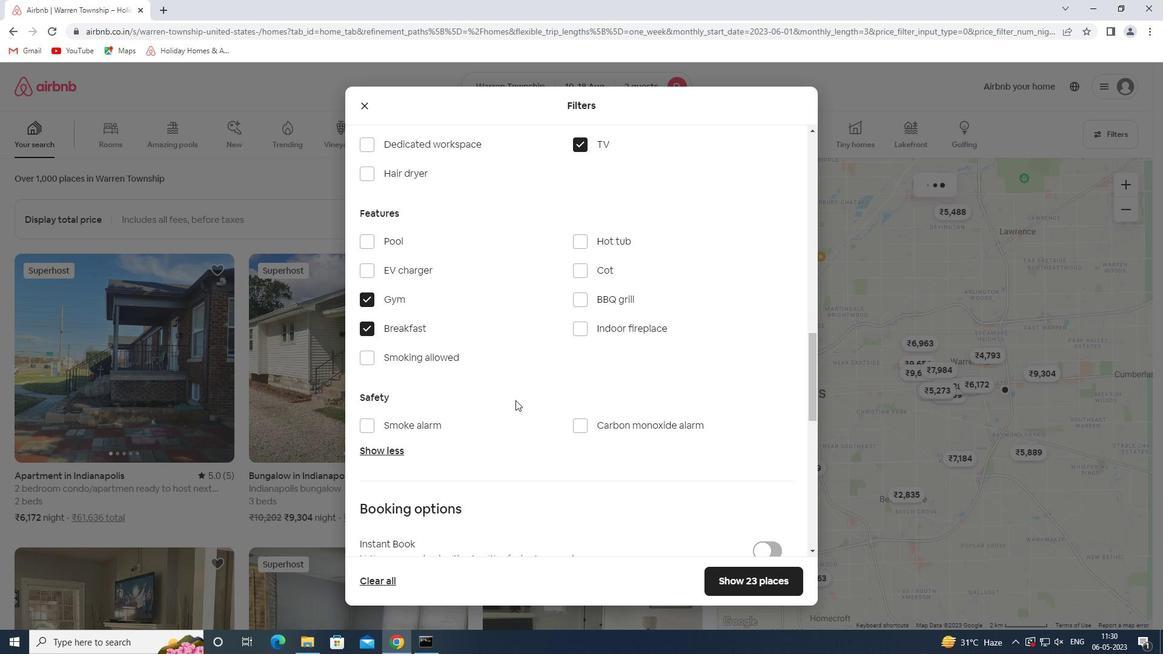
Action: Mouse scrolled (516, 399) with delta (0, 0)
Screenshot: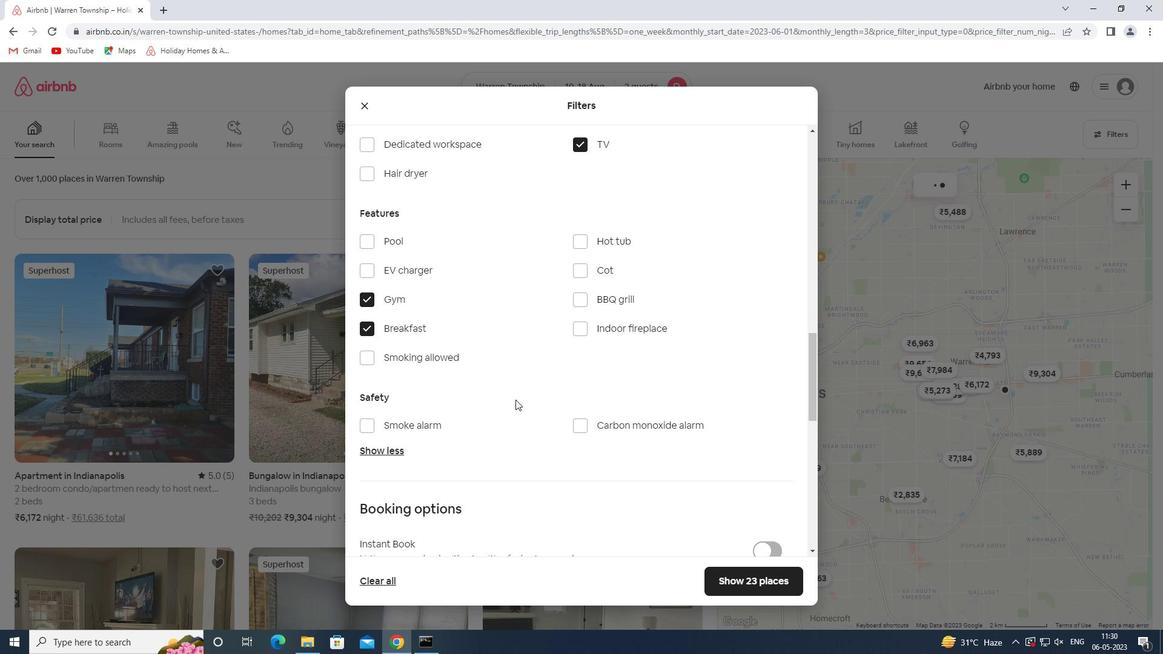 
Action: Mouse moved to (771, 289)
Screenshot: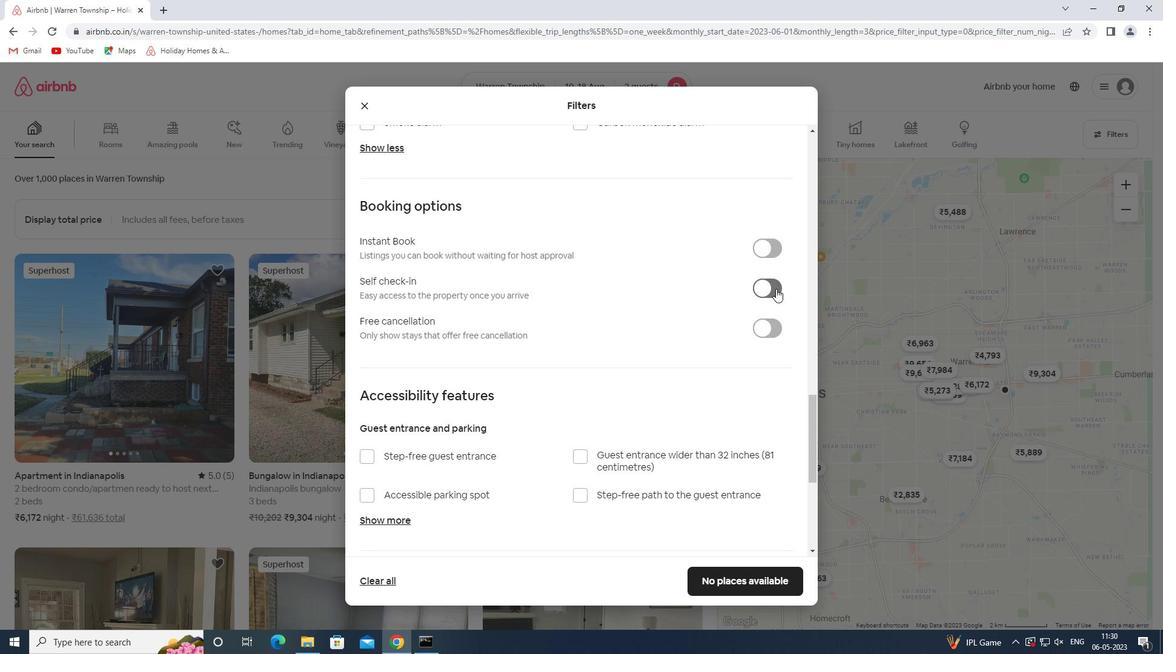 
Action: Mouse pressed left at (771, 289)
Screenshot: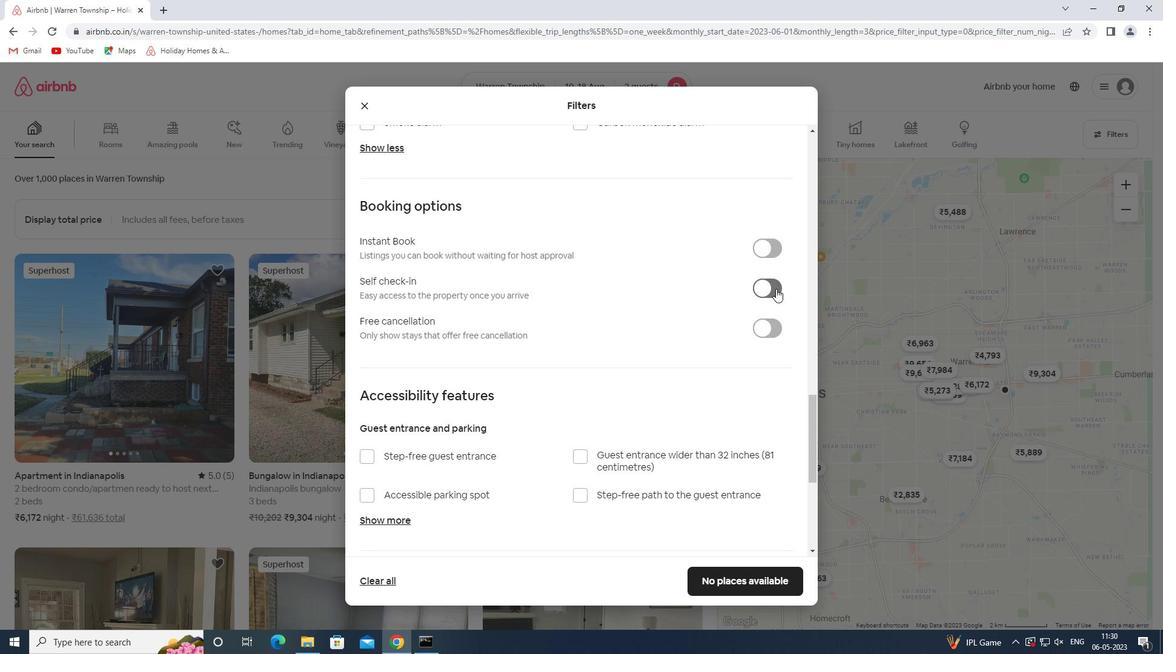 
Action: Mouse moved to (467, 369)
Screenshot: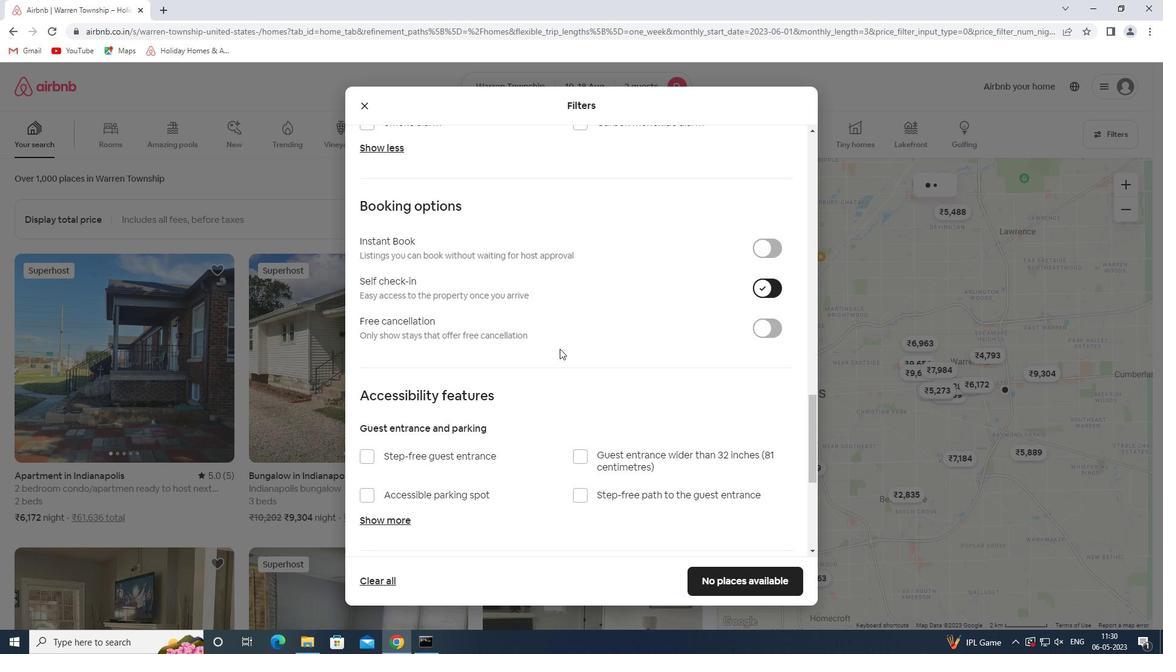 
Action: Mouse scrolled (467, 368) with delta (0, 0)
Screenshot: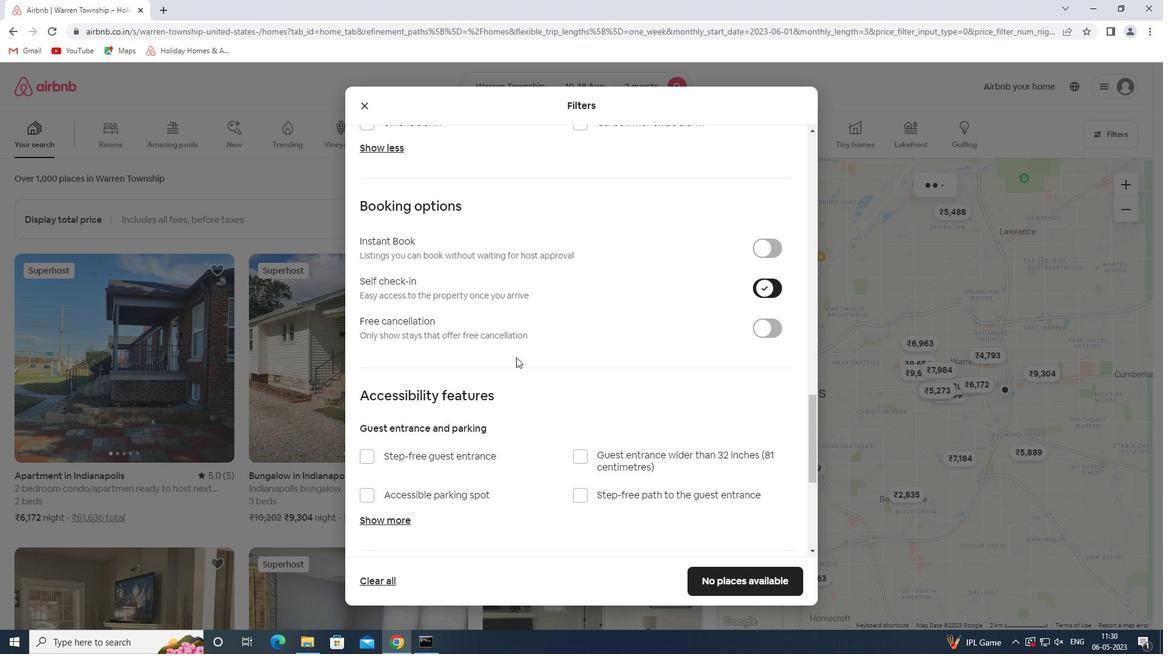 
Action: Mouse moved to (467, 369)
Screenshot: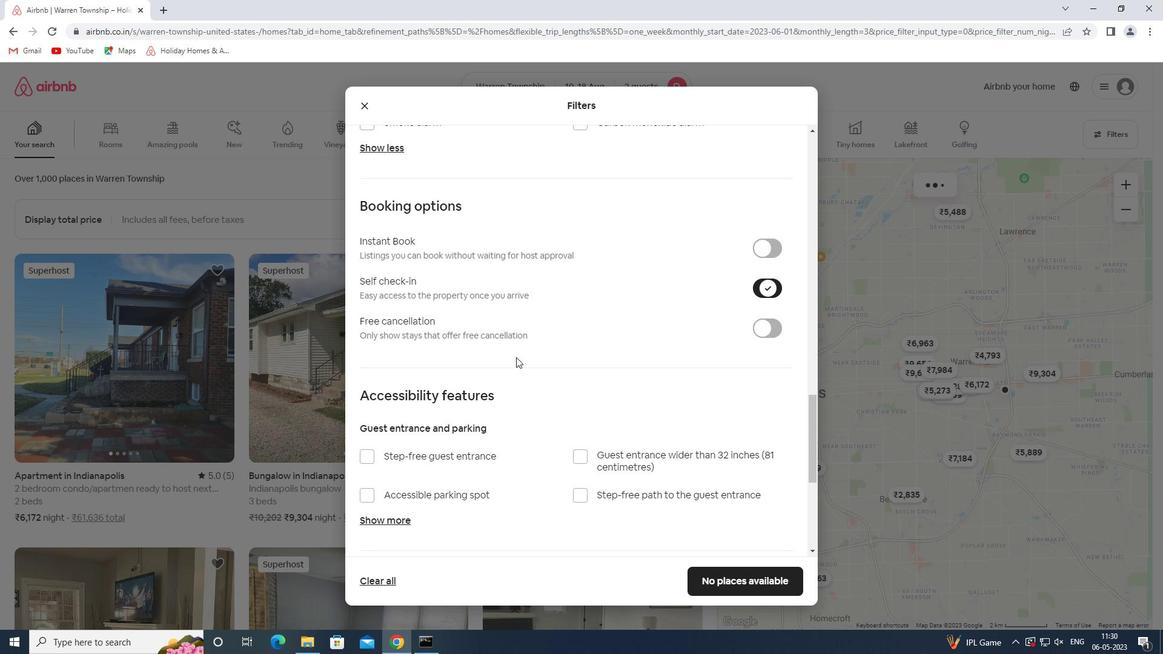 
Action: Mouse scrolled (467, 368) with delta (0, 0)
Screenshot: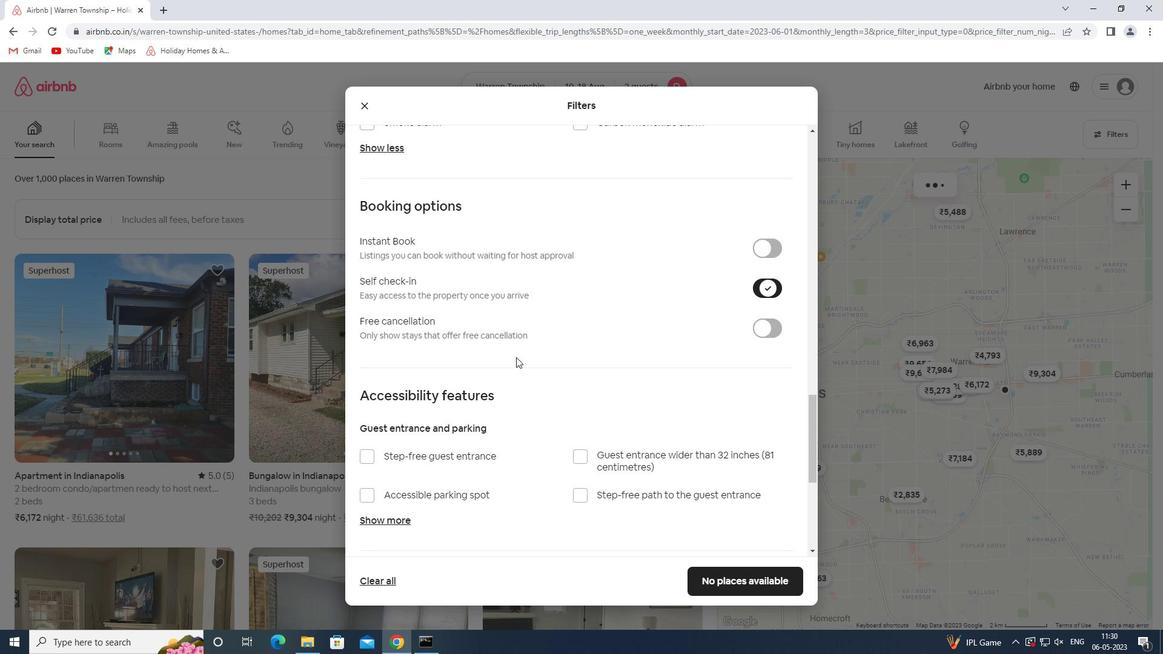 
Action: Mouse moved to (469, 369)
Screenshot: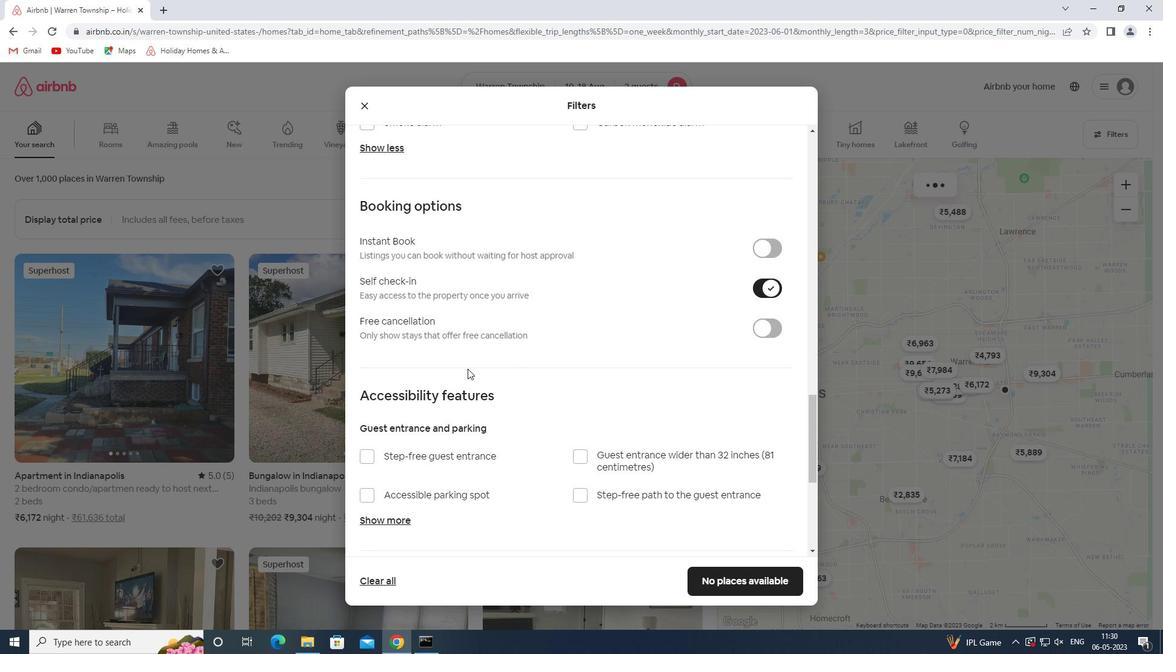 
Action: Mouse scrolled (469, 368) with delta (0, 0)
Screenshot: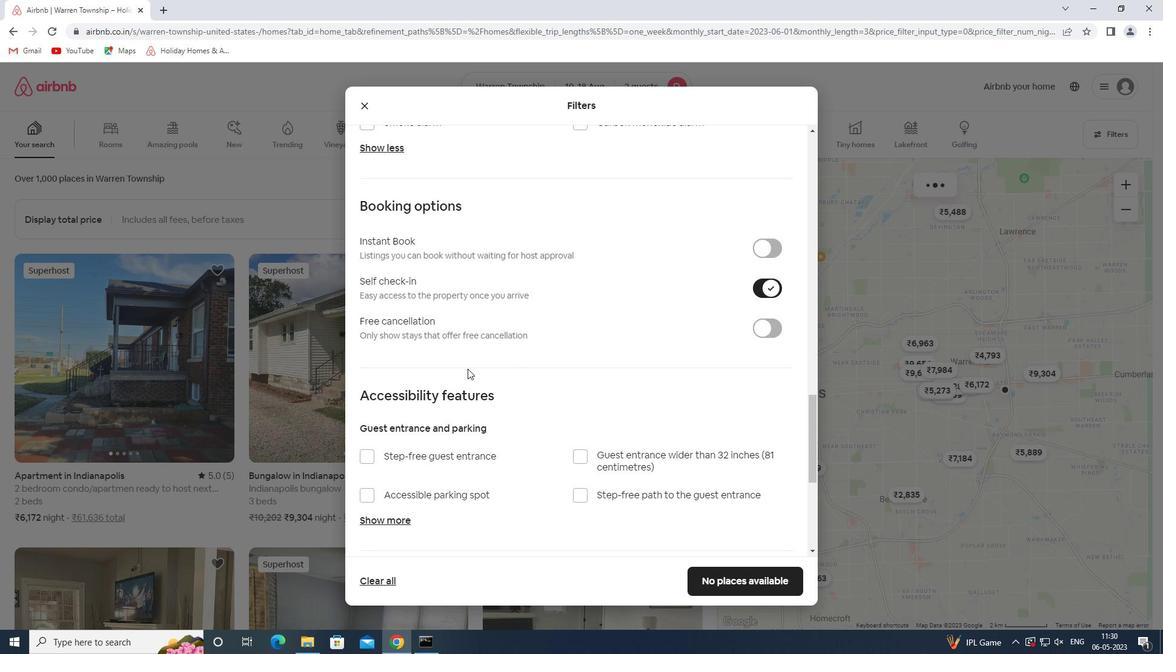 
Action: Mouse moved to (472, 368)
Screenshot: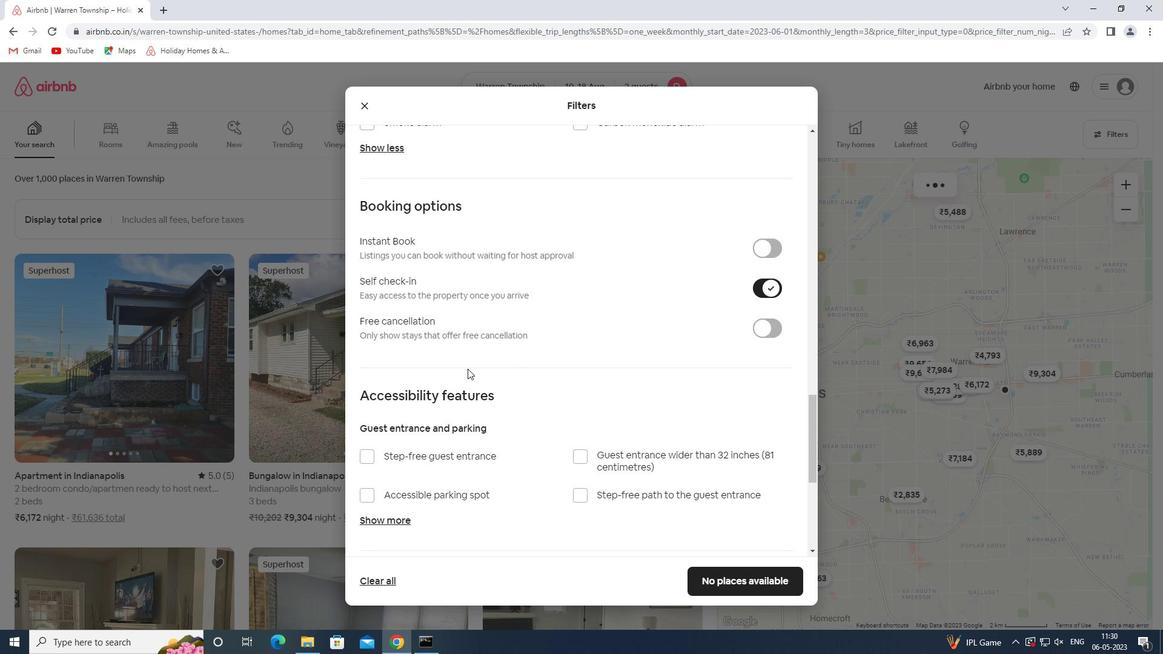 
Action: Mouse scrolled (471, 368) with delta (0, 0)
Screenshot: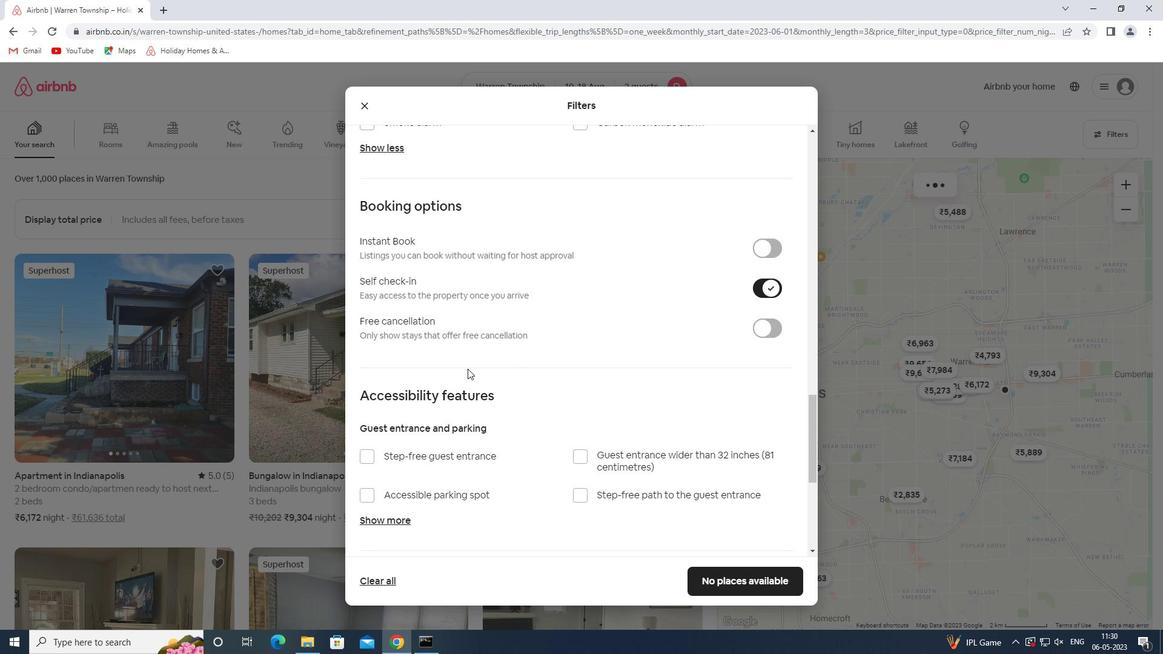 
Action: Mouse scrolled (472, 367) with delta (0, 0)
Screenshot: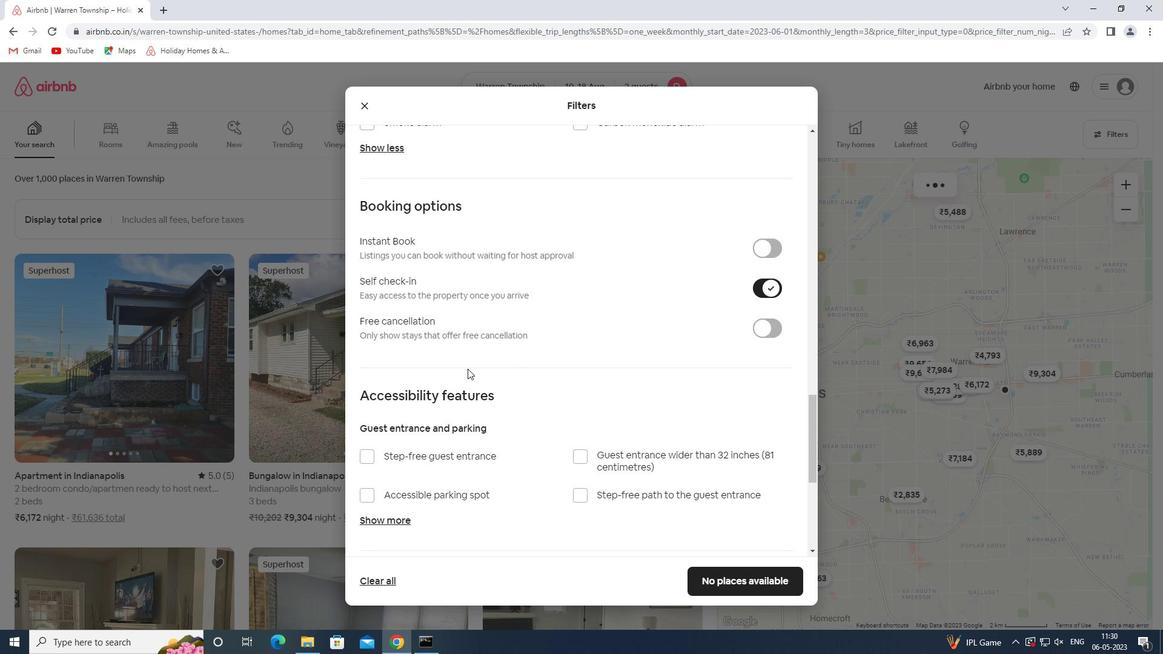 
Action: Mouse moved to (473, 367)
Screenshot: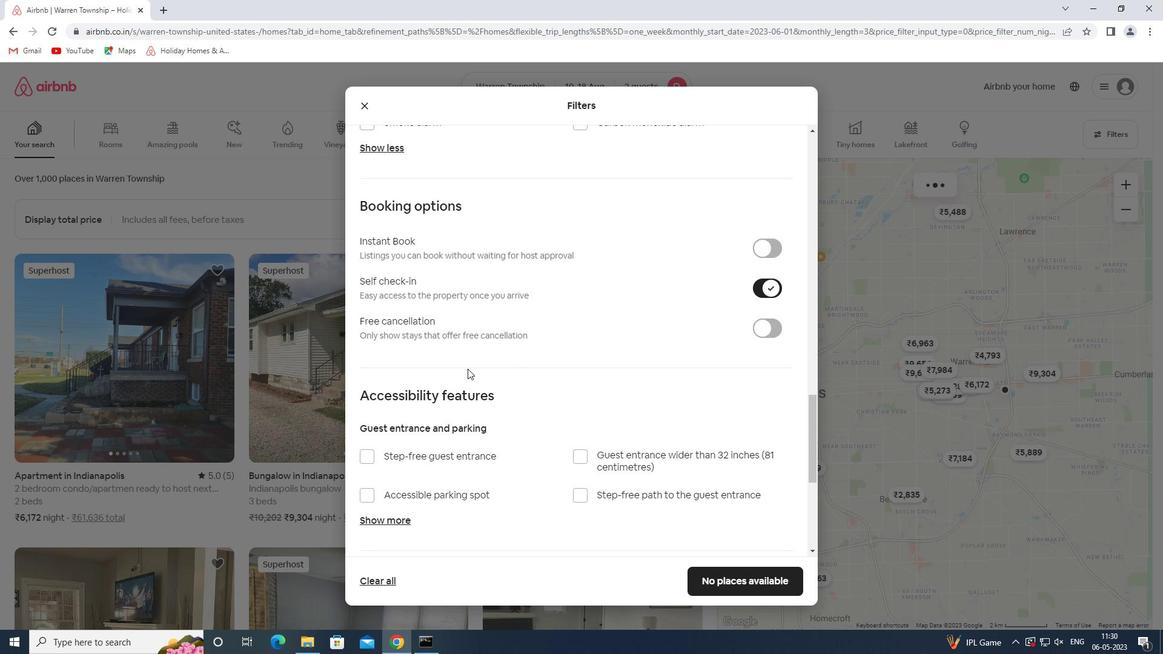 
Action: Mouse scrolled (473, 367) with delta (0, 0)
Screenshot: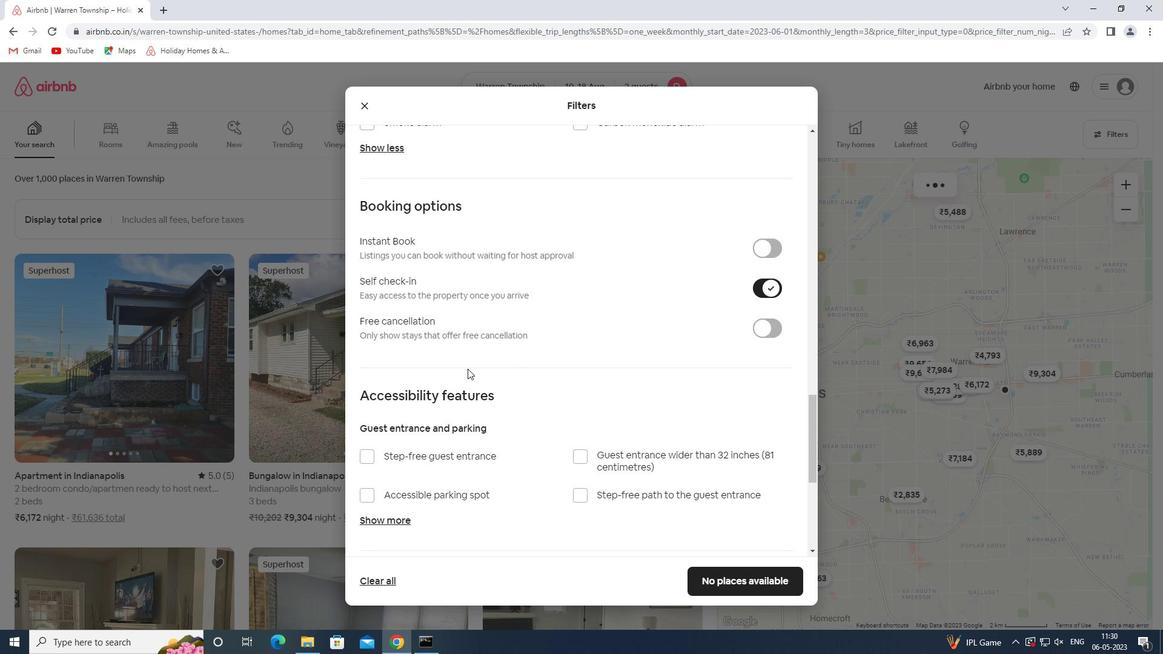
Action: Mouse moved to (475, 367)
Screenshot: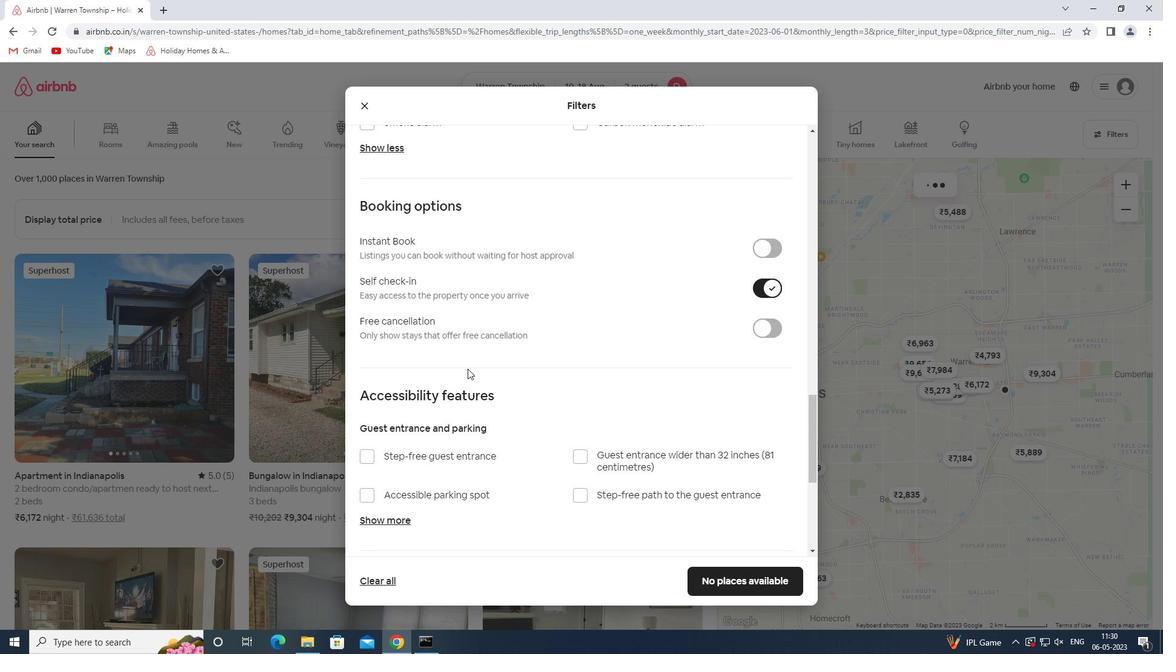 
Action: Mouse scrolled (475, 366) with delta (0, 0)
Screenshot: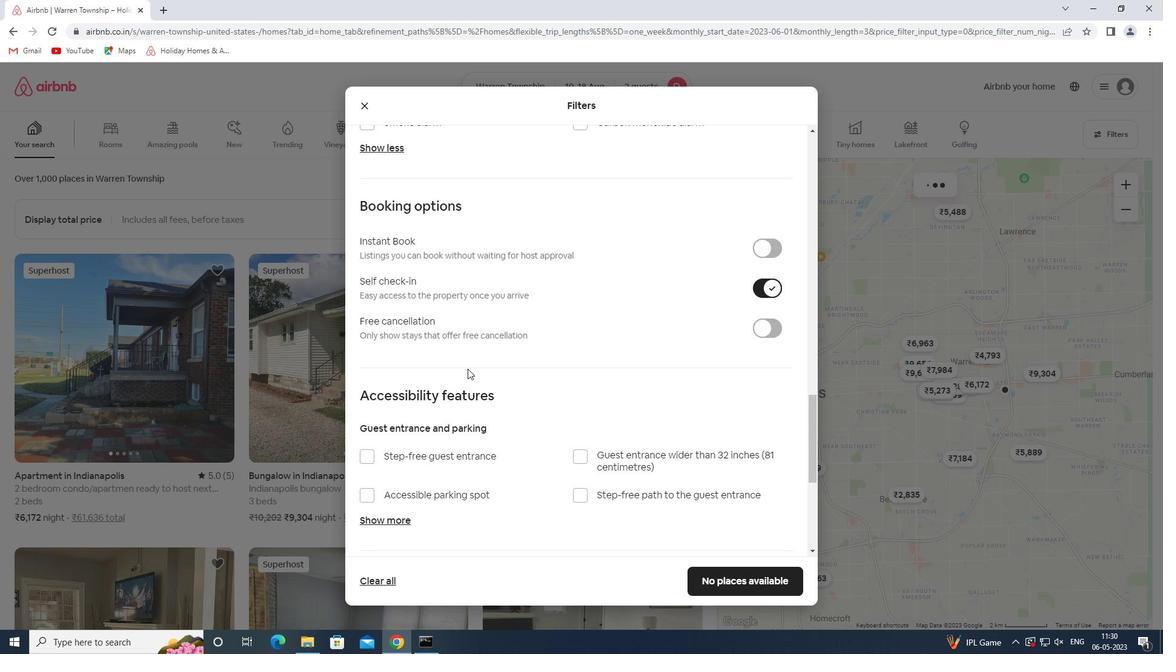 
Action: Mouse moved to (478, 366)
Screenshot: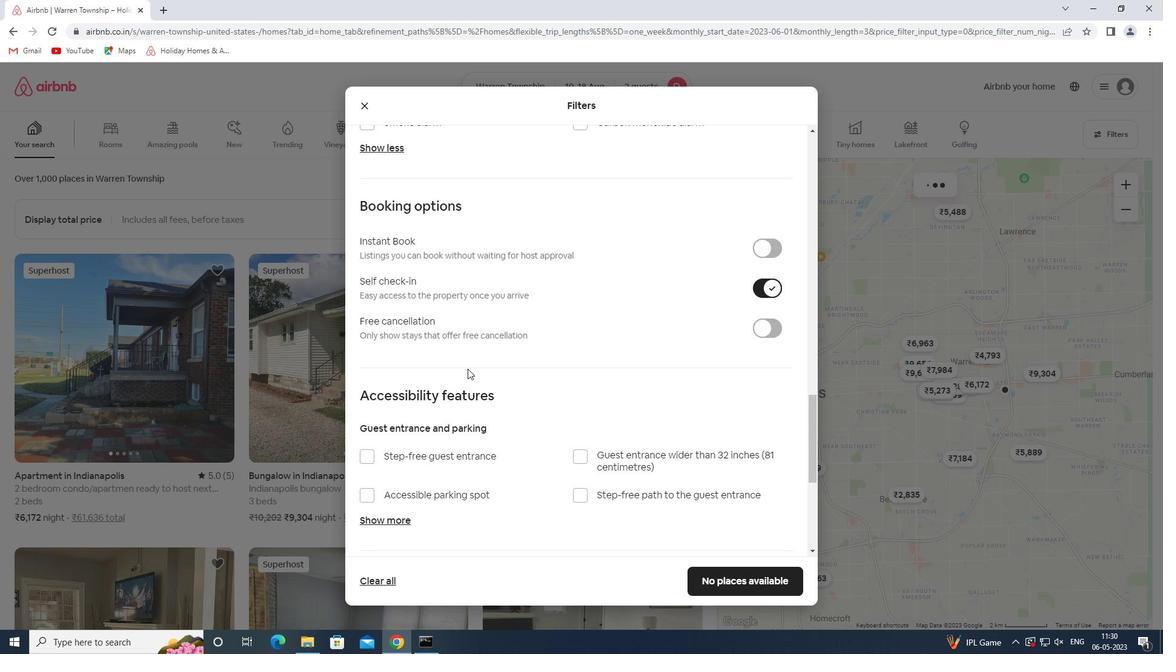 
Action: Mouse scrolled (478, 366) with delta (0, 0)
Screenshot: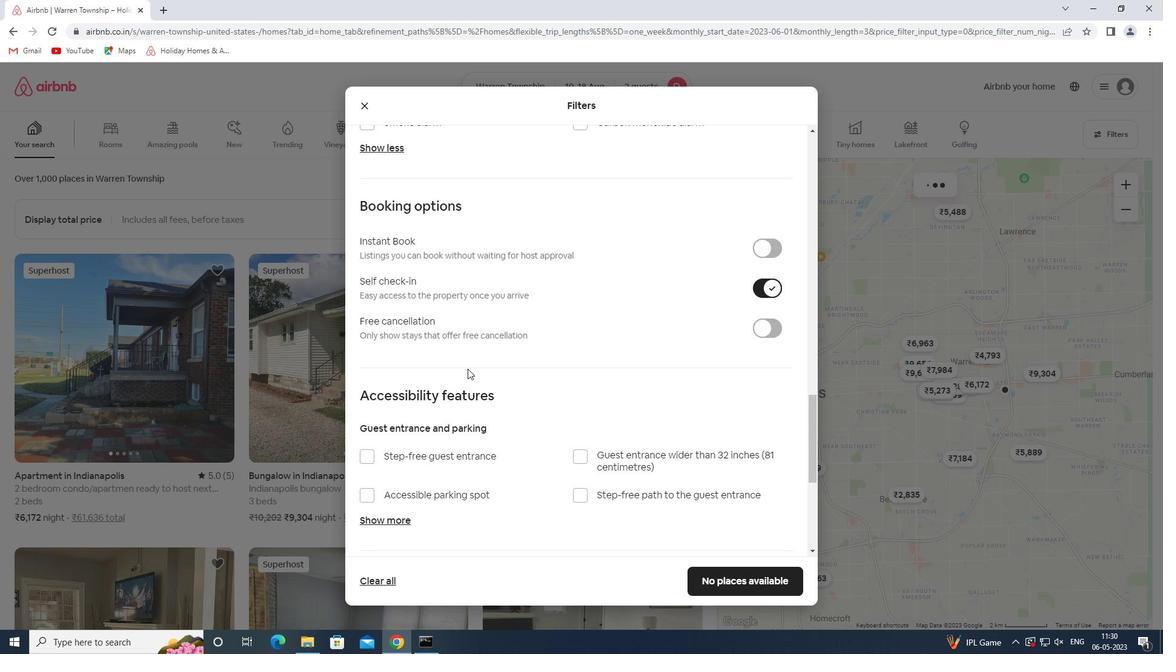 
Action: Mouse moved to (488, 365)
Screenshot: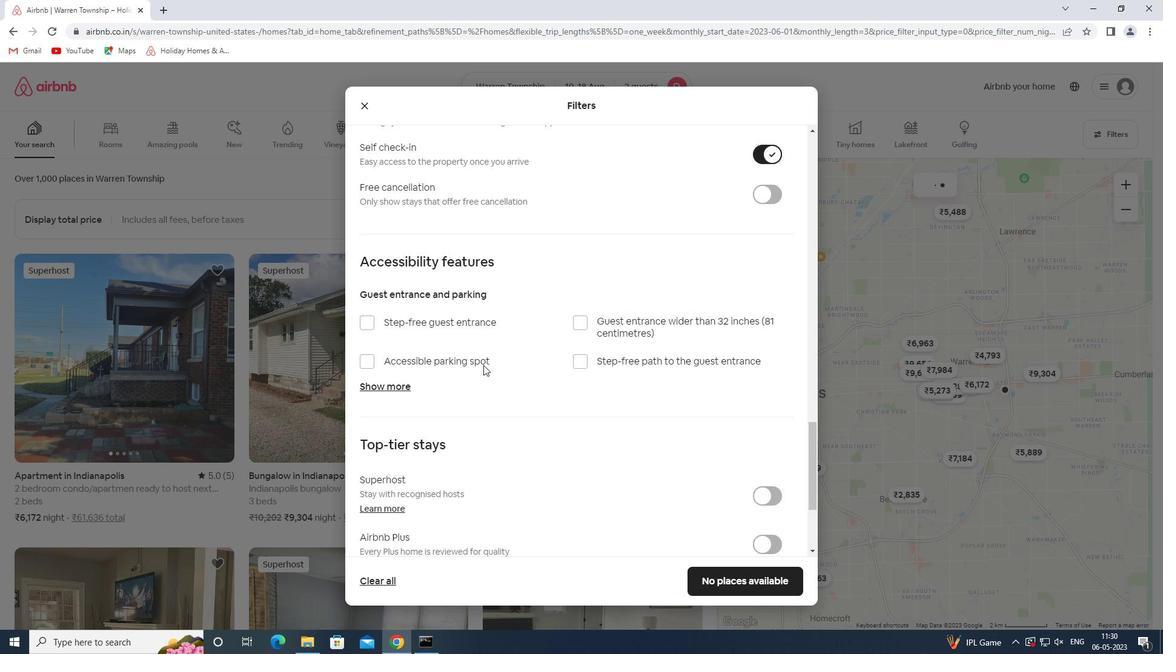 
Action: Mouse scrolled (488, 364) with delta (0, 0)
Screenshot: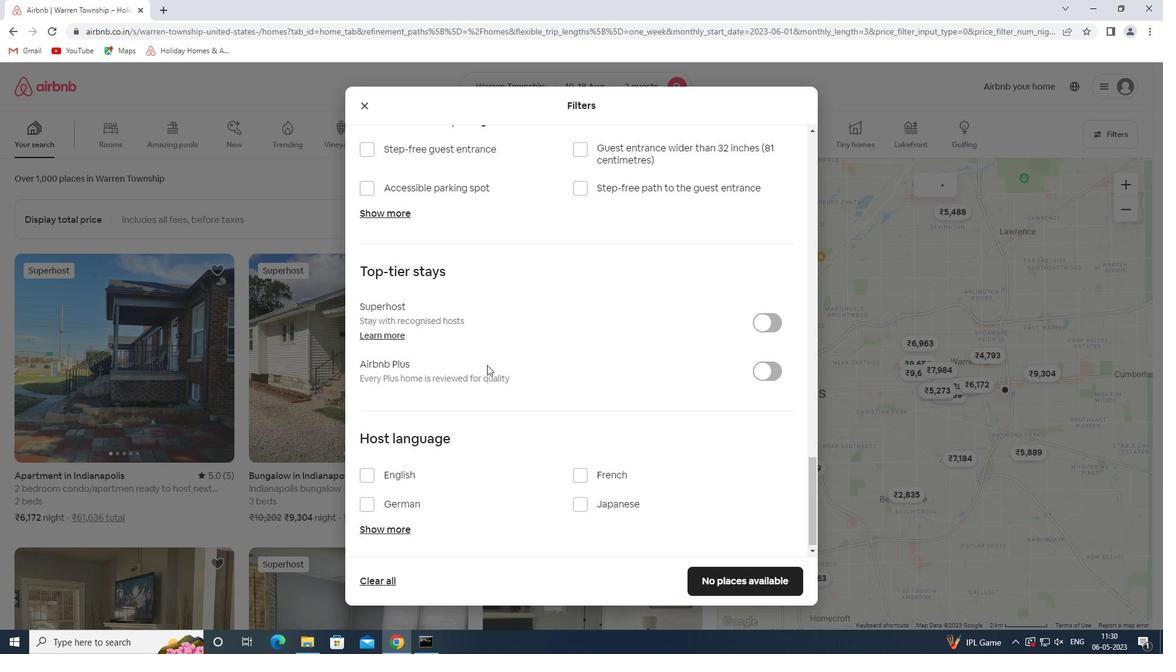 
Action: Mouse scrolled (488, 364) with delta (0, 0)
Screenshot: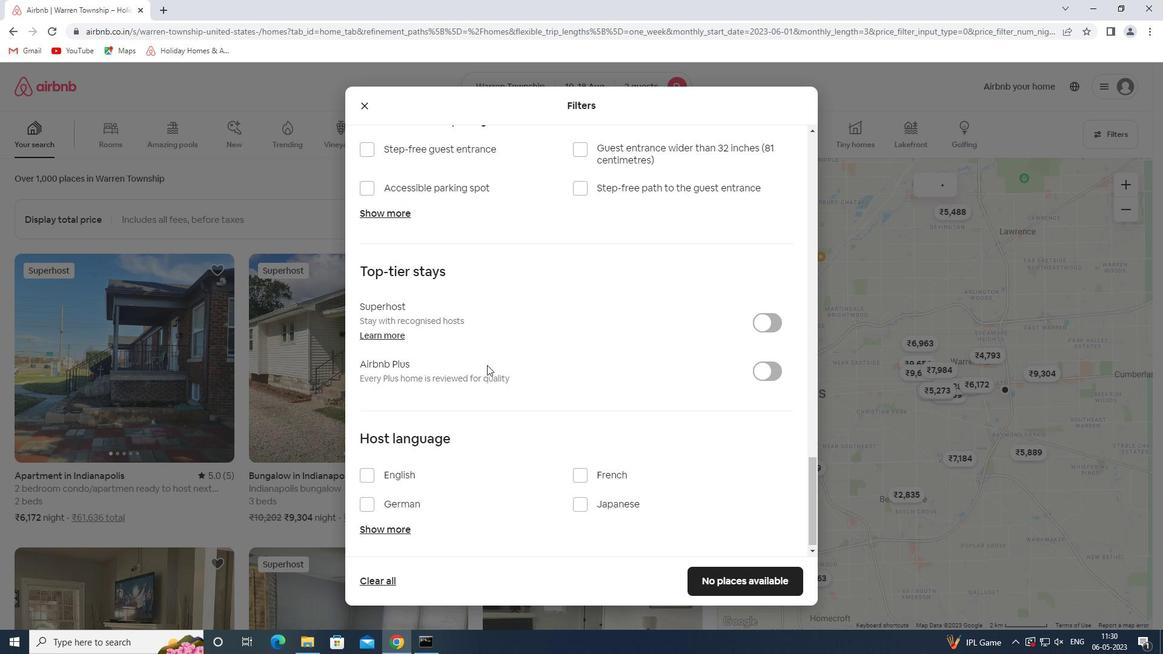 
Action: Mouse scrolled (488, 364) with delta (0, 0)
Screenshot: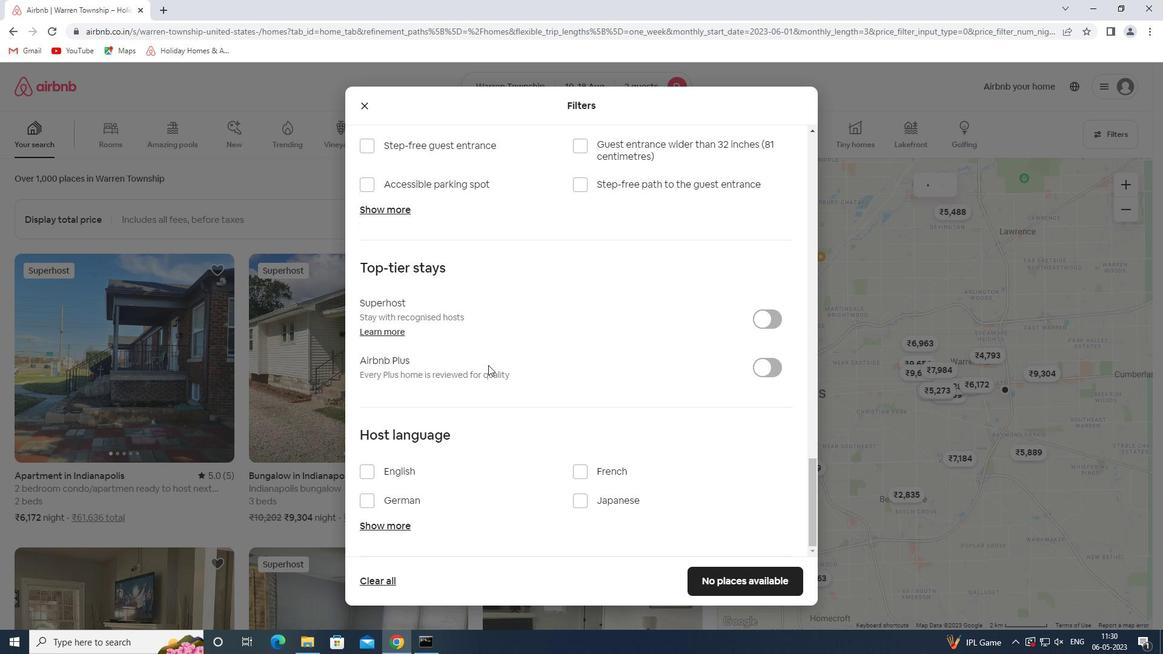 
Action: Mouse scrolled (488, 364) with delta (0, 0)
Screenshot: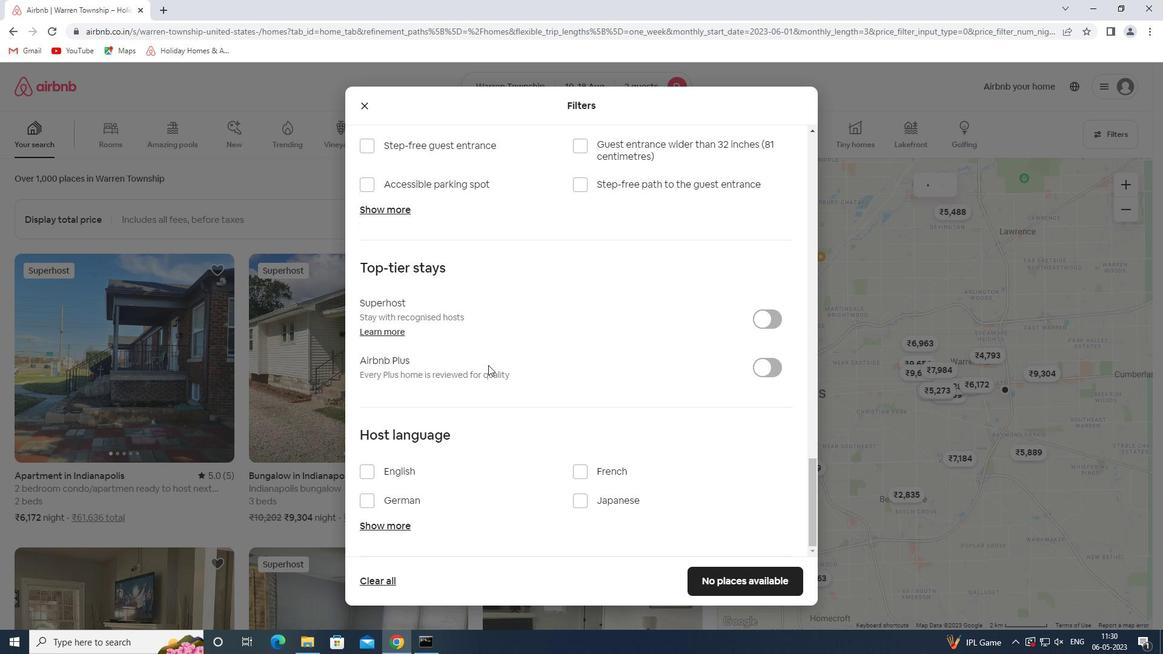 
Action: Mouse scrolled (488, 364) with delta (0, 0)
Screenshot: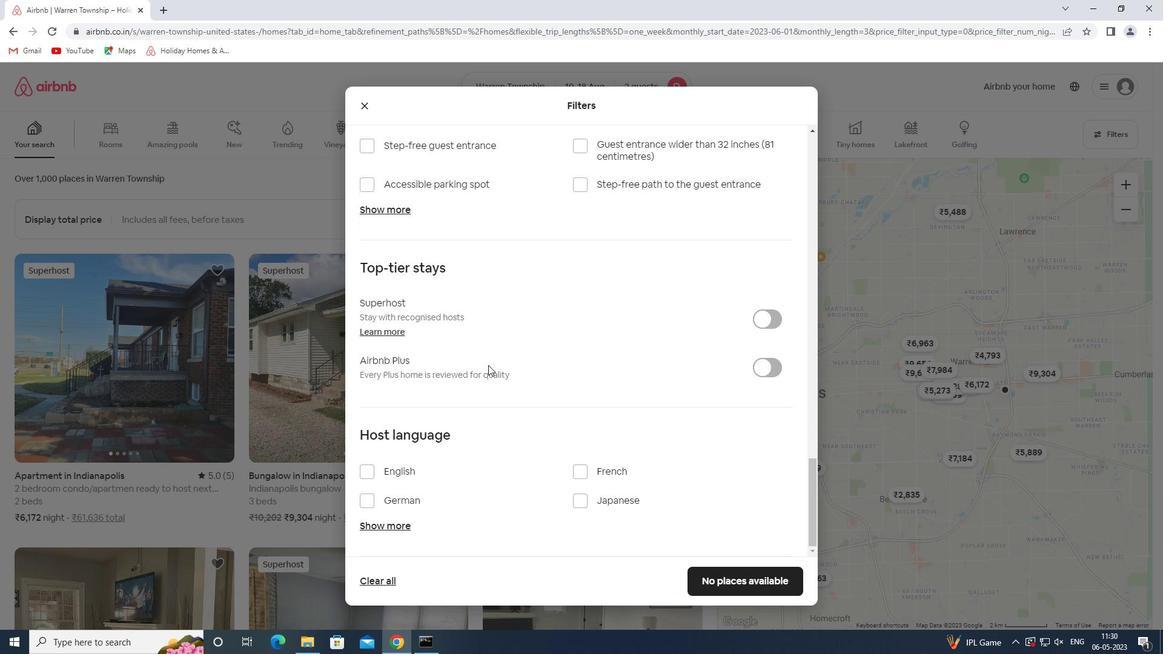 
Action: Mouse moved to (401, 473)
Screenshot: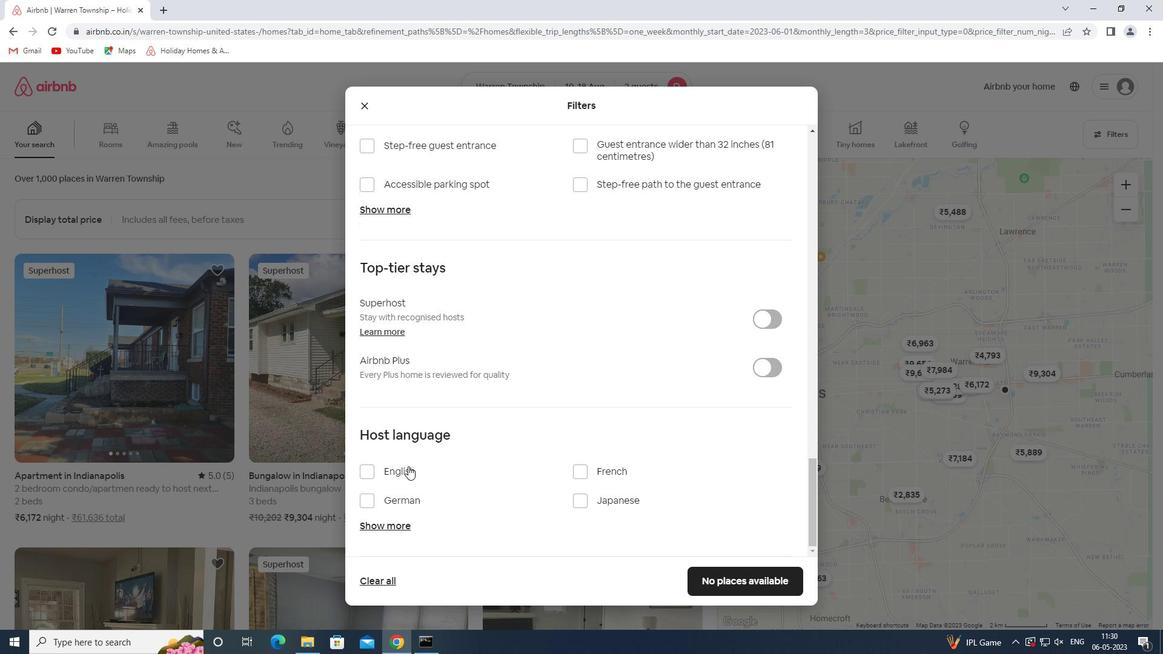 
Action: Mouse pressed left at (401, 473)
Screenshot: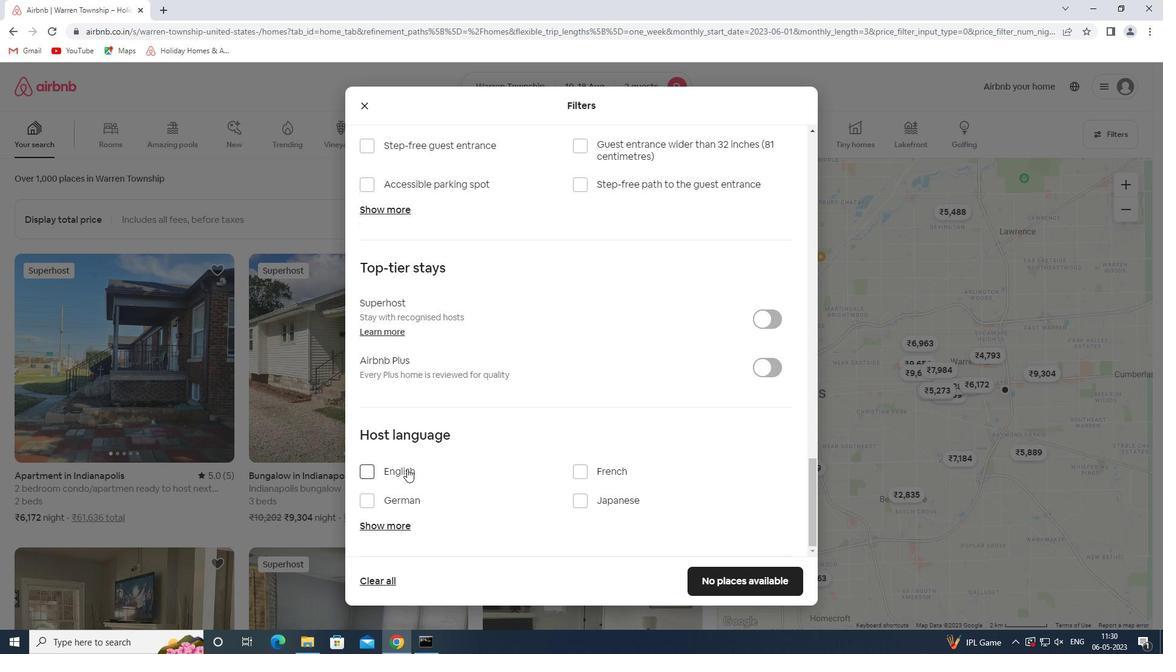 
Action: Mouse moved to (706, 578)
Screenshot: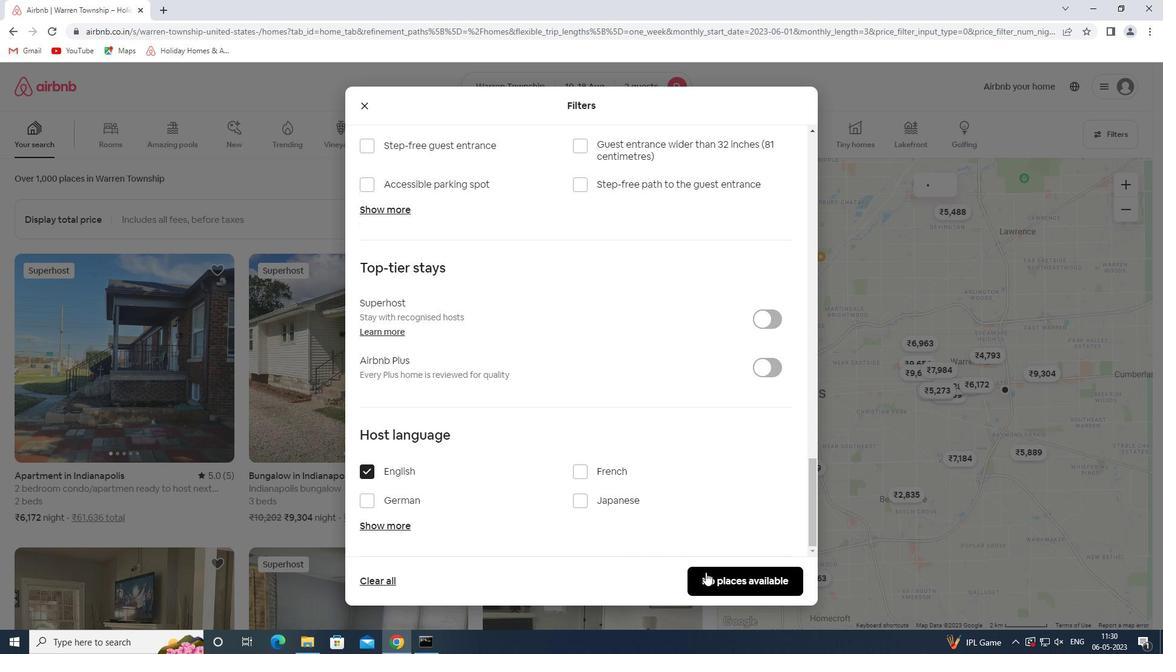 
Action: Mouse pressed left at (706, 578)
Screenshot: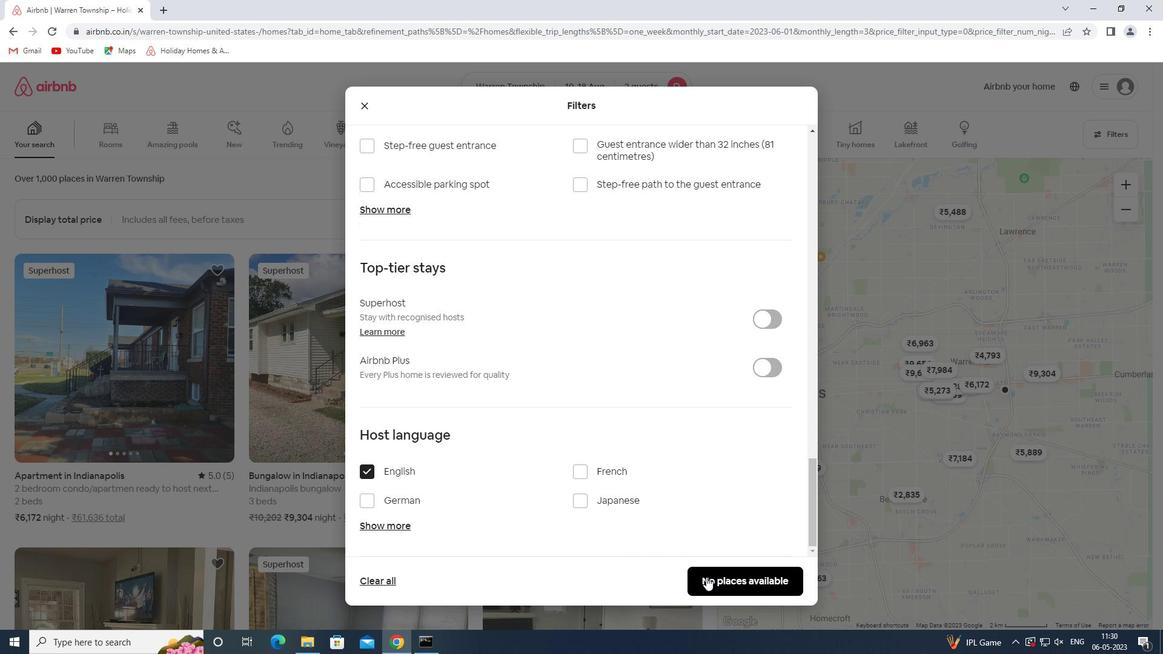 
Action: Mouse moved to (672, 575)
Screenshot: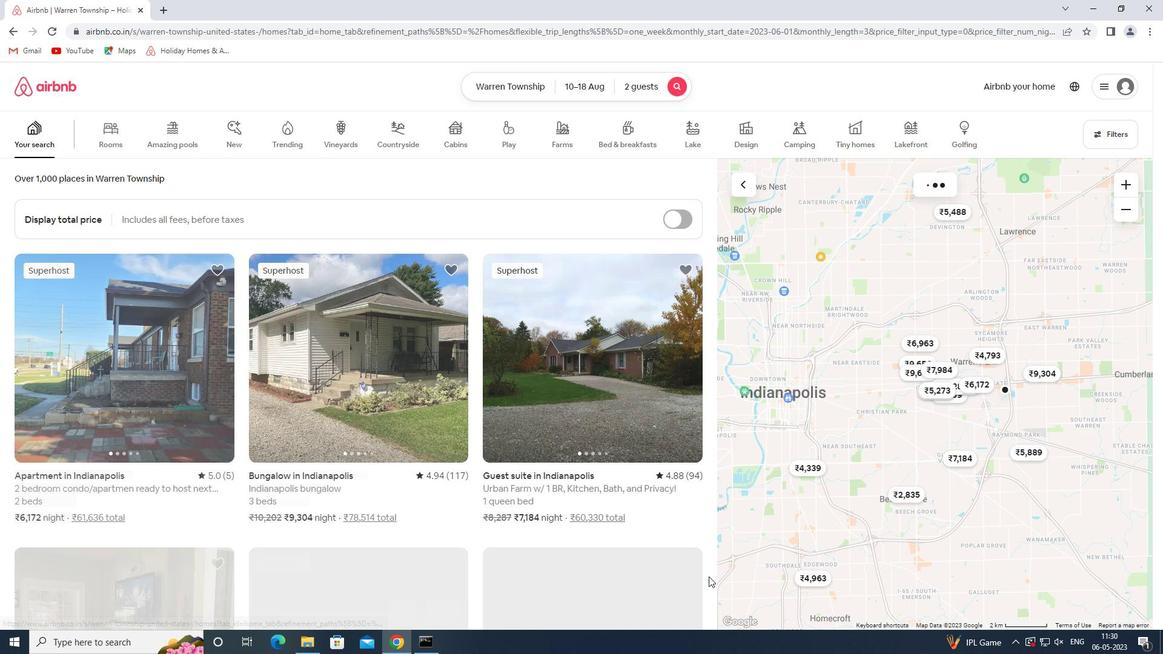 
